 Task: Look for Airbnb properties in Zrenjanin, Serbia from 12th December, 2023 to 16th December, 2023 for 8 adults.8 bedrooms having 8 beds and 8 bathrooms. Property type can be hotel. Amenities needed are: wifi, TV, free parkinig on premises, gym, breakfast. Booking option can be shelf check-in. Look for 5 properties as per requirement.
Action: Mouse moved to (485, 124)
Screenshot: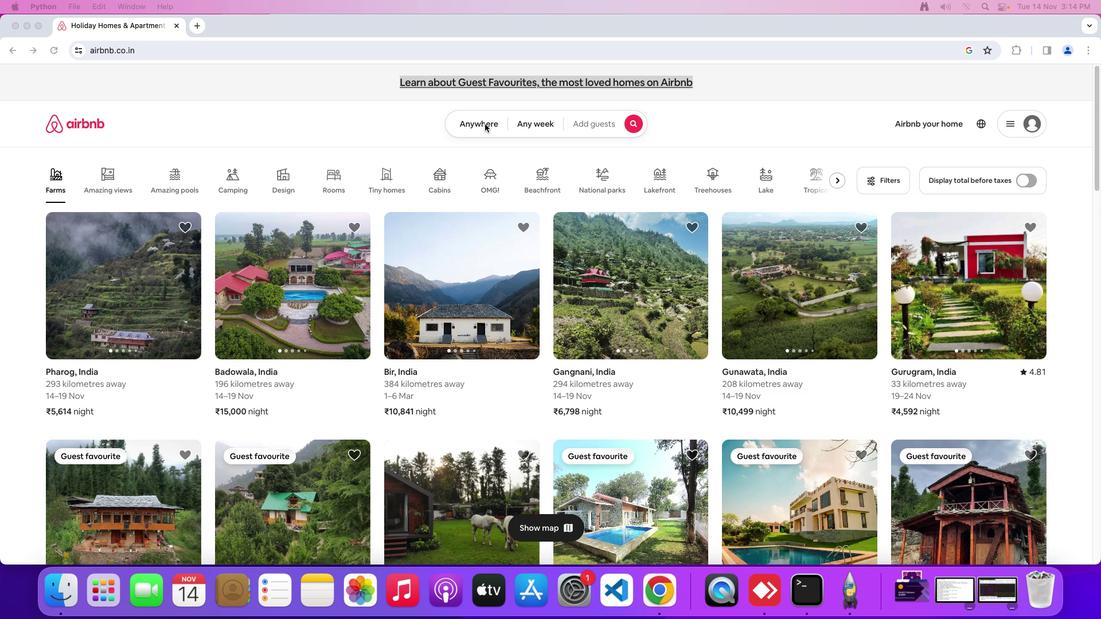 
Action: Mouse pressed left at (485, 124)
Screenshot: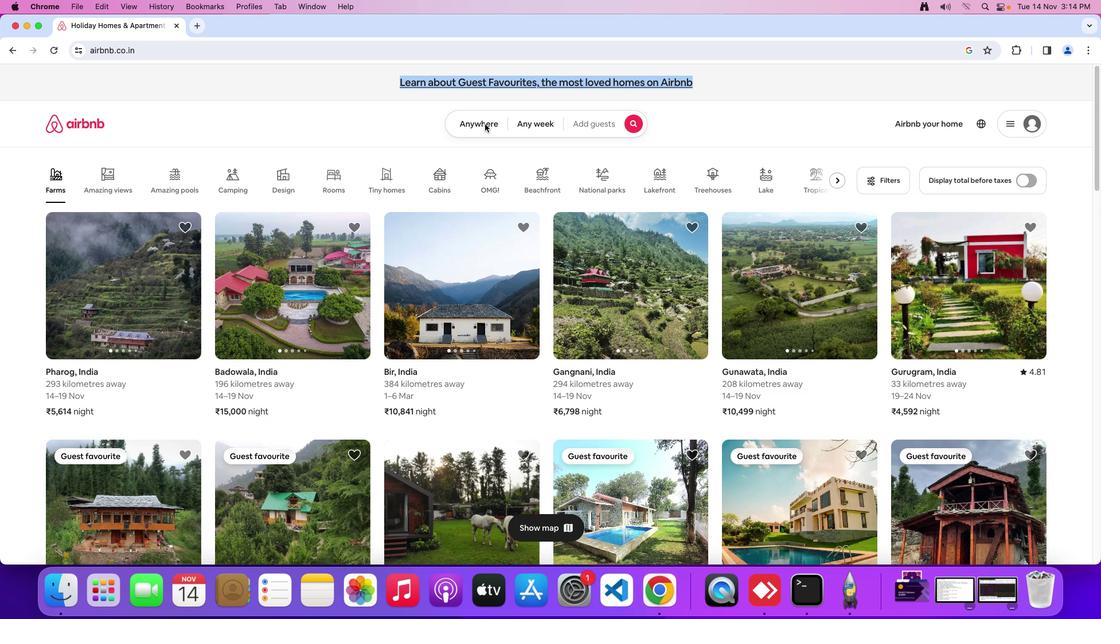 
Action: Mouse moved to (487, 125)
Screenshot: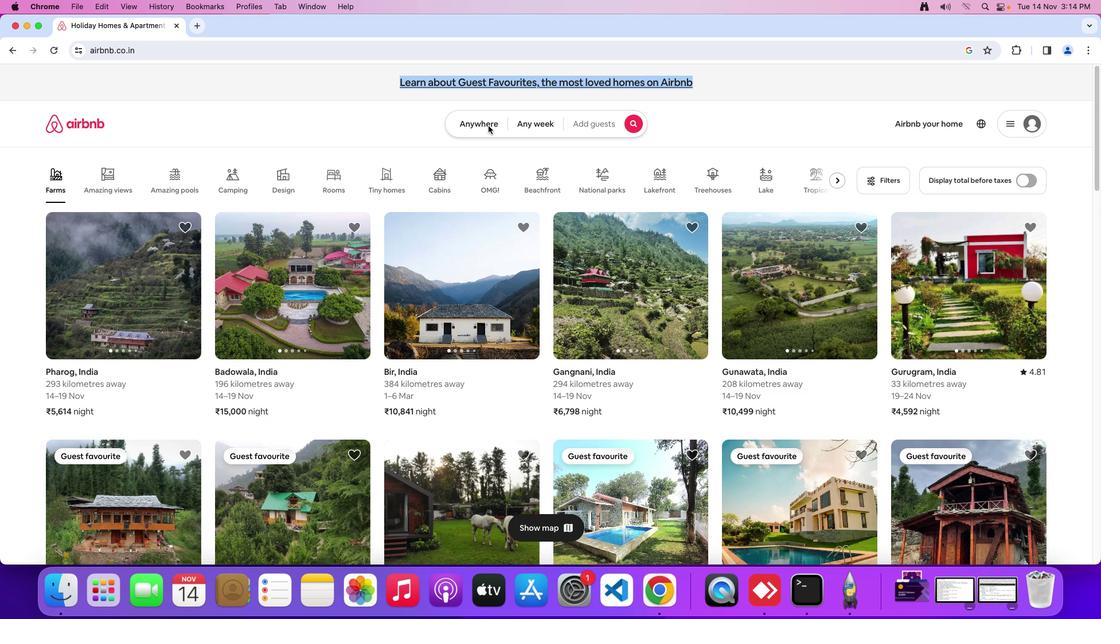 
Action: Mouse pressed left at (487, 125)
Screenshot: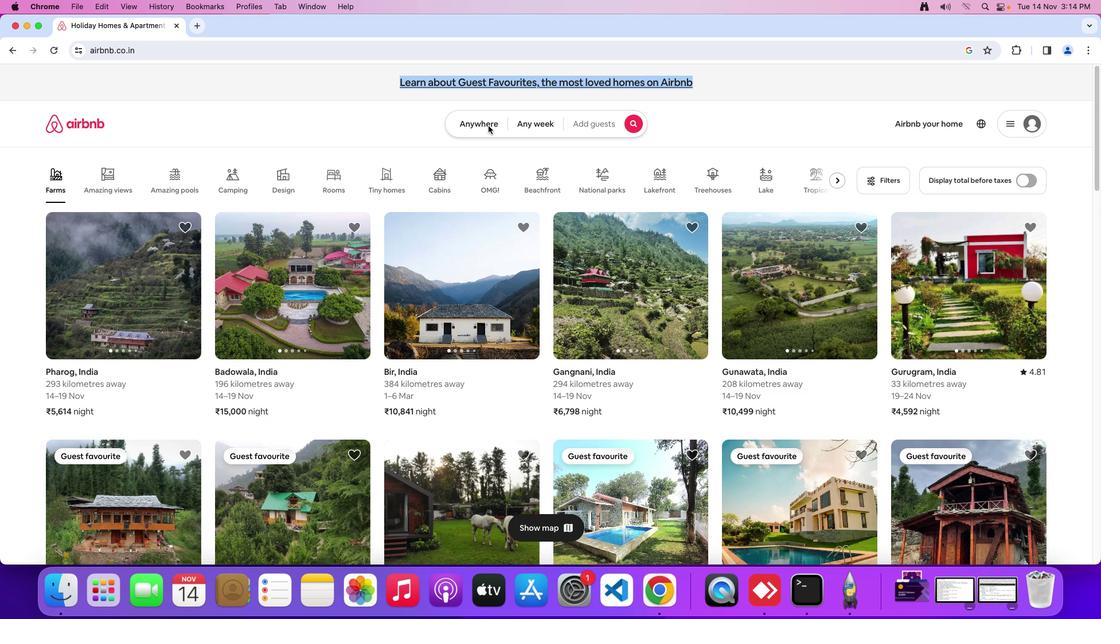 
Action: Mouse moved to (438, 172)
Screenshot: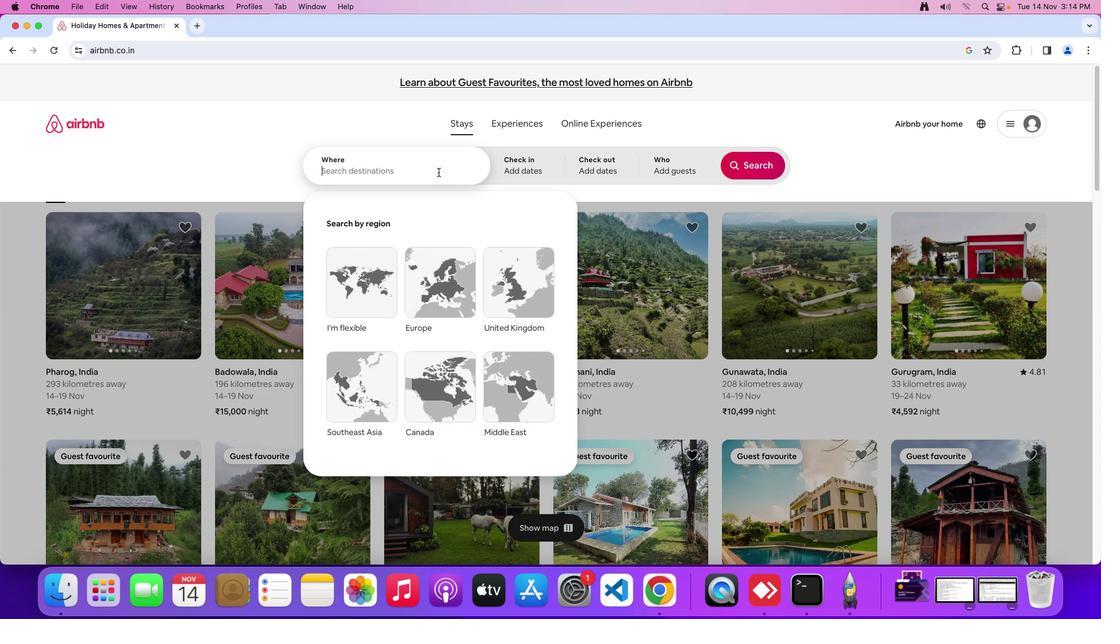 
Action: Mouse pressed left at (438, 172)
Screenshot: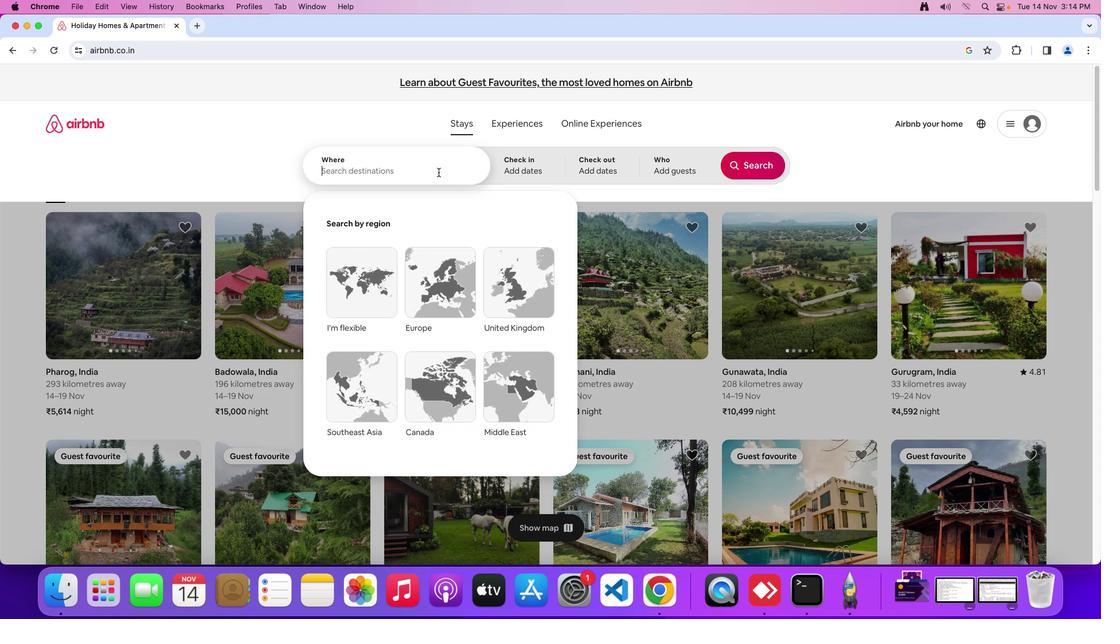 
Action: Mouse moved to (508, 278)
Screenshot: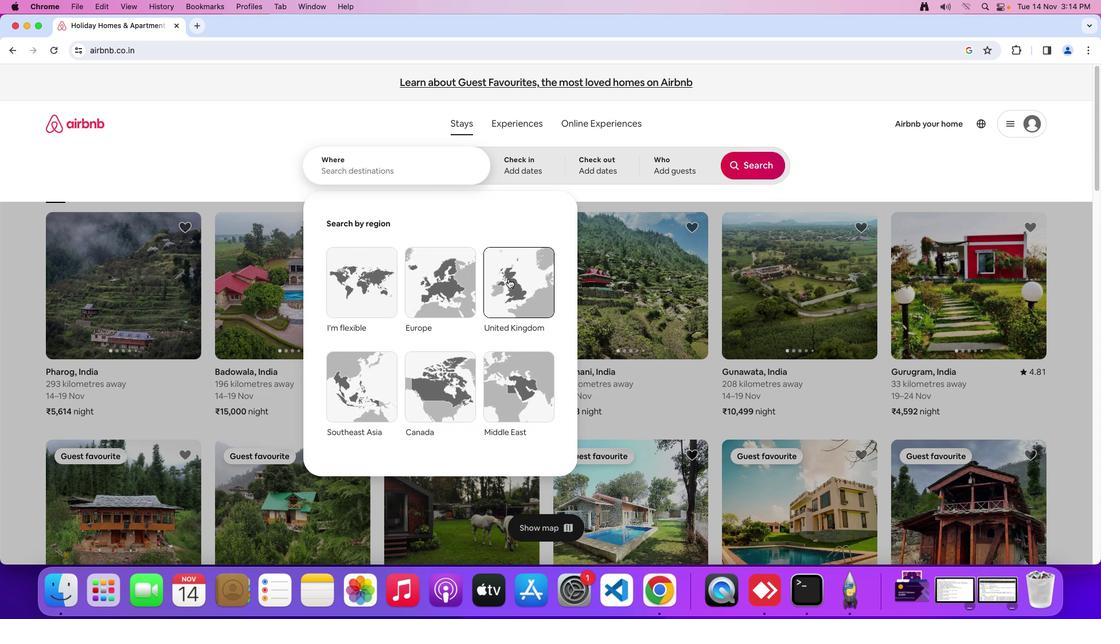 
Action: Key pressed Key.shift_r'Z'
Screenshot: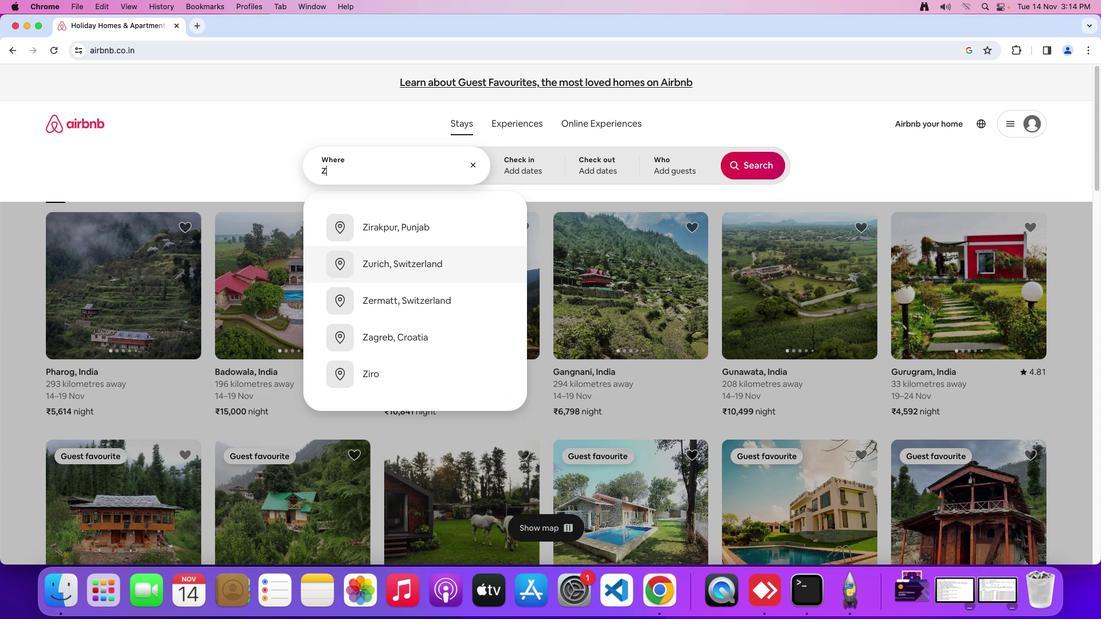 
Action: Mouse moved to (527, 269)
Screenshot: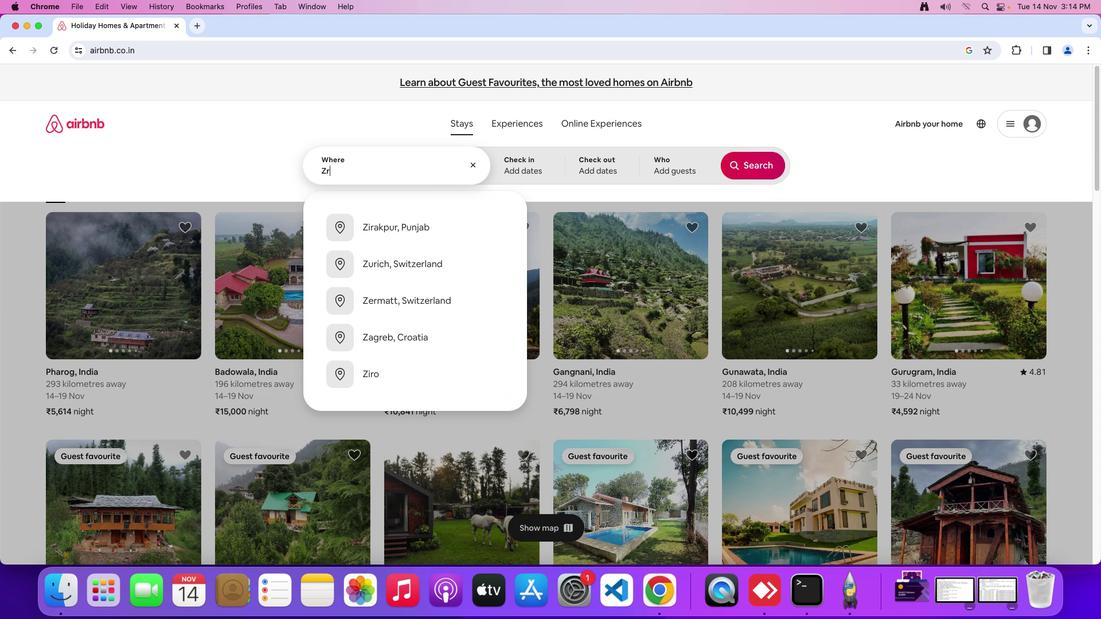 
Action: Key pressed 'r''e'
Screenshot: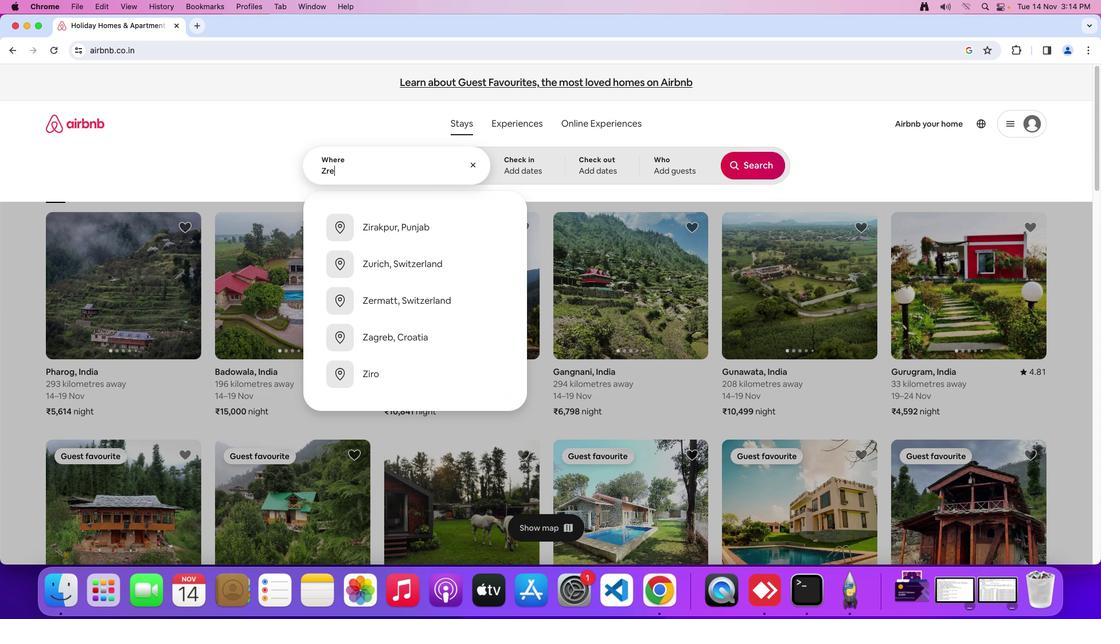 
Action: Mouse moved to (528, 269)
Screenshot: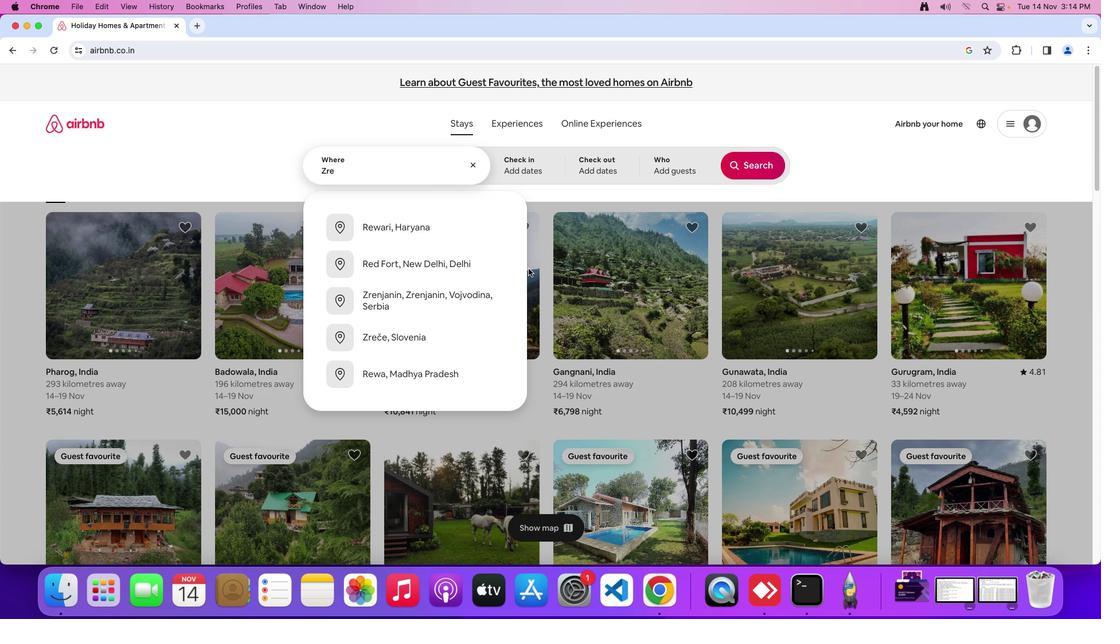 
Action: Key pressed 'n''j''a'
Screenshot: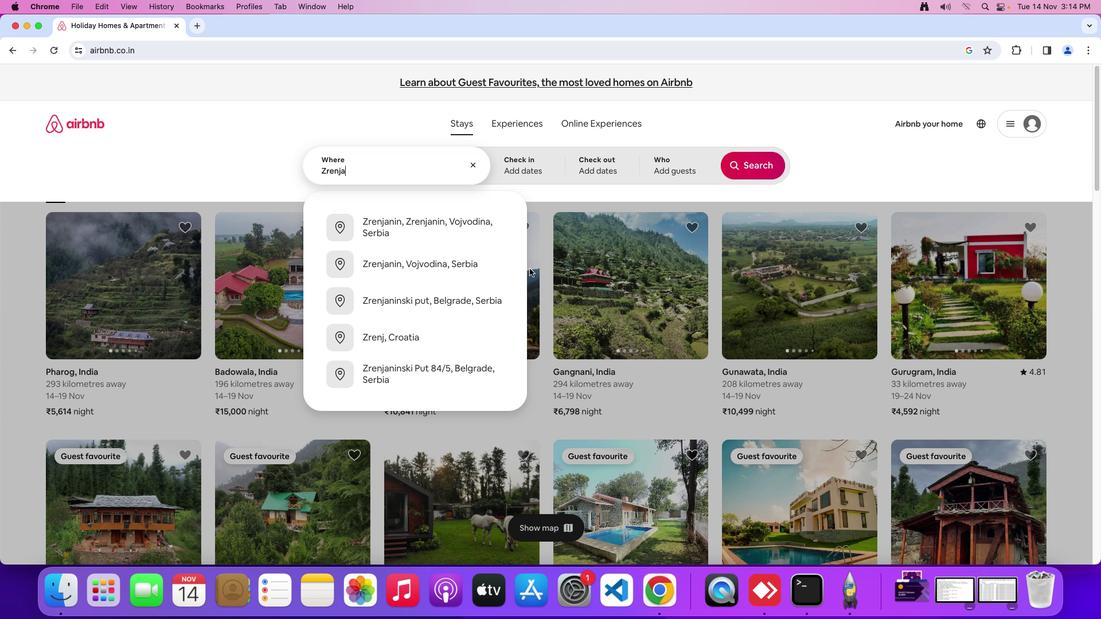 
Action: Mouse moved to (529, 268)
Screenshot: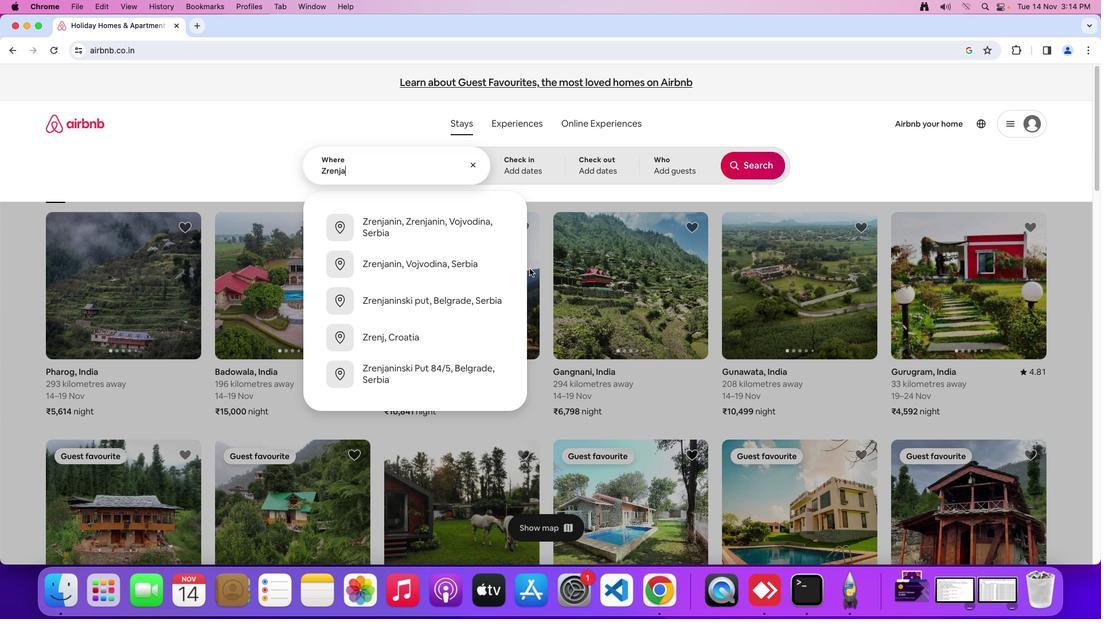 
Action: Key pressed 'n''i''n'','Key.spaceKey.shift_r'S''e''r''b''i''a'
Screenshot: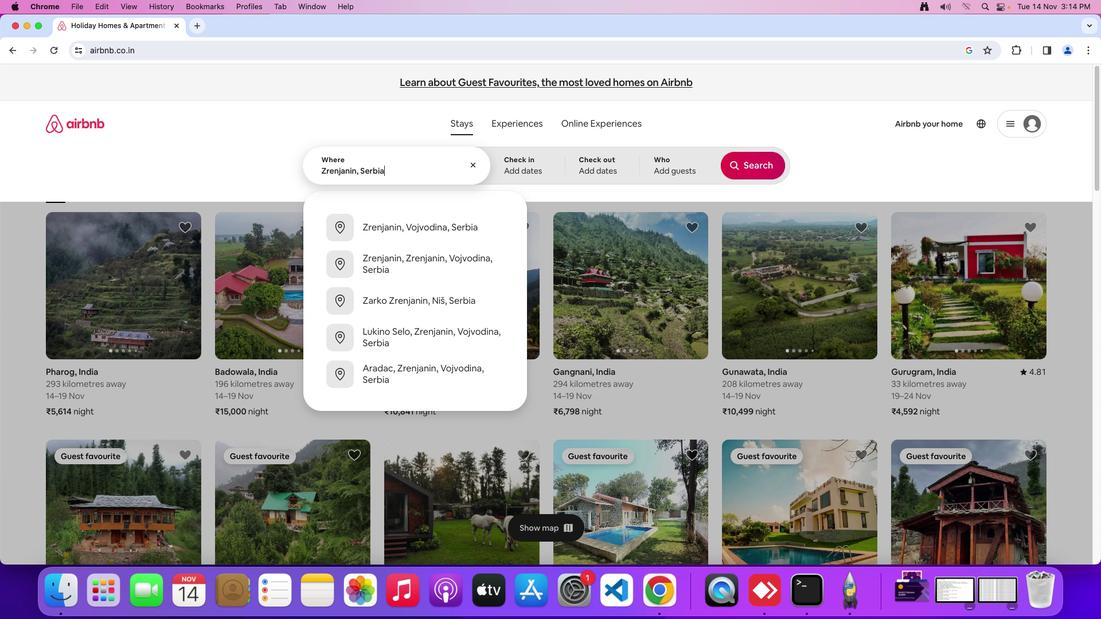 
Action: Mouse moved to (530, 175)
Screenshot: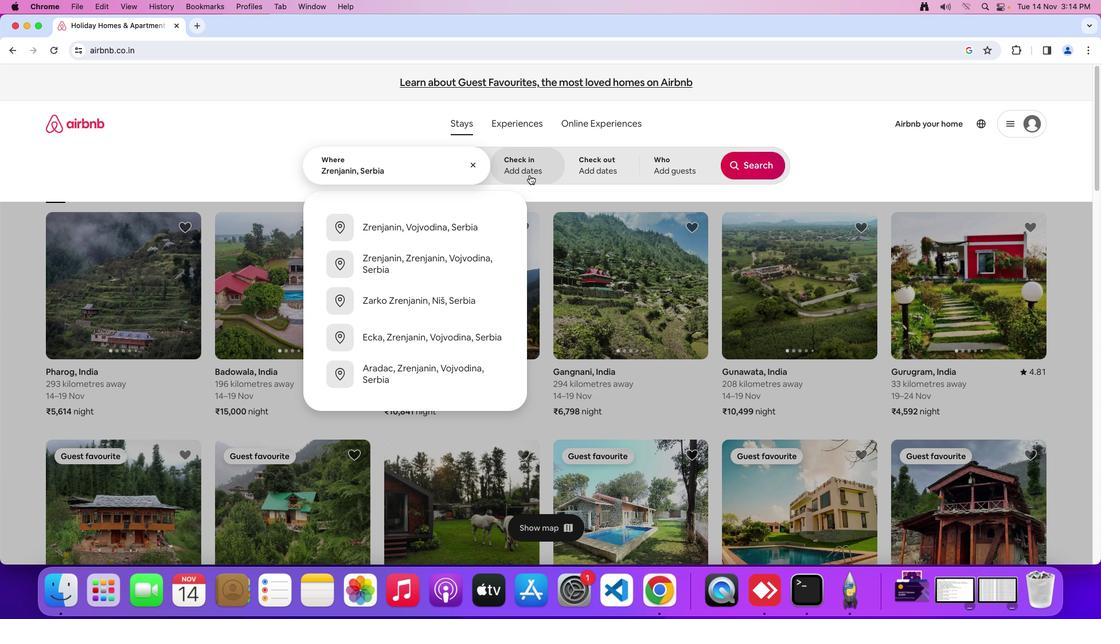 
Action: Mouse pressed left at (530, 175)
Screenshot: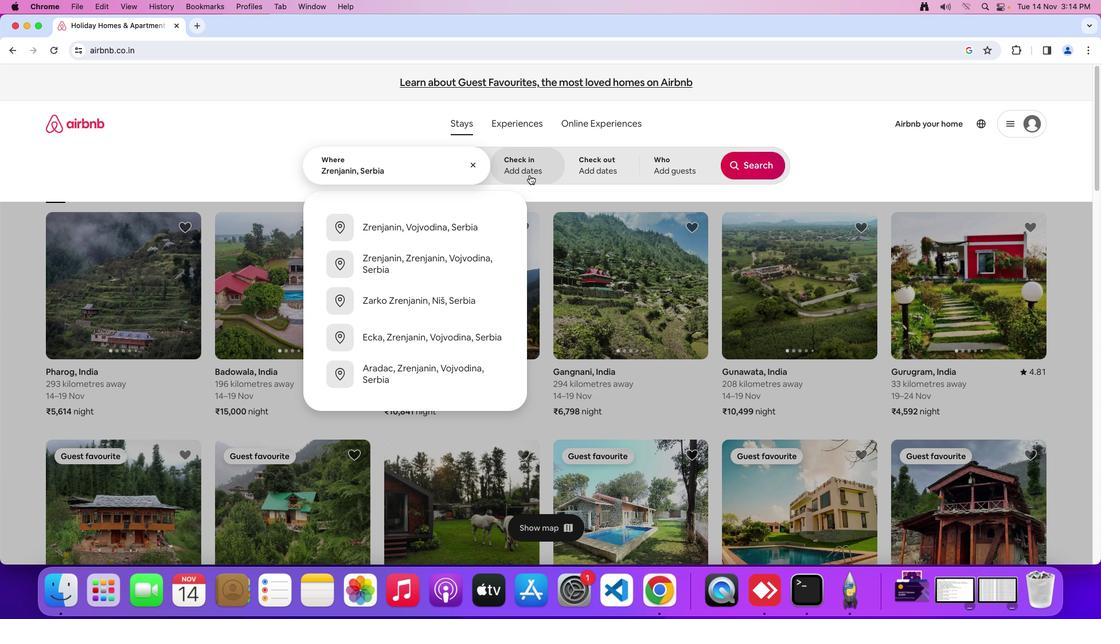 
Action: Mouse moved to (625, 363)
Screenshot: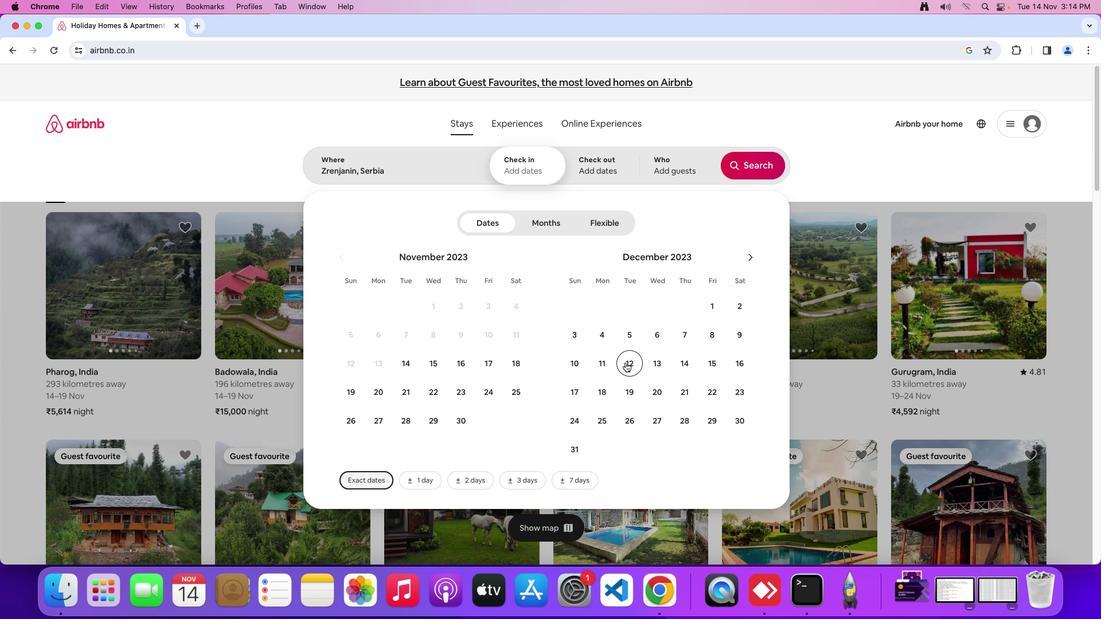 
Action: Mouse pressed left at (625, 363)
Screenshot: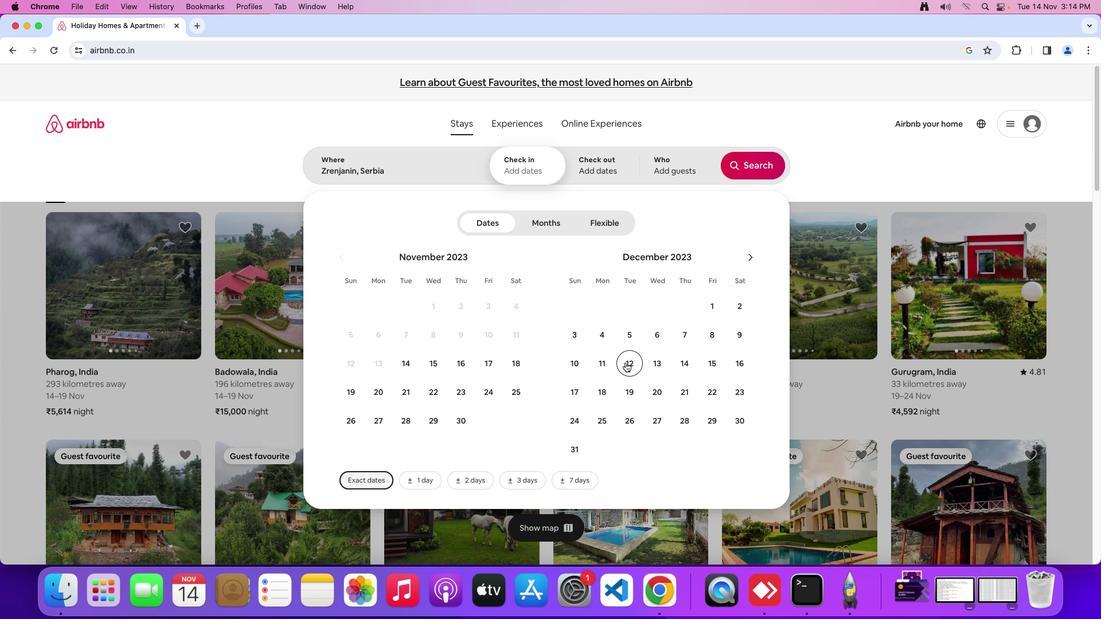 
Action: Mouse moved to (730, 364)
Screenshot: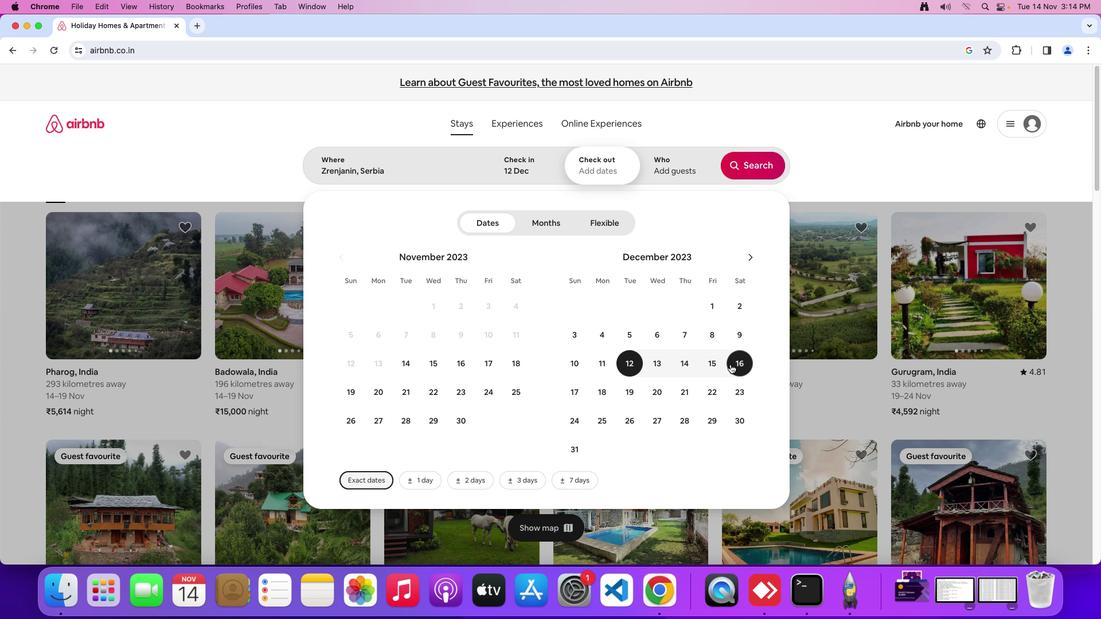 
Action: Mouse pressed left at (730, 364)
Screenshot: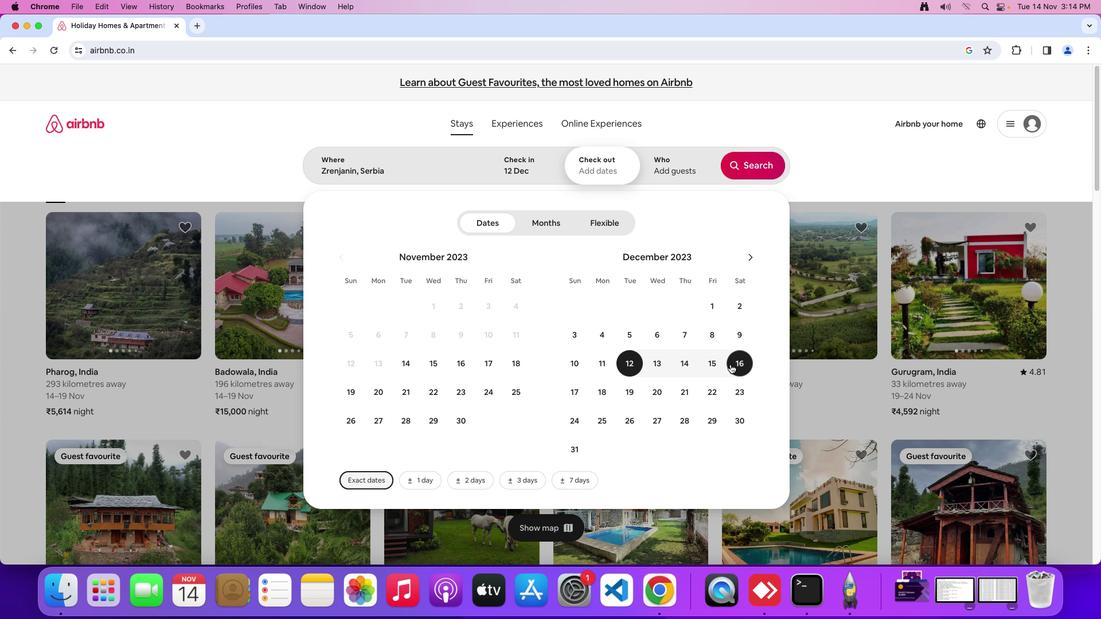 
Action: Mouse moved to (668, 174)
Screenshot: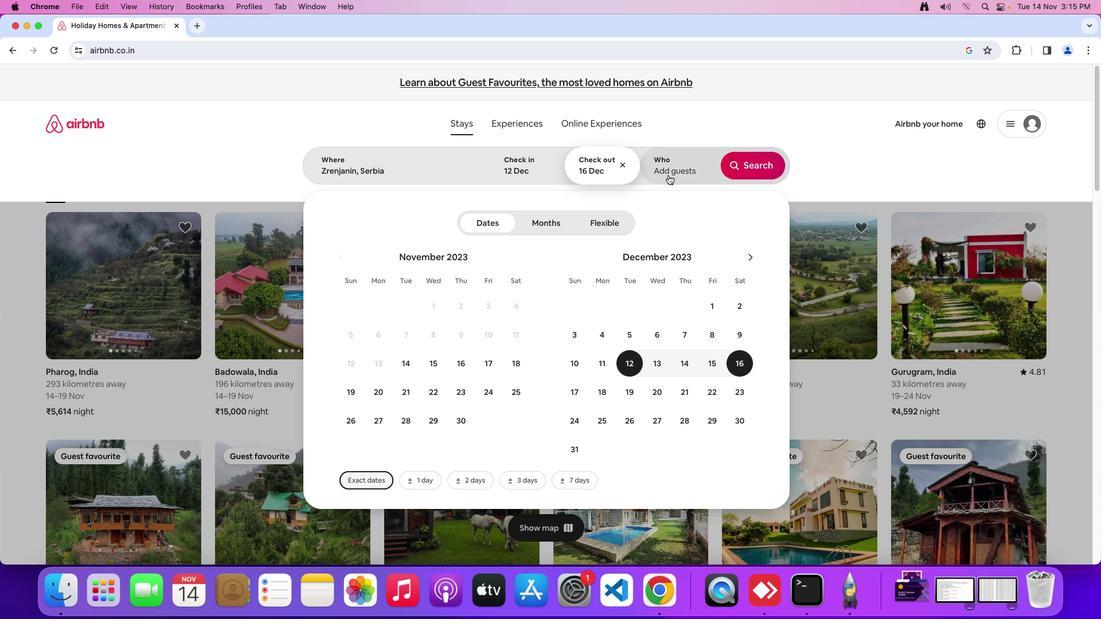 
Action: Mouse pressed left at (668, 174)
Screenshot: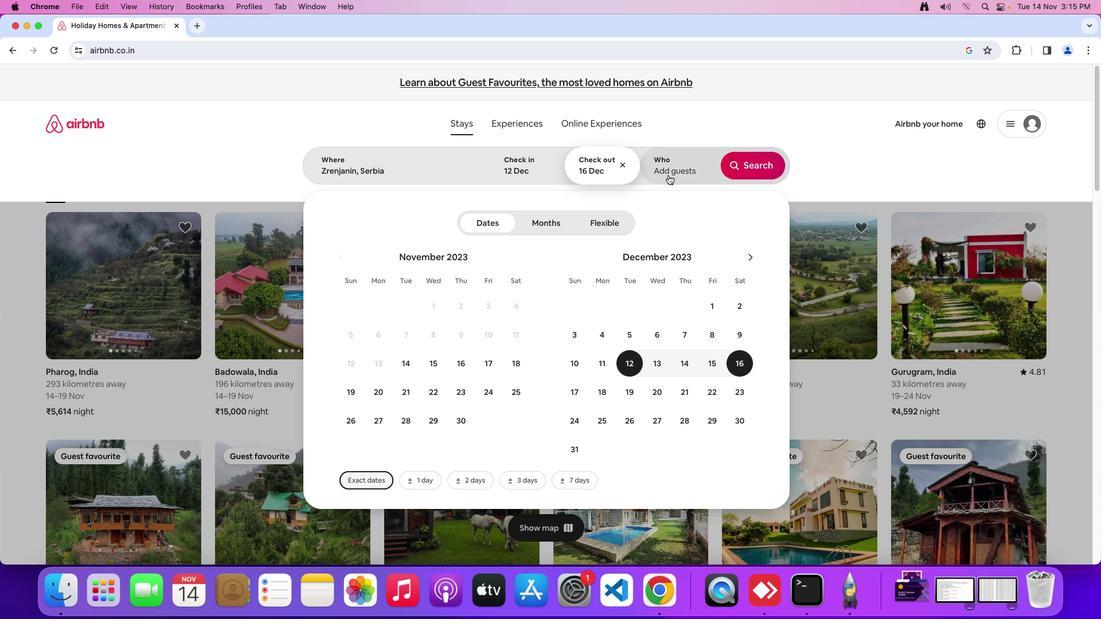 
Action: Mouse moved to (755, 225)
Screenshot: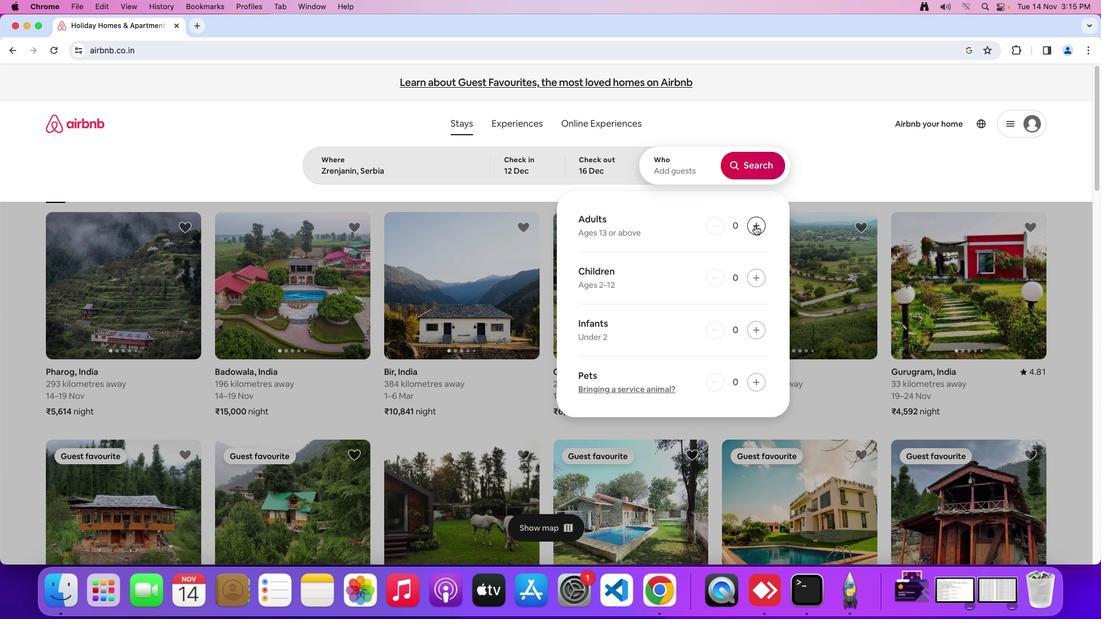 
Action: Mouse pressed left at (755, 225)
Screenshot: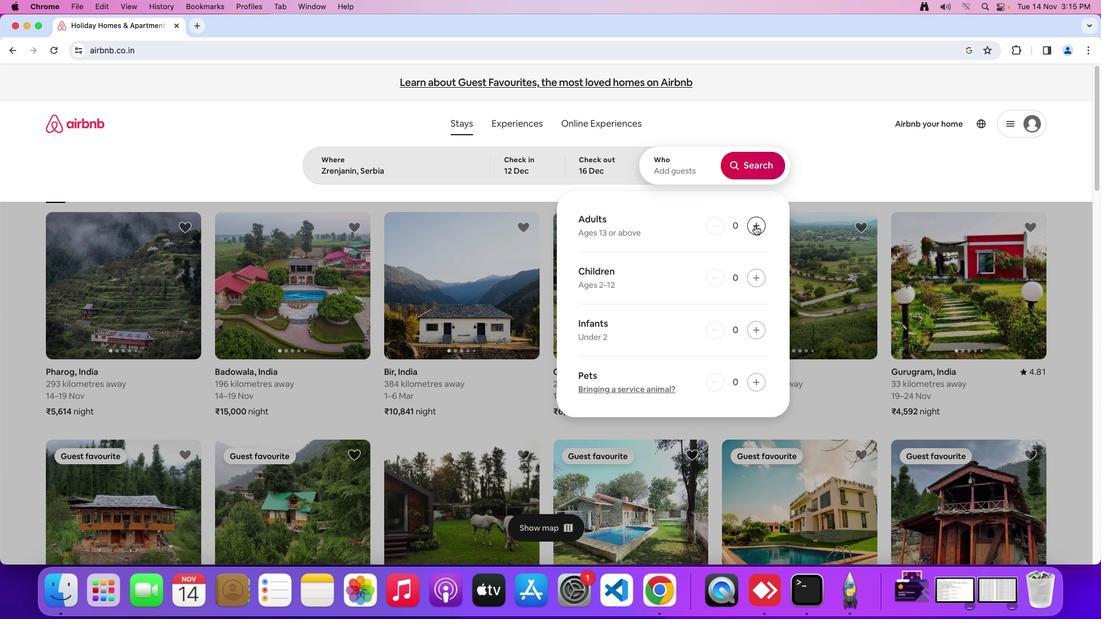 
Action: Mouse moved to (755, 226)
Screenshot: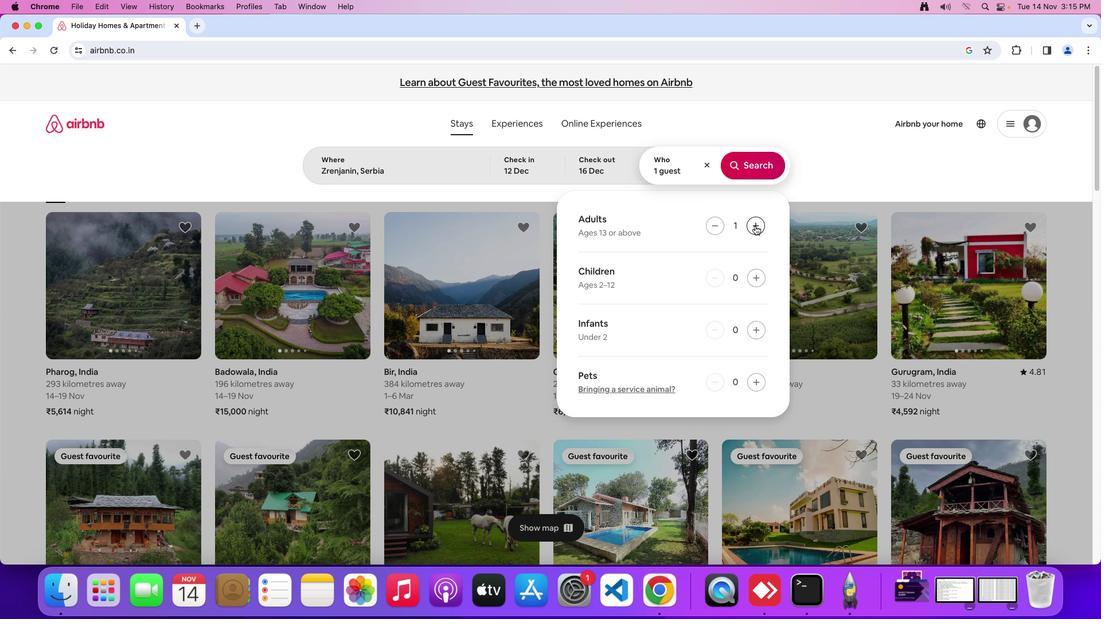 
Action: Mouse pressed left at (755, 226)
Screenshot: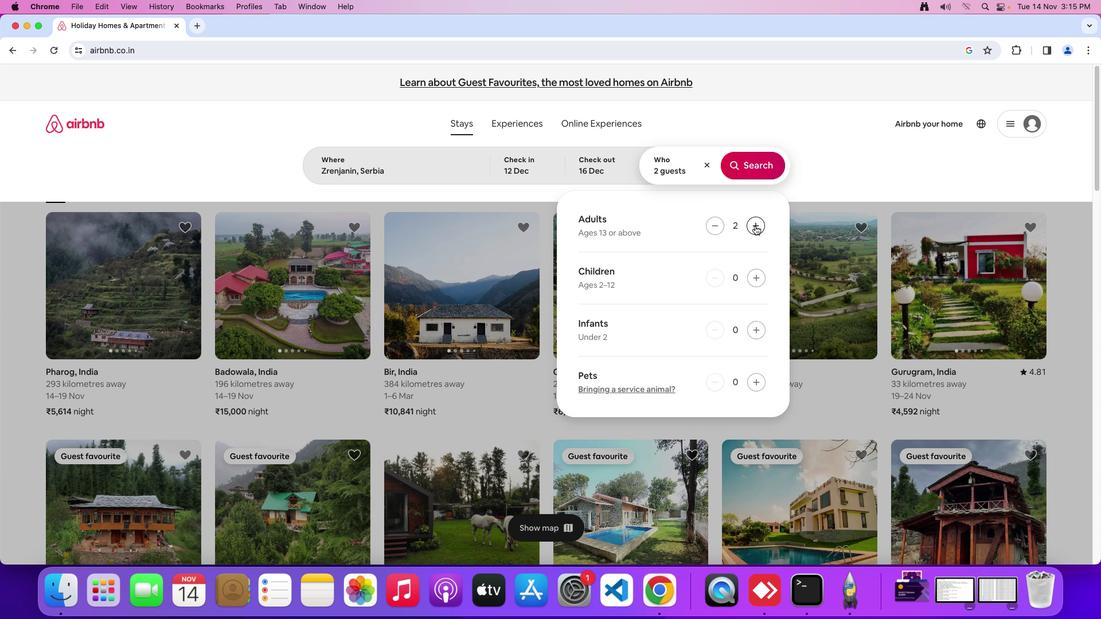 
Action: Mouse pressed left at (755, 226)
Screenshot: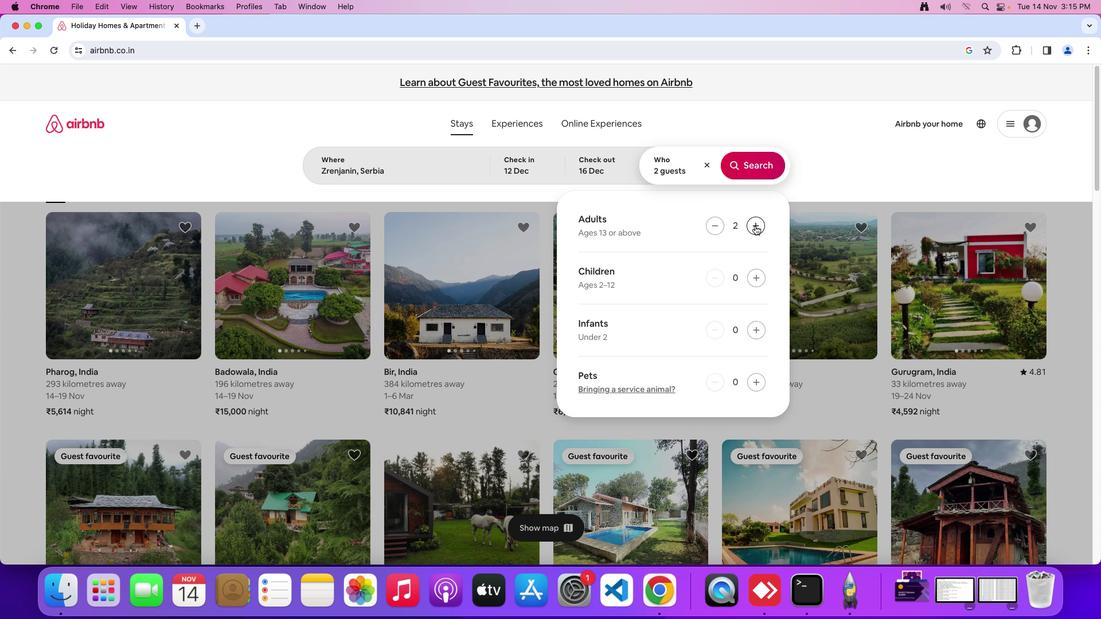 
Action: Mouse pressed left at (755, 226)
Screenshot: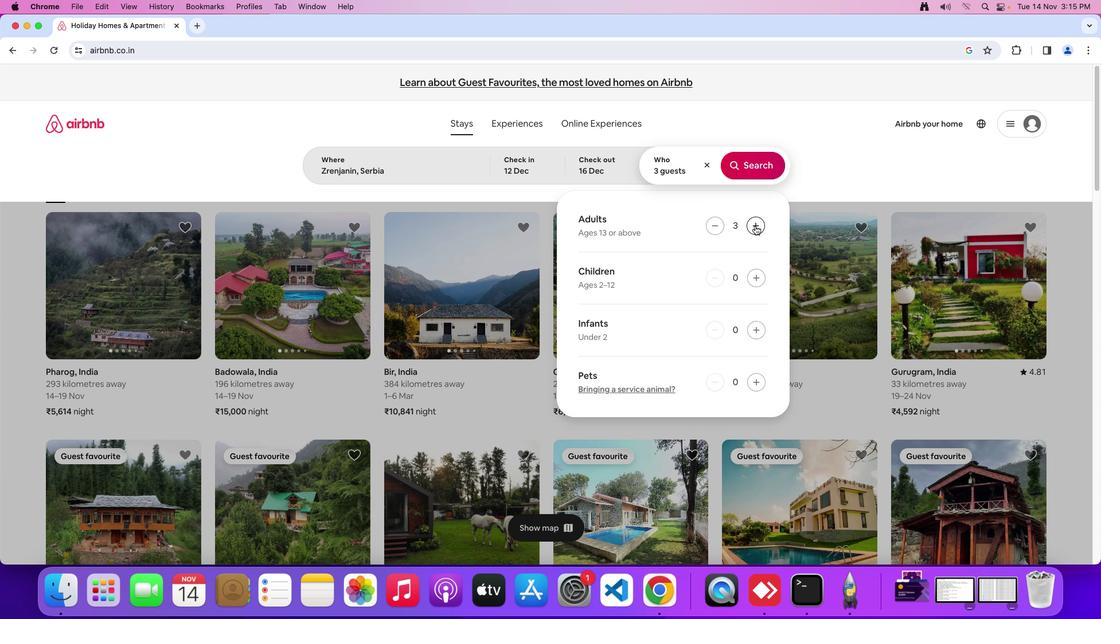 
Action: Mouse pressed left at (755, 226)
Screenshot: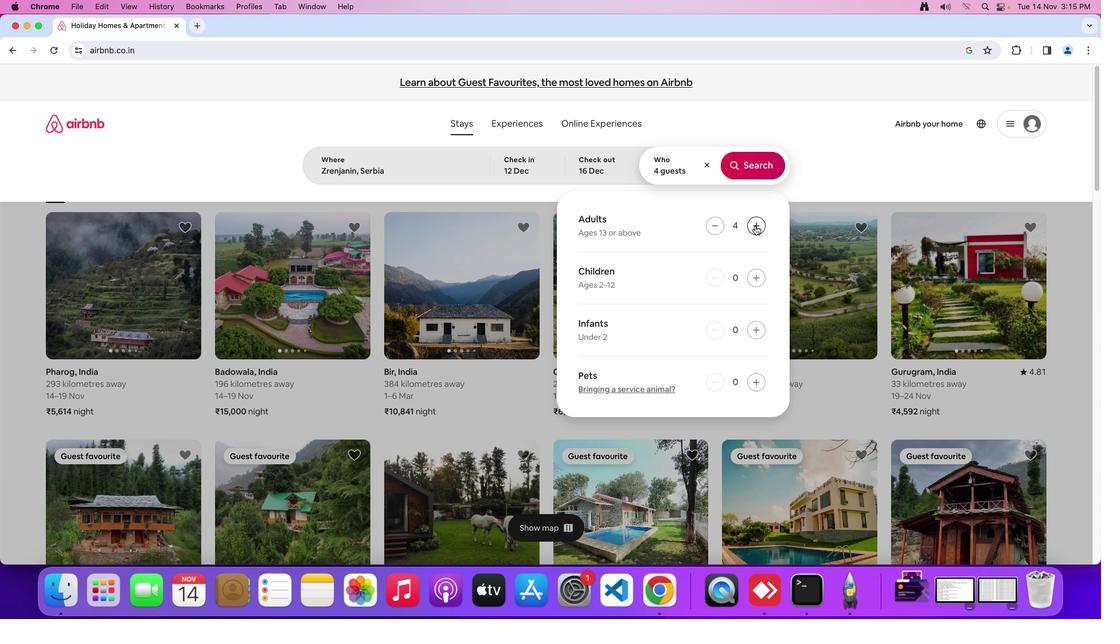 
Action: Mouse pressed left at (755, 226)
Screenshot: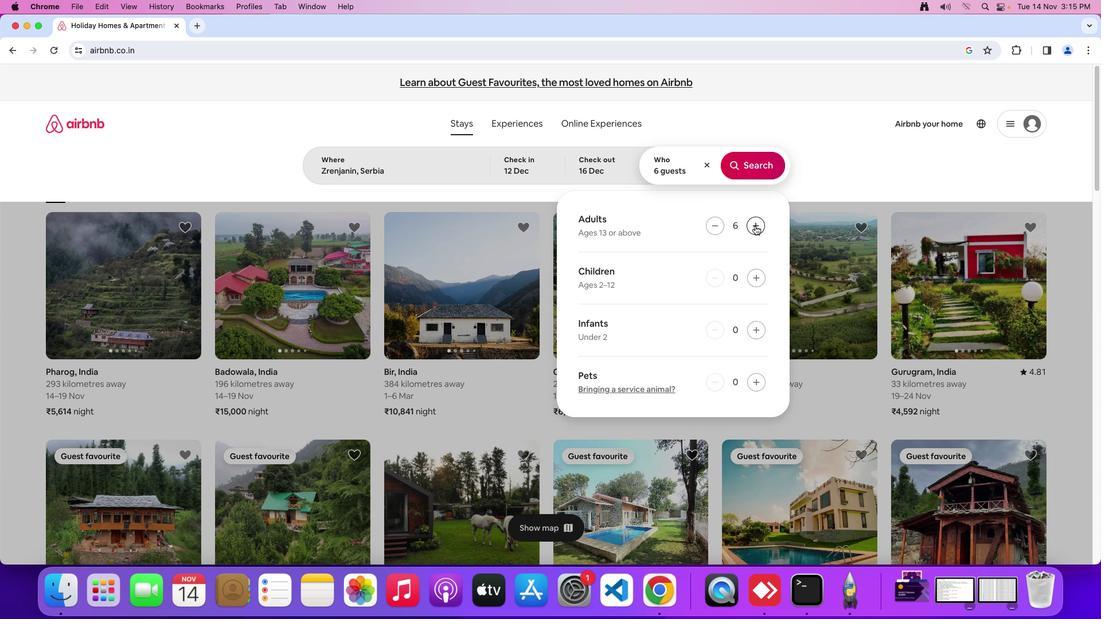 
Action: Mouse pressed left at (755, 226)
Screenshot: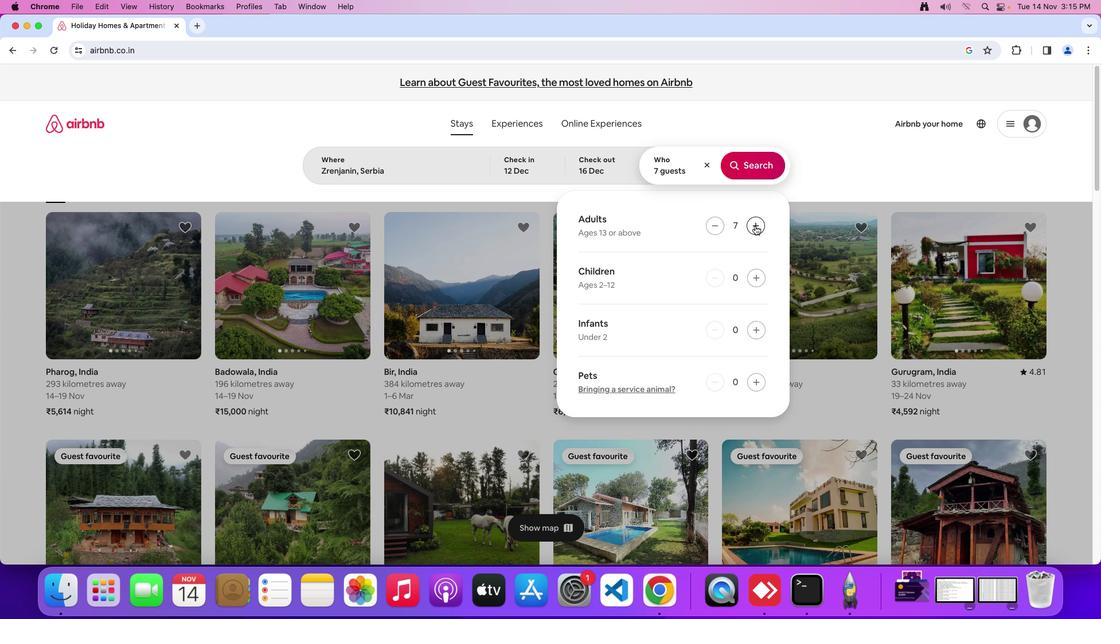 
Action: Mouse pressed left at (755, 226)
Screenshot: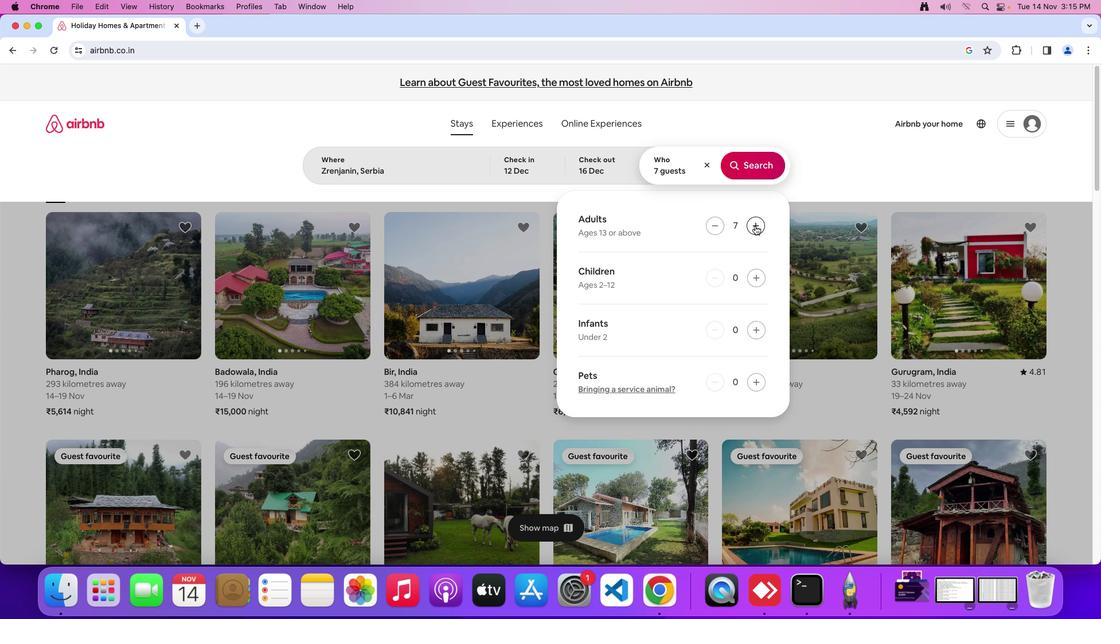 
Action: Mouse moved to (755, 226)
Screenshot: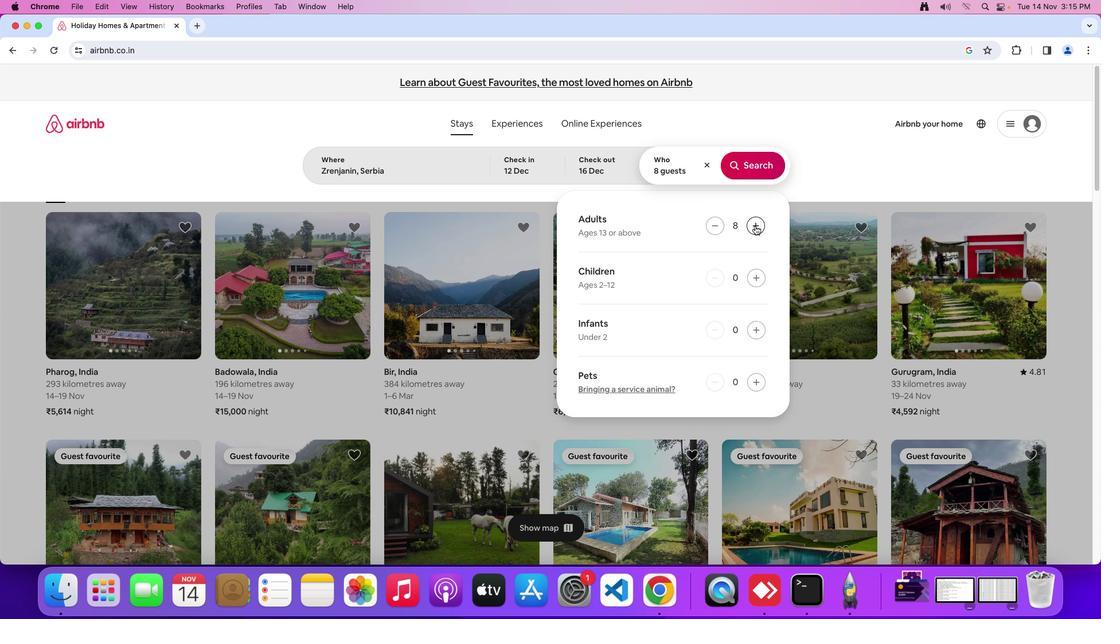 
Action: Mouse pressed left at (755, 226)
Screenshot: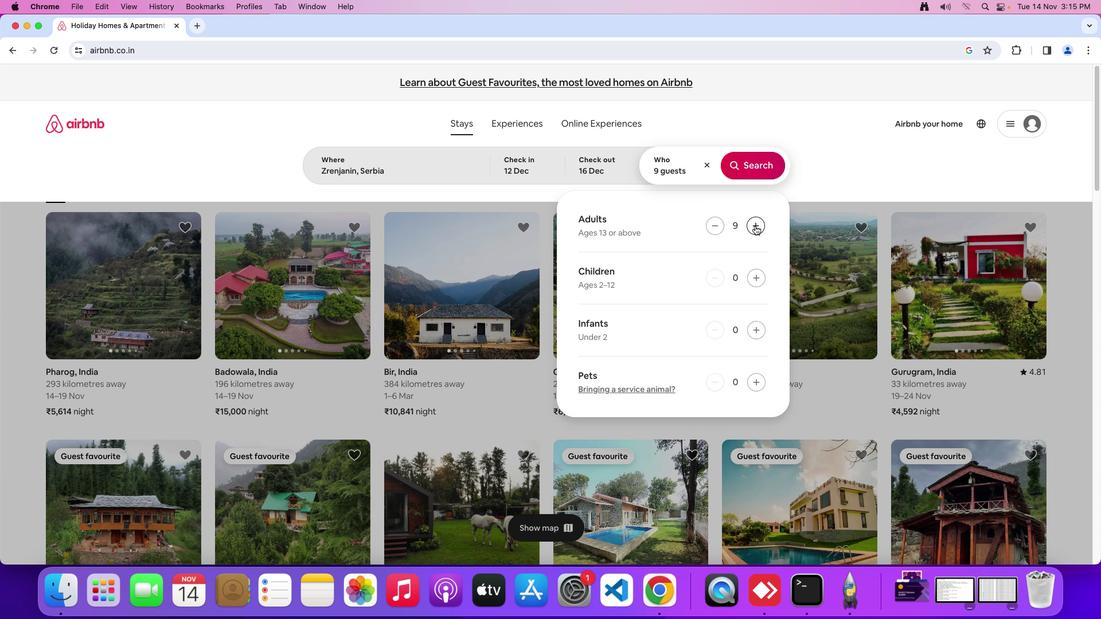 
Action: Mouse moved to (714, 226)
Screenshot: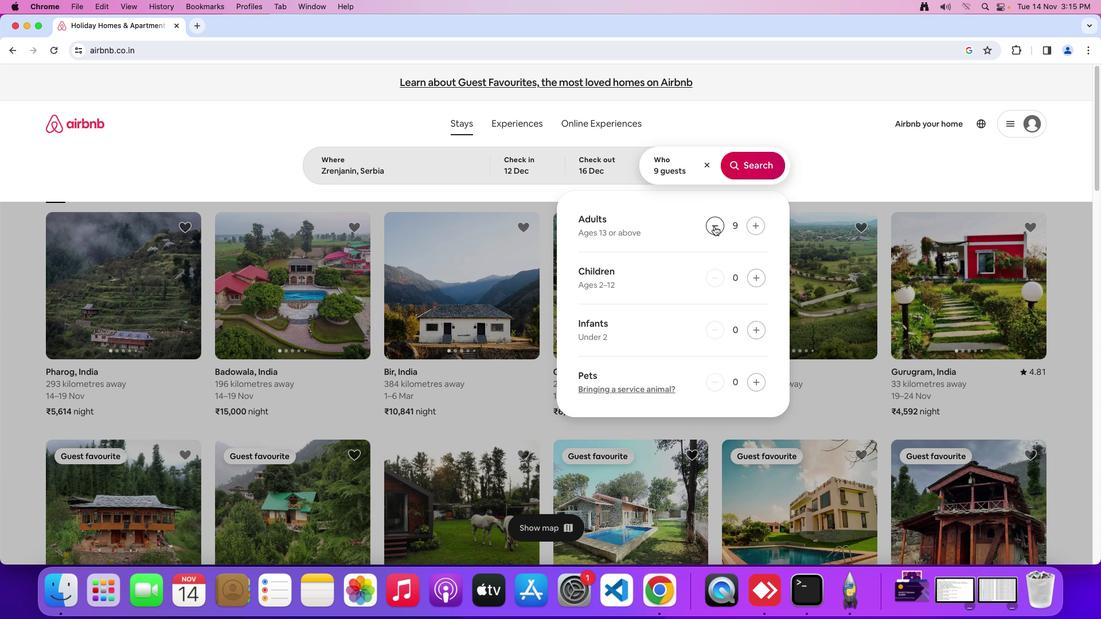 
Action: Mouse pressed left at (714, 226)
Screenshot: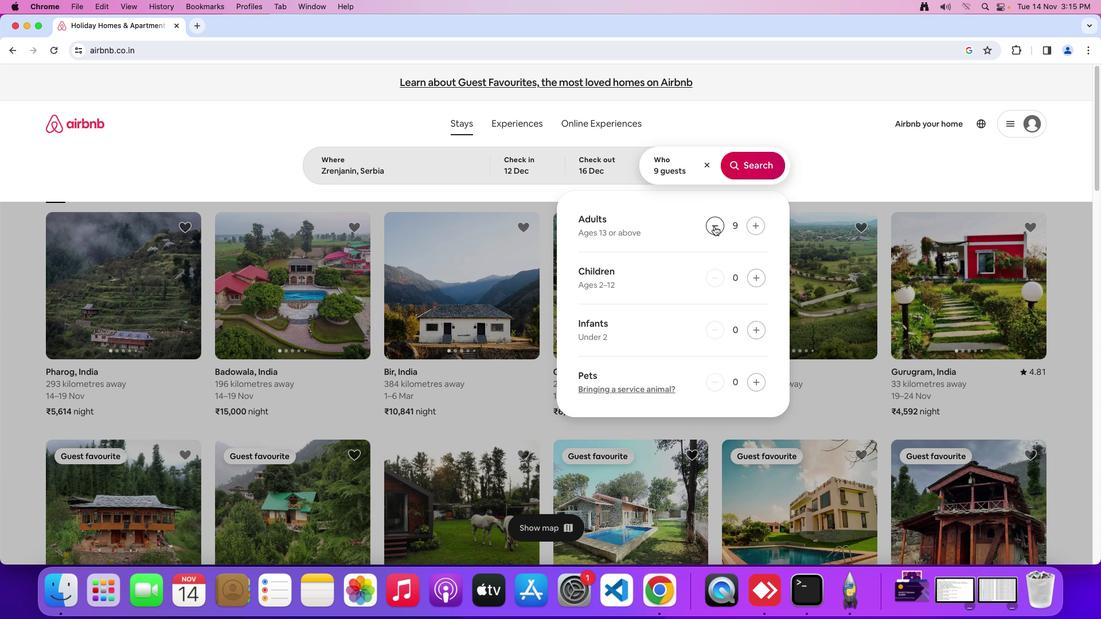 
Action: Mouse moved to (756, 169)
Screenshot: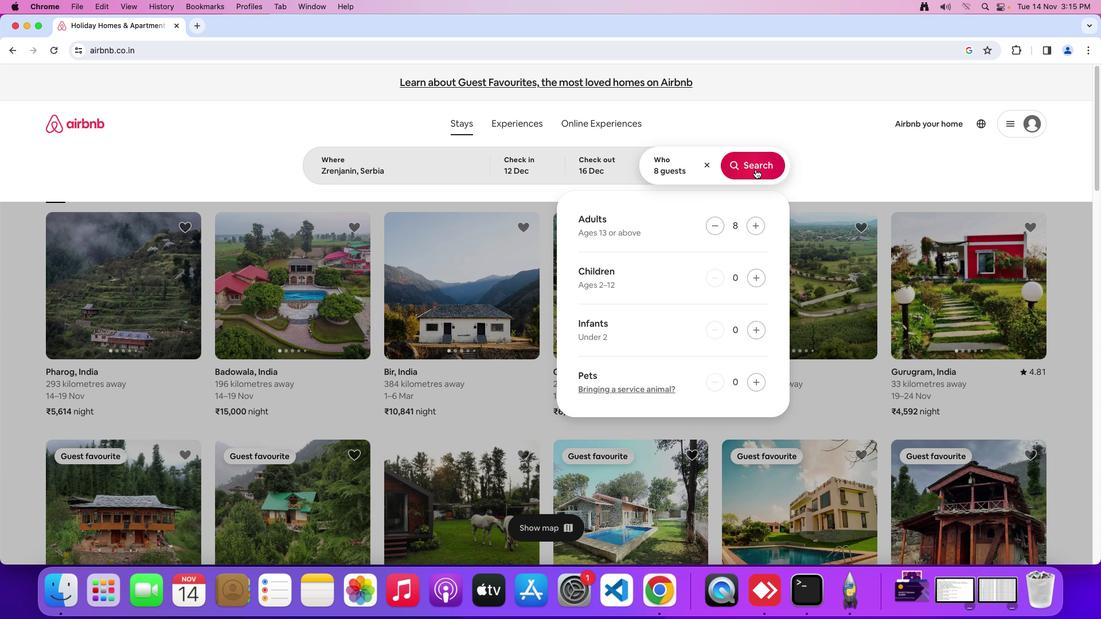 
Action: Mouse pressed left at (756, 169)
Screenshot: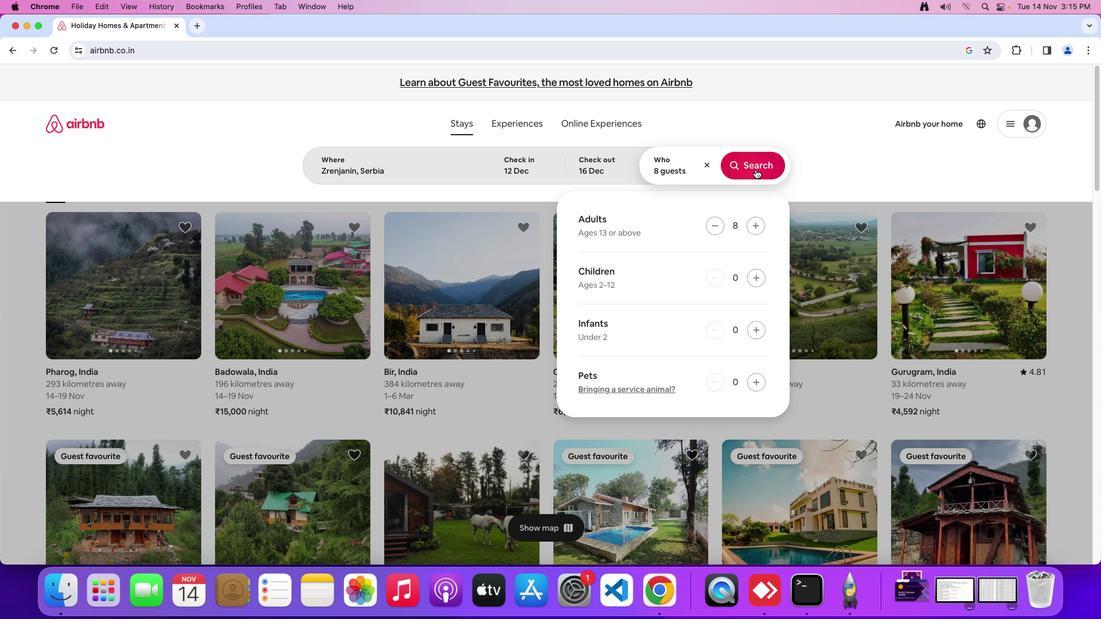 
Action: Mouse moved to (910, 130)
Screenshot: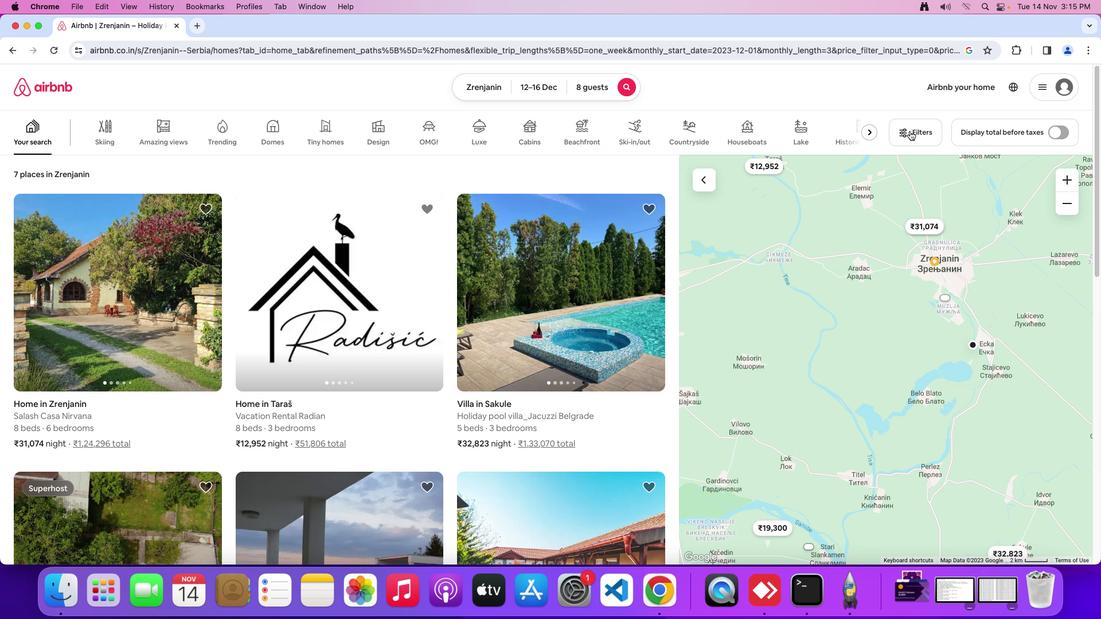 
Action: Mouse pressed left at (910, 130)
Screenshot: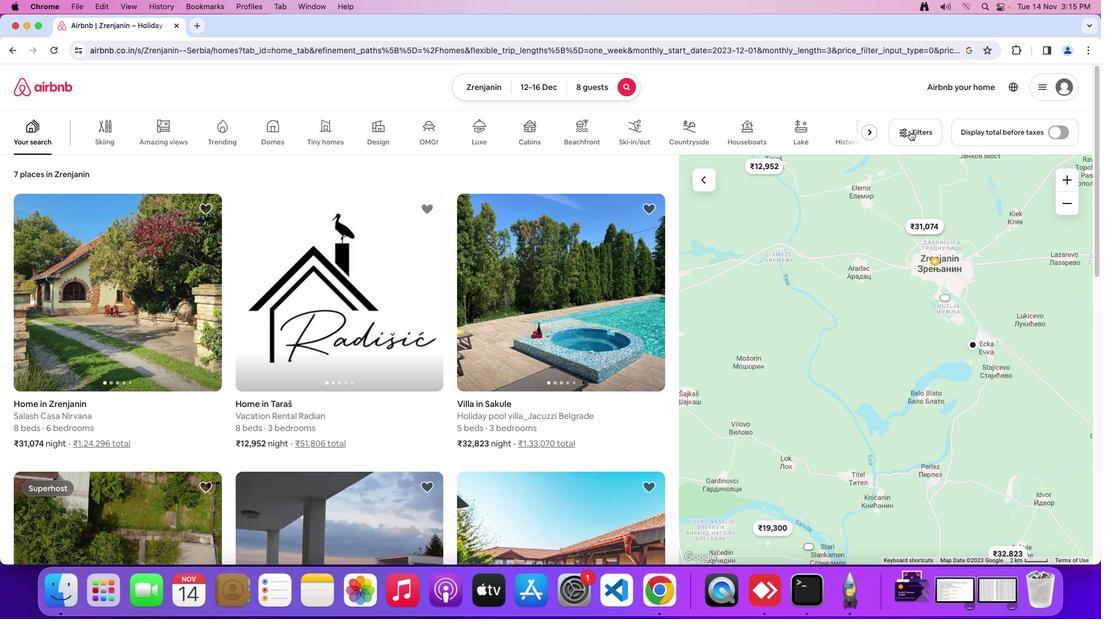 
Action: Mouse moved to (499, 374)
Screenshot: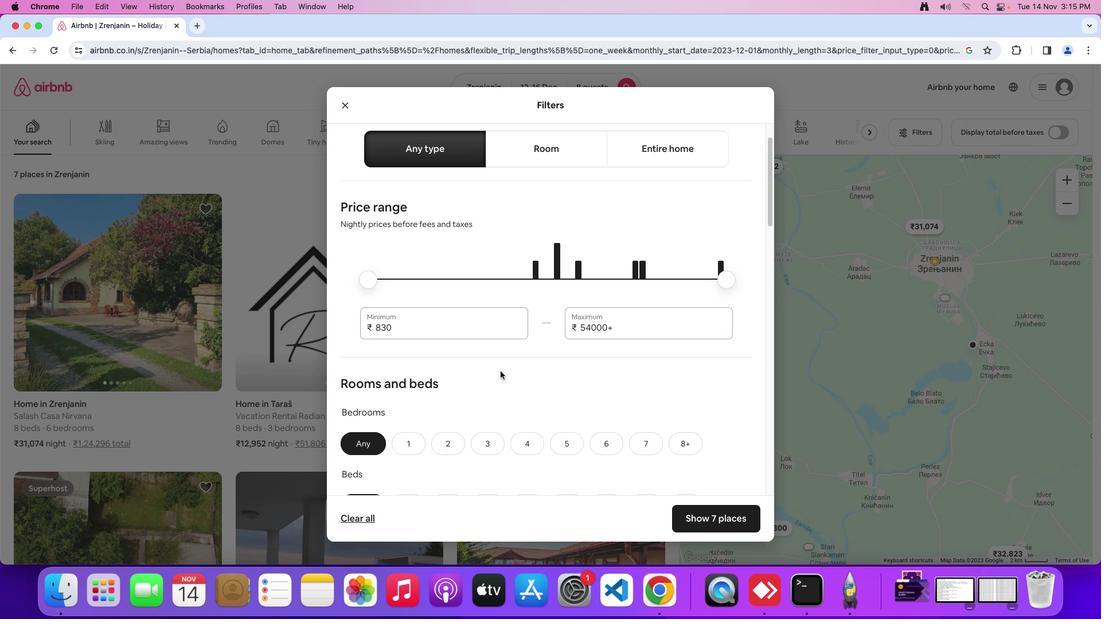 
Action: Mouse scrolled (499, 374) with delta (0, 0)
Screenshot: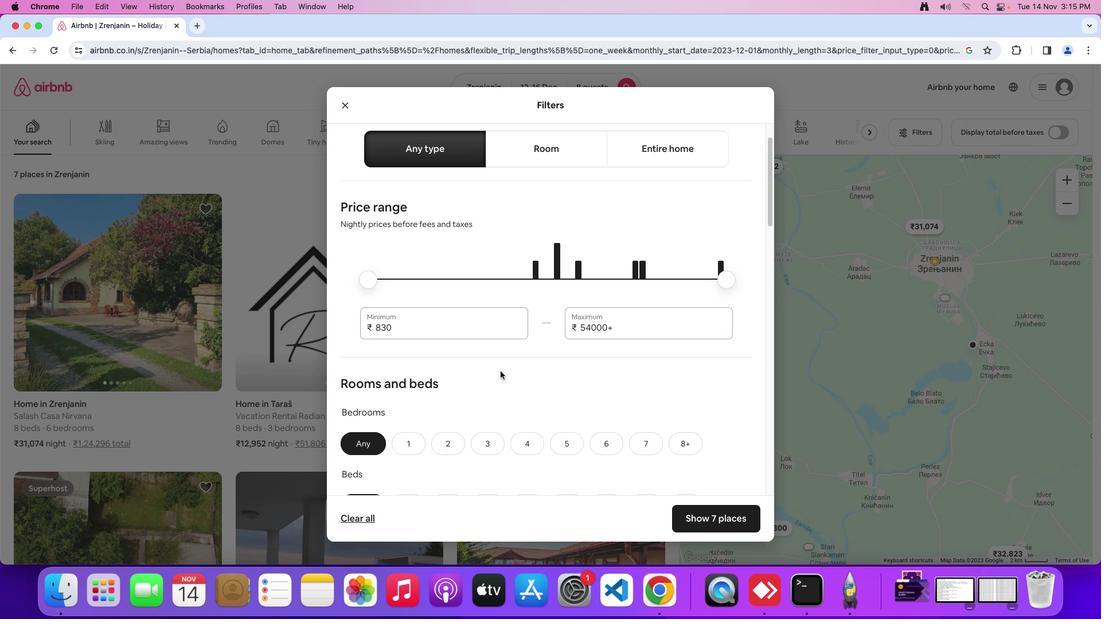 
Action: Mouse moved to (499, 373)
Screenshot: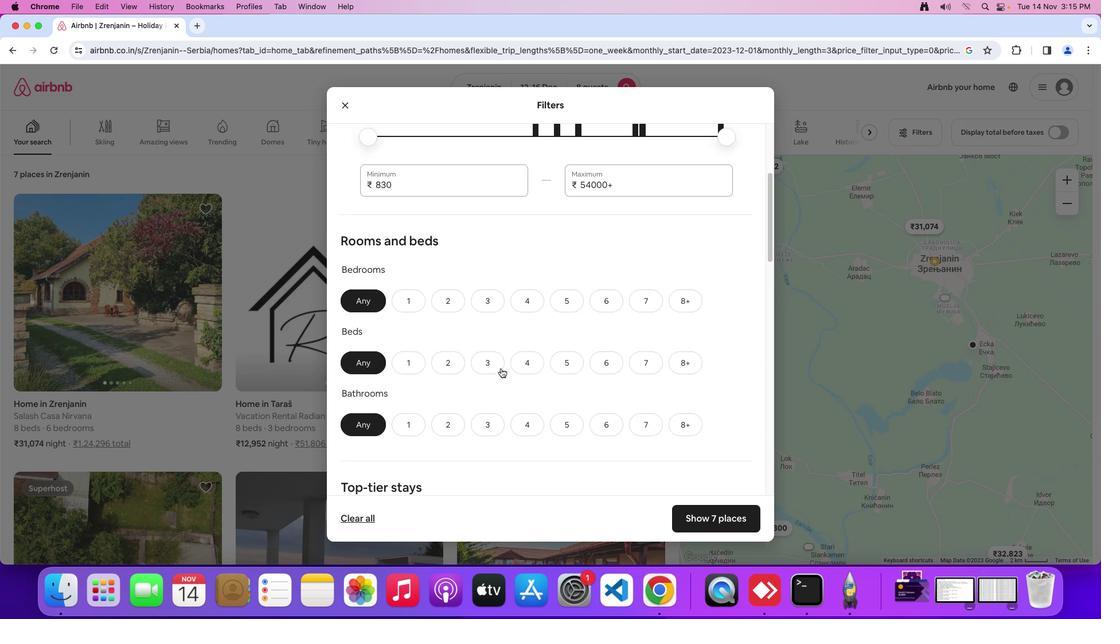 
Action: Mouse scrolled (499, 373) with delta (0, 0)
Screenshot: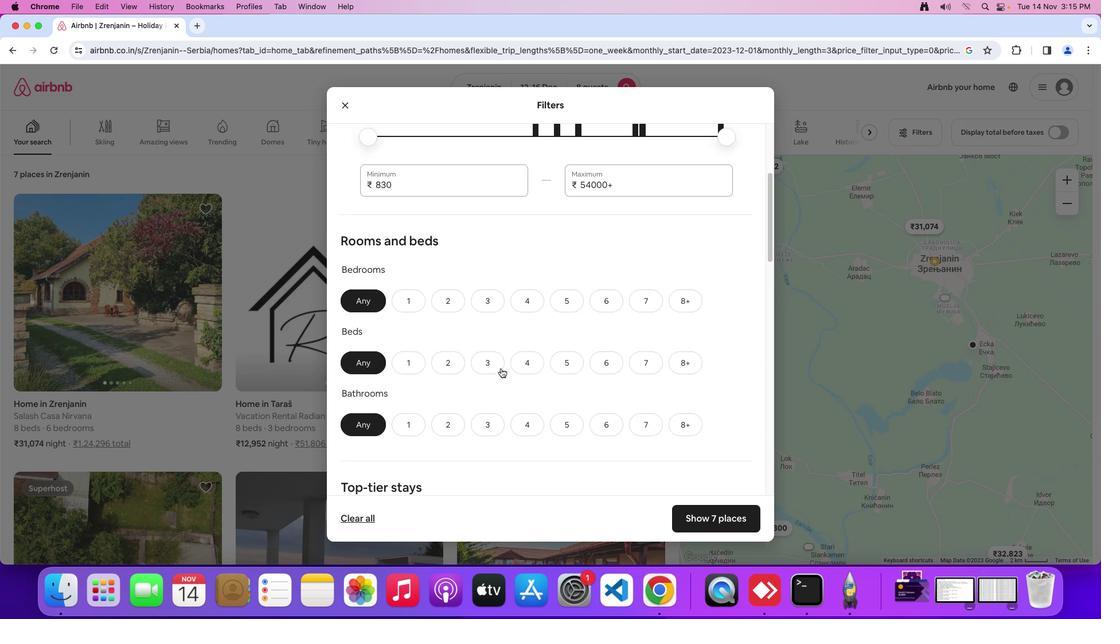 
Action: Mouse moved to (499, 373)
Screenshot: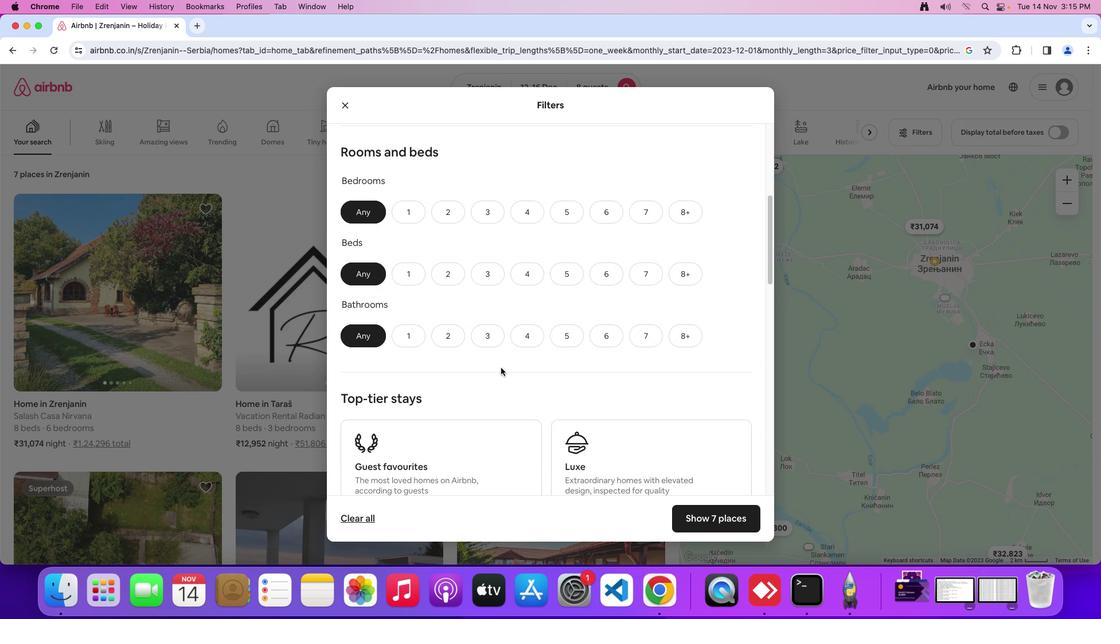 
Action: Mouse scrolled (499, 373) with delta (0, -2)
Screenshot: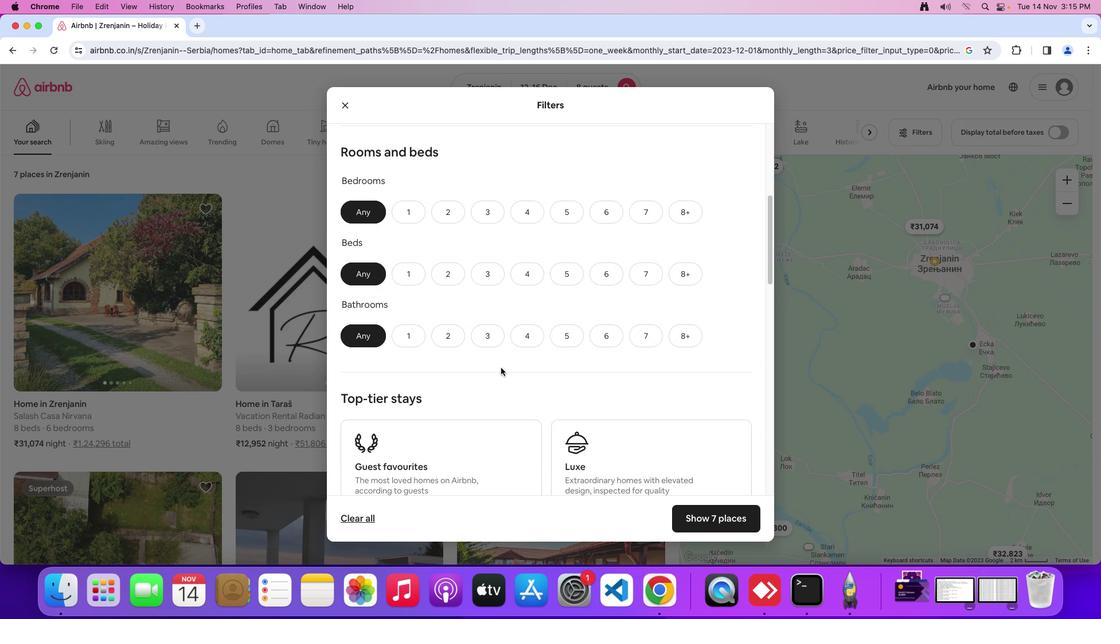 
Action: Mouse moved to (500, 372)
Screenshot: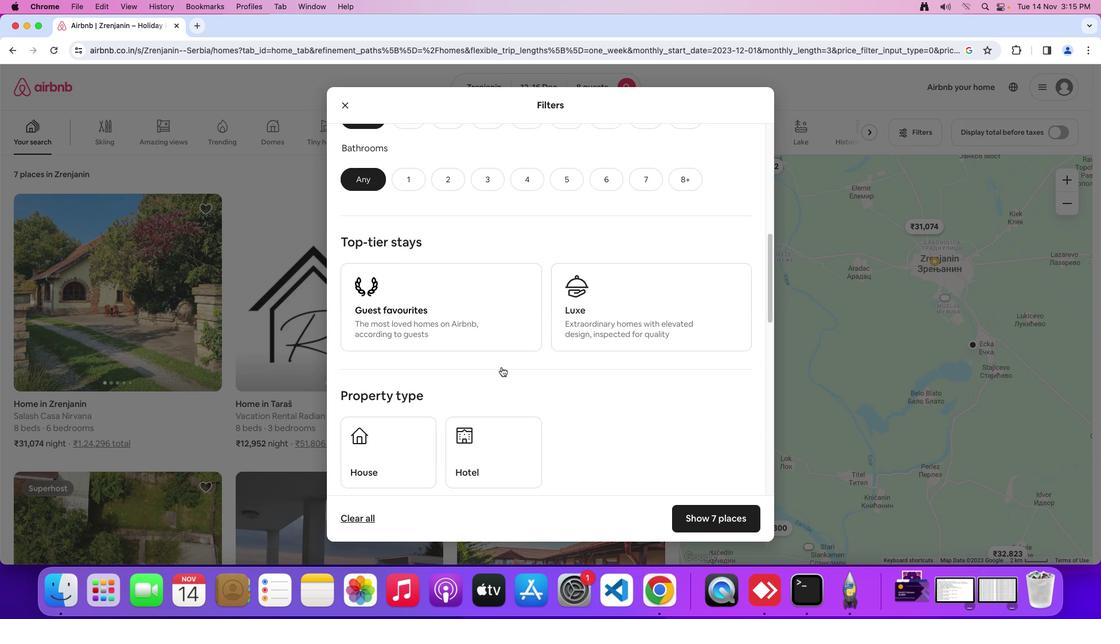 
Action: Mouse scrolled (500, 372) with delta (0, -4)
Screenshot: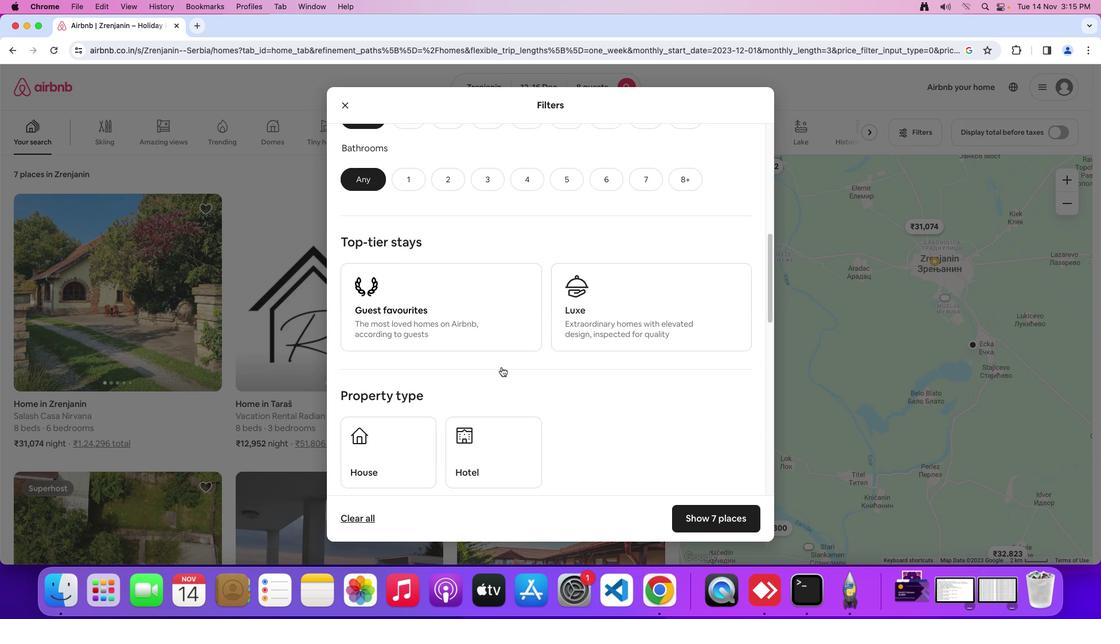 
Action: Mouse moved to (500, 371)
Screenshot: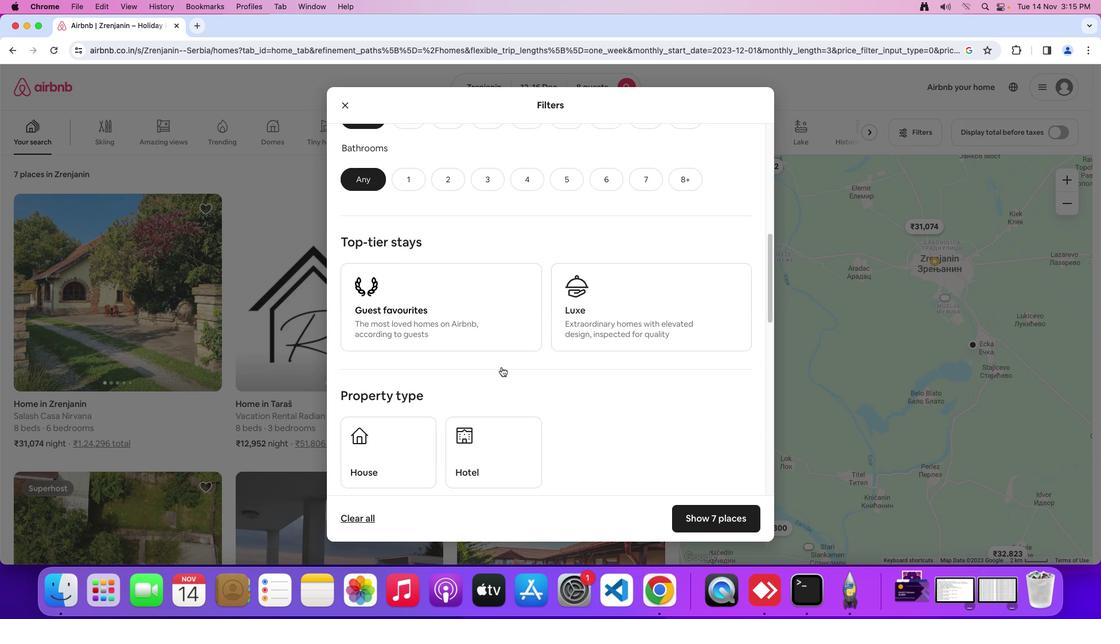 
Action: Mouse scrolled (500, 371) with delta (0, -4)
Screenshot: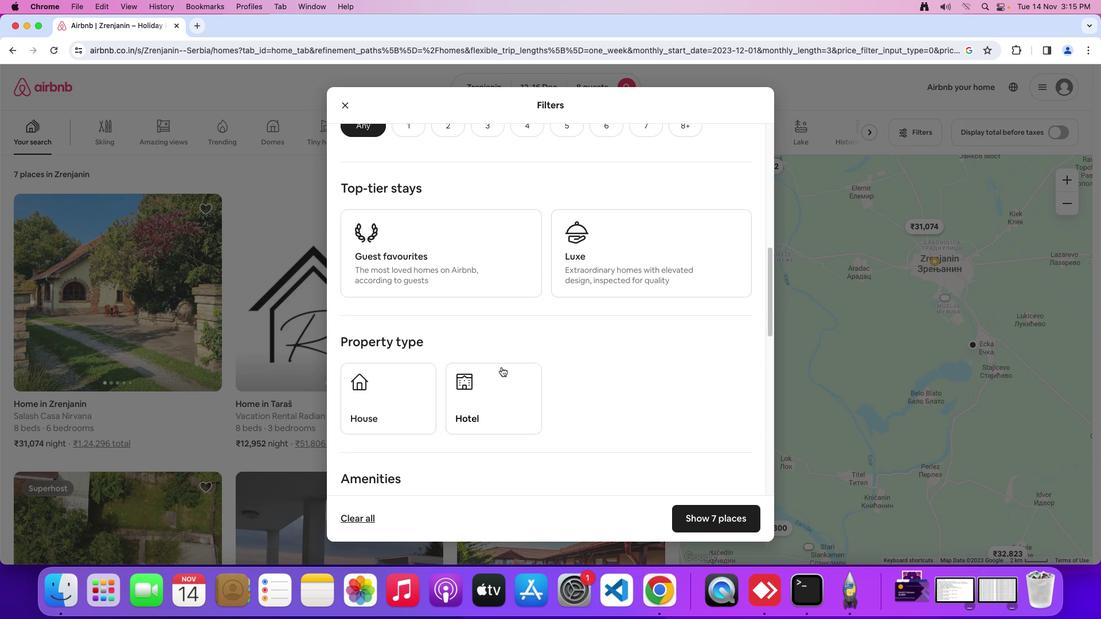 
Action: Mouse moved to (629, 295)
Screenshot: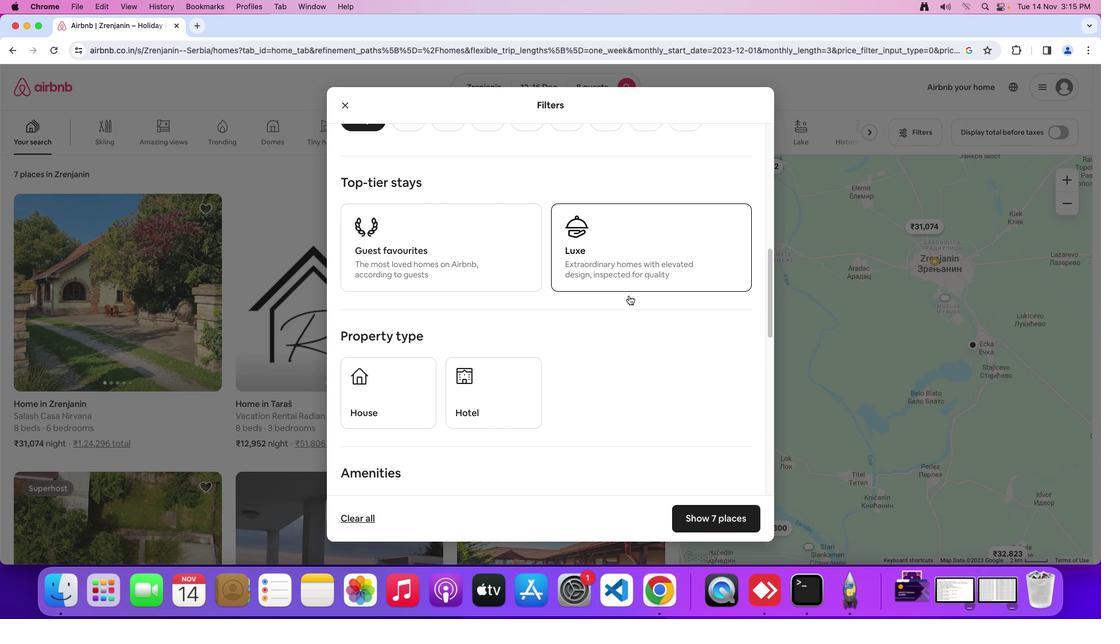 
Action: Mouse scrolled (629, 295) with delta (0, 0)
Screenshot: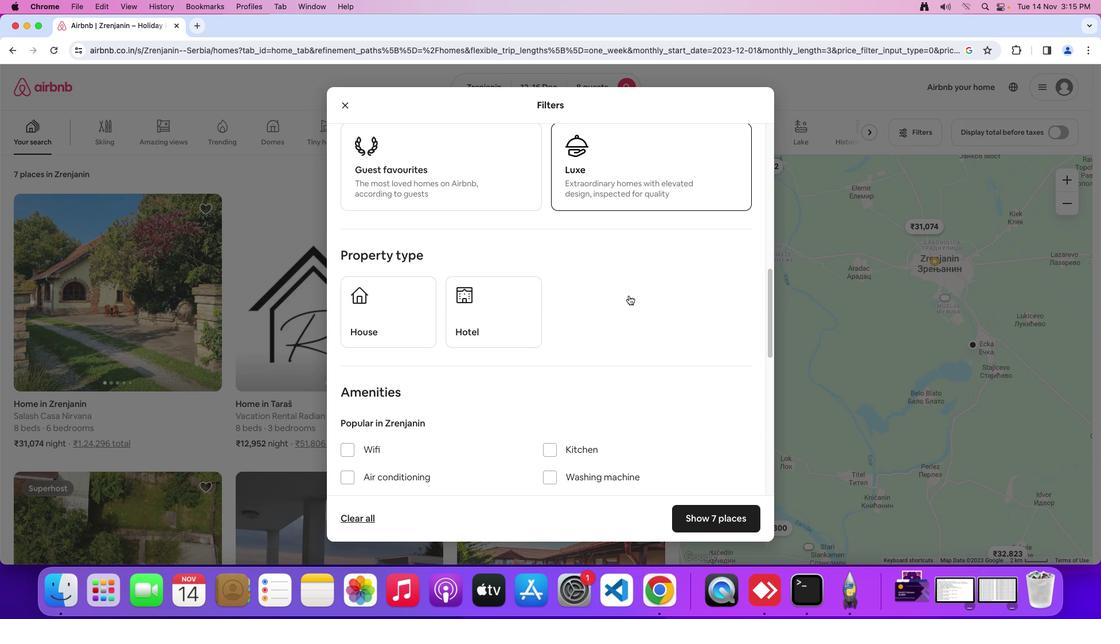 
Action: Mouse scrolled (629, 295) with delta (0, 0)
Screenshot: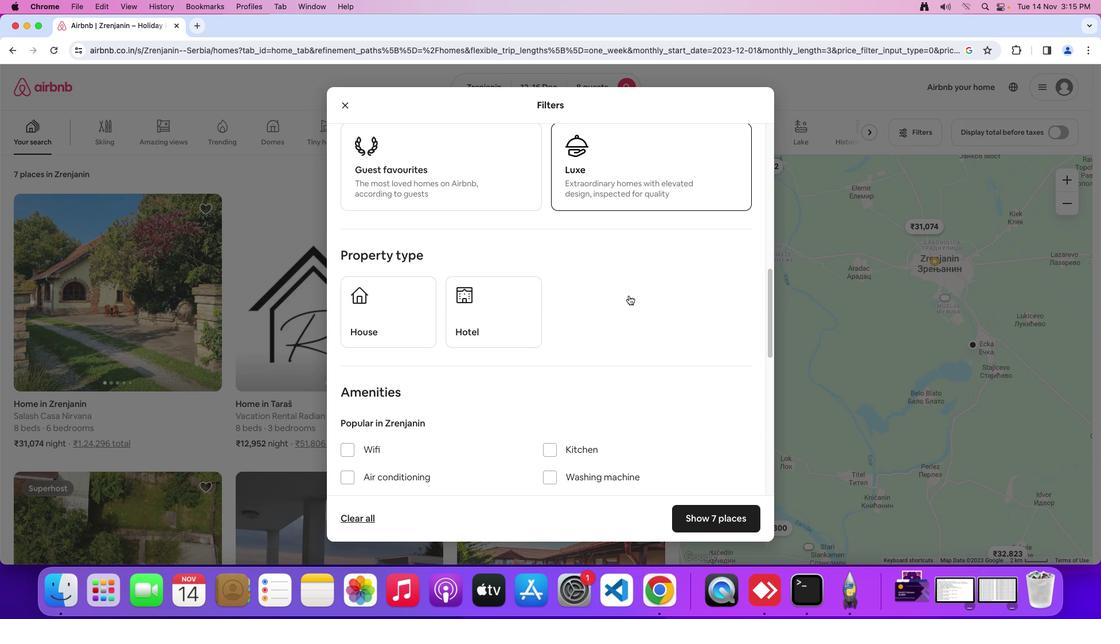 
Action: Mouse scrolled (629, 295) with delta (0, -2)
Screenshot: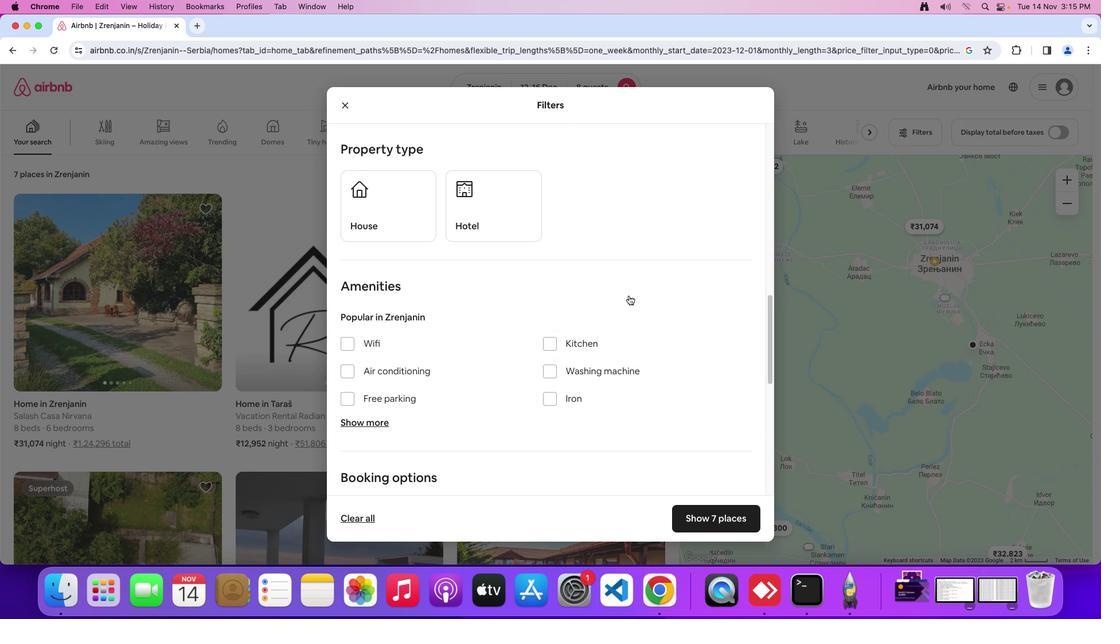 
Action: Mouse scrolled (629, 295) with delta (0, -3)
Screenshot: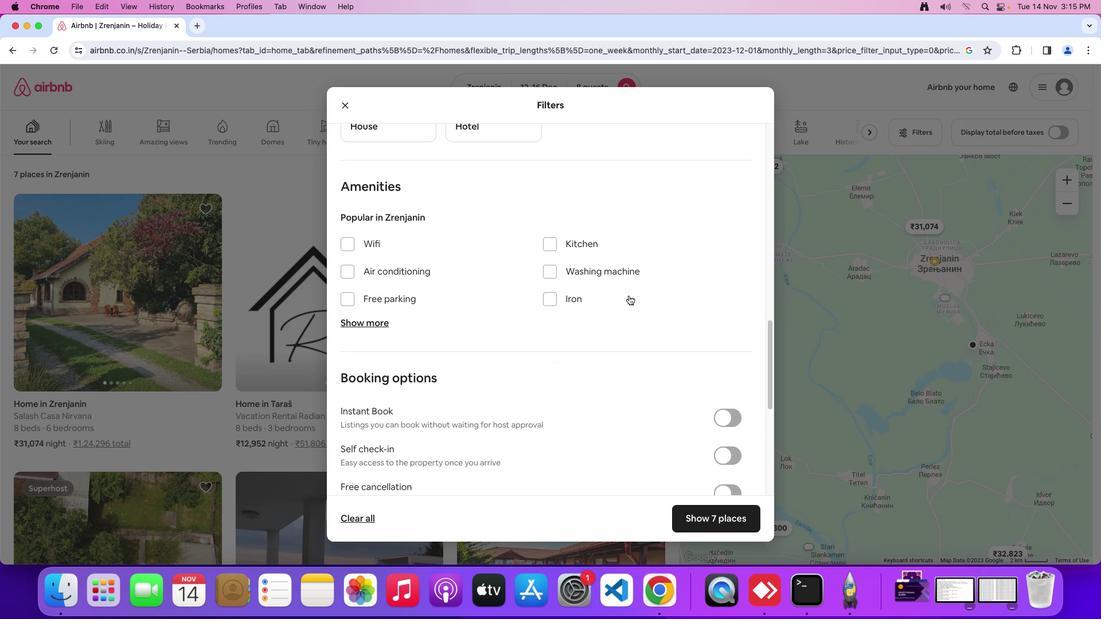 
Action: Mouse moved to (662, 294)
Screenshot: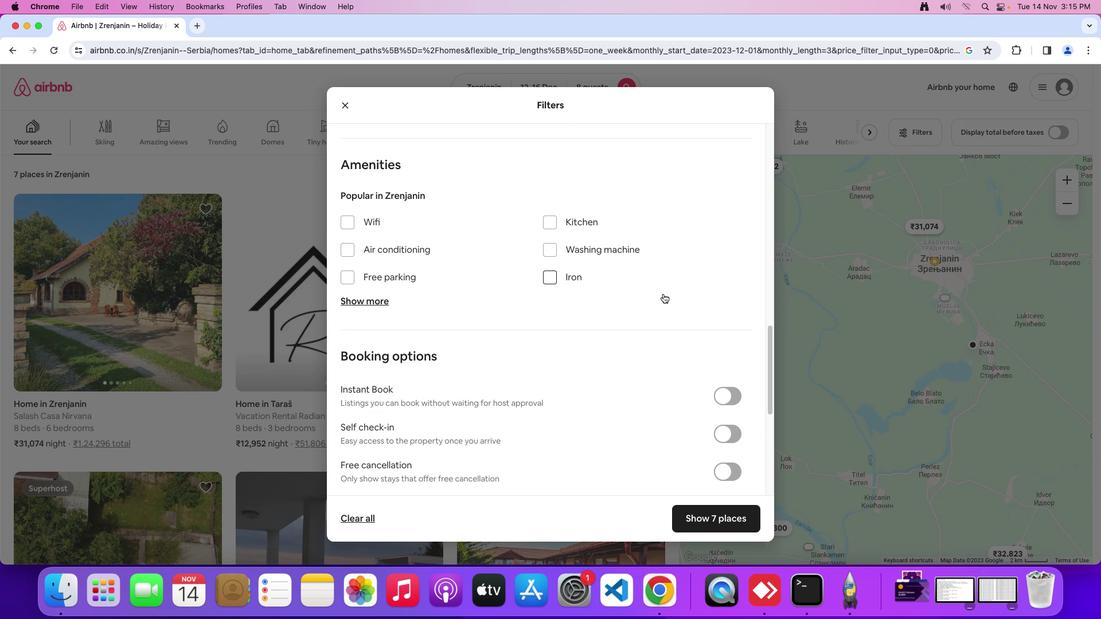 
Action: Mouse scrolled (662, 294) with delta (0, 0)
Screenshot: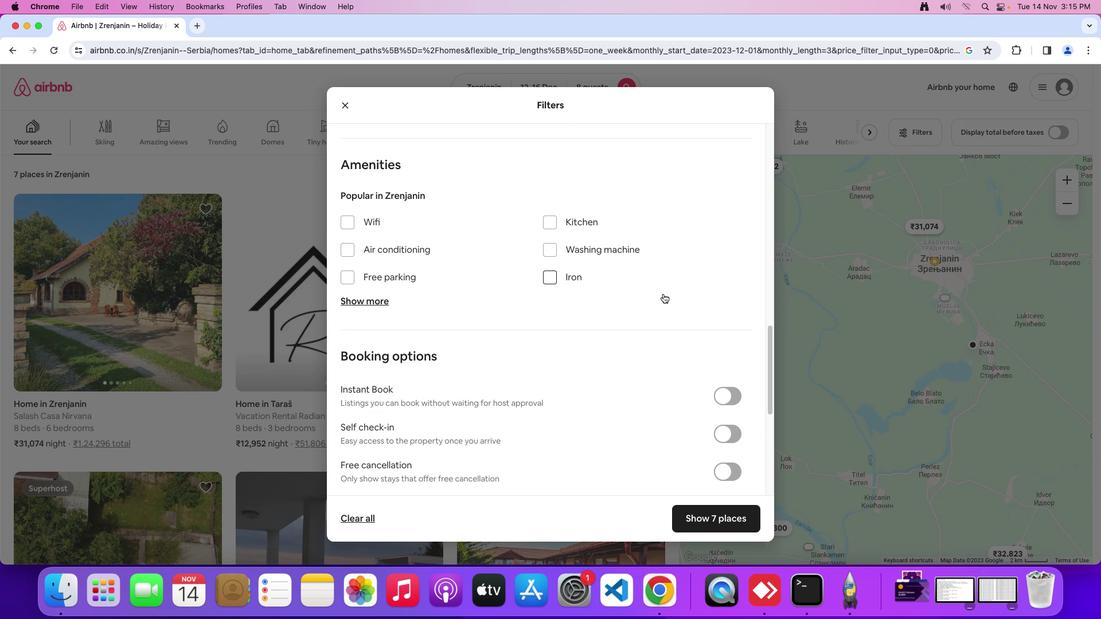 
Action: Mouse moved to (663, 294)
Screenshot: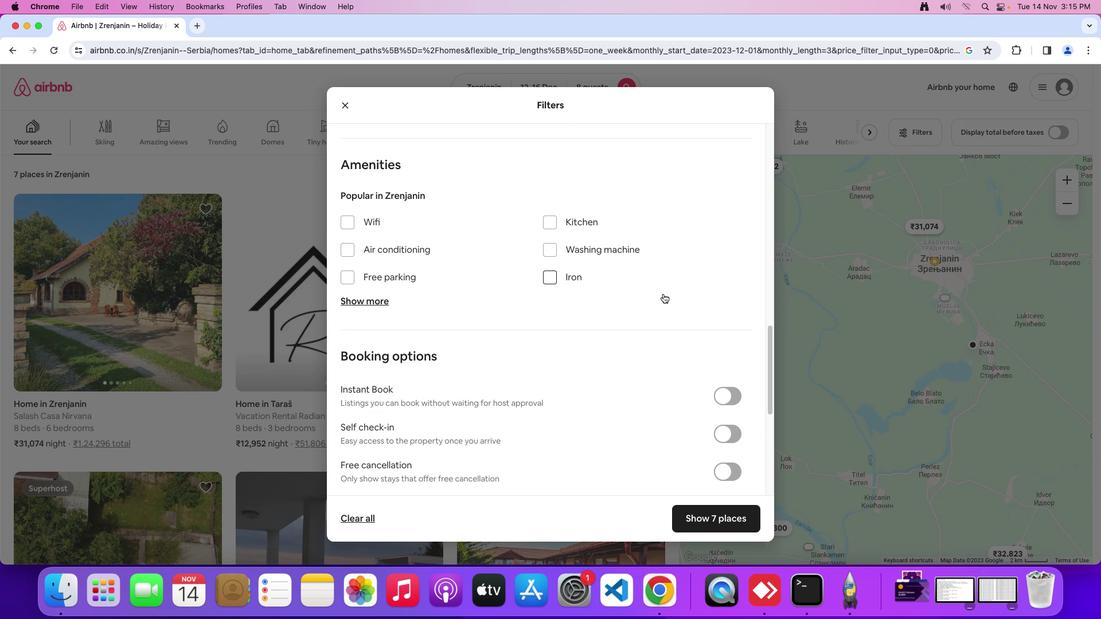 
Action: Mouse scrolled (663, 294) with delta (0, 0)
Screenshot: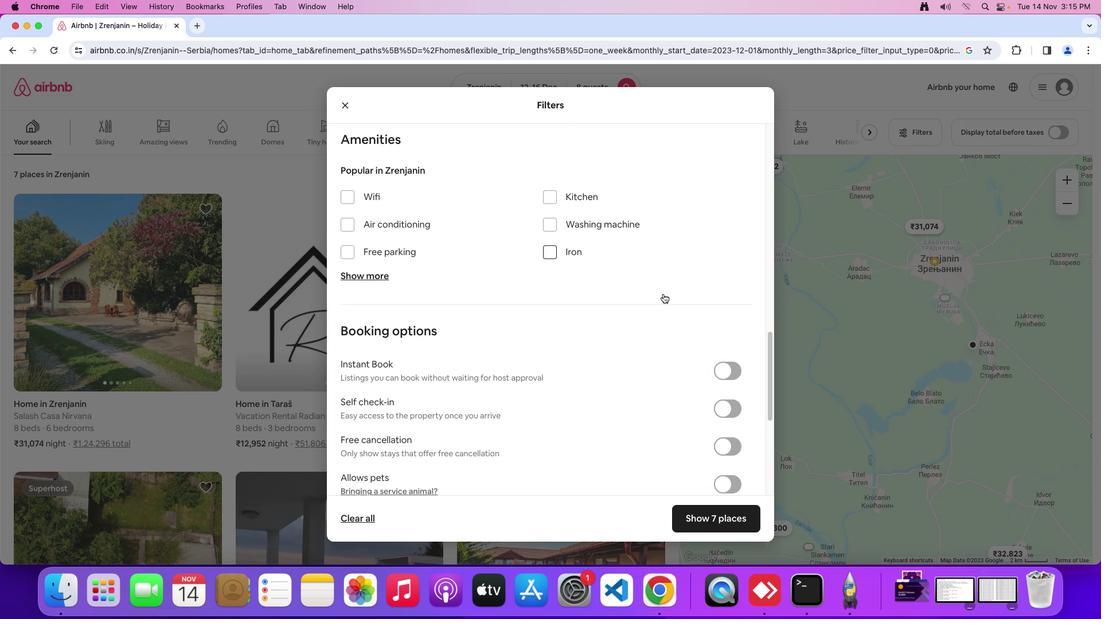 
Action: Mouse moved to (663, 294)
Screenshot: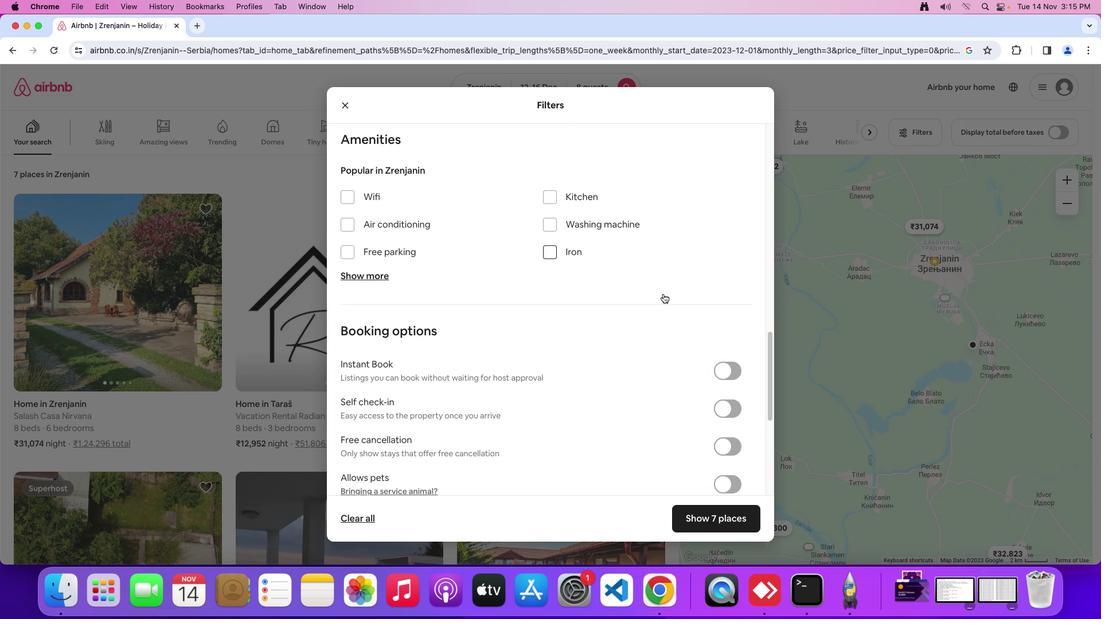 
Action: Mouse scrolled (663, 294) with delta (0, -1)
Screenshot: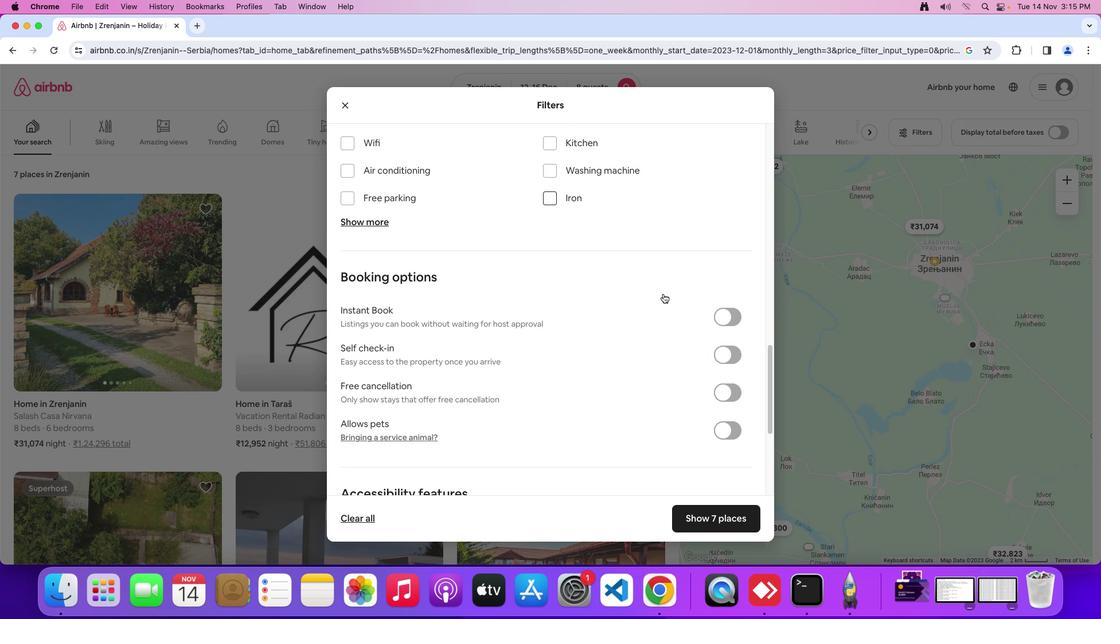 
Action: Mouse scrolled (663, 294) with delta (0, 0)
Screenshot: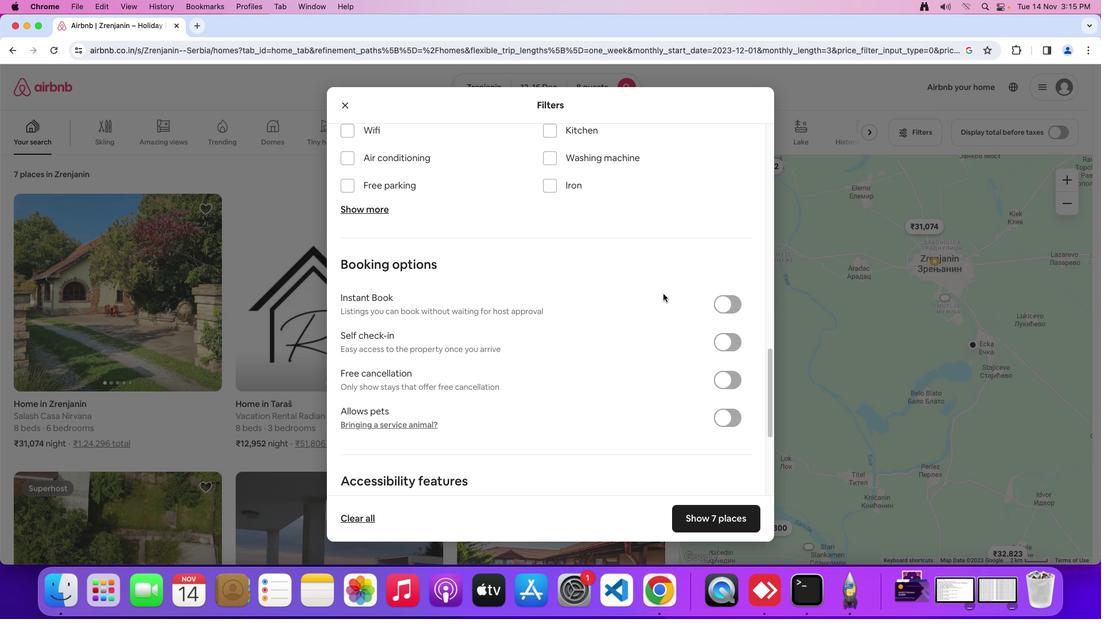 
Action: Mouse scrolled (663, 294) with delta (0, 0)
Screenshot: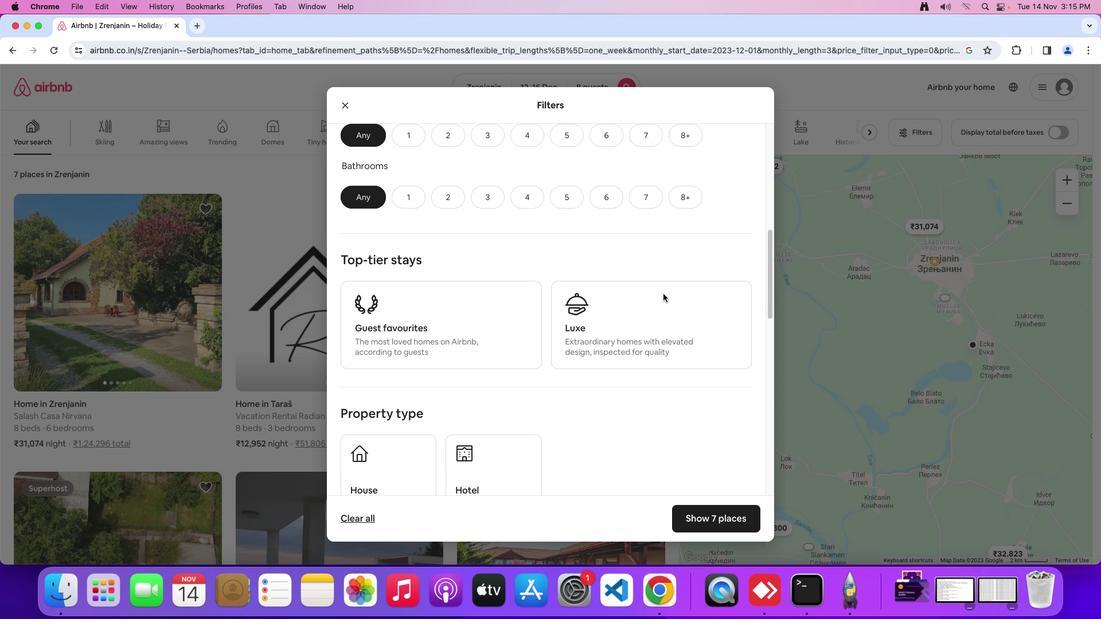 
Action: Mouse scrolled (663, 294) with delta (0, 0)
Screenshot: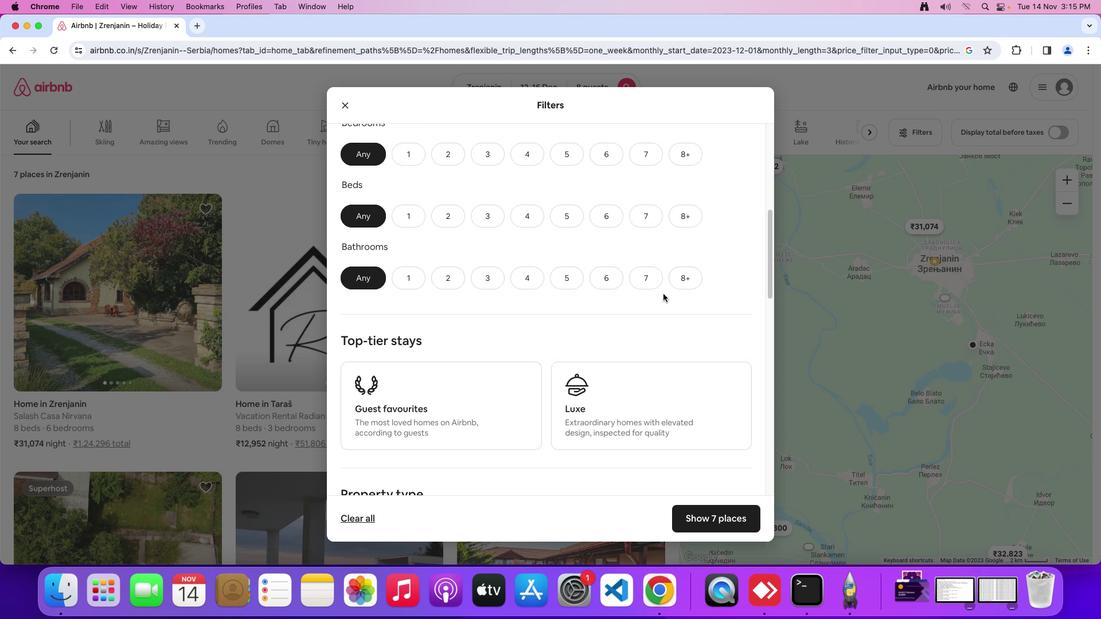 
Action: Mouse scrolled (663, 294) with delta (0, 2)
Screenshot: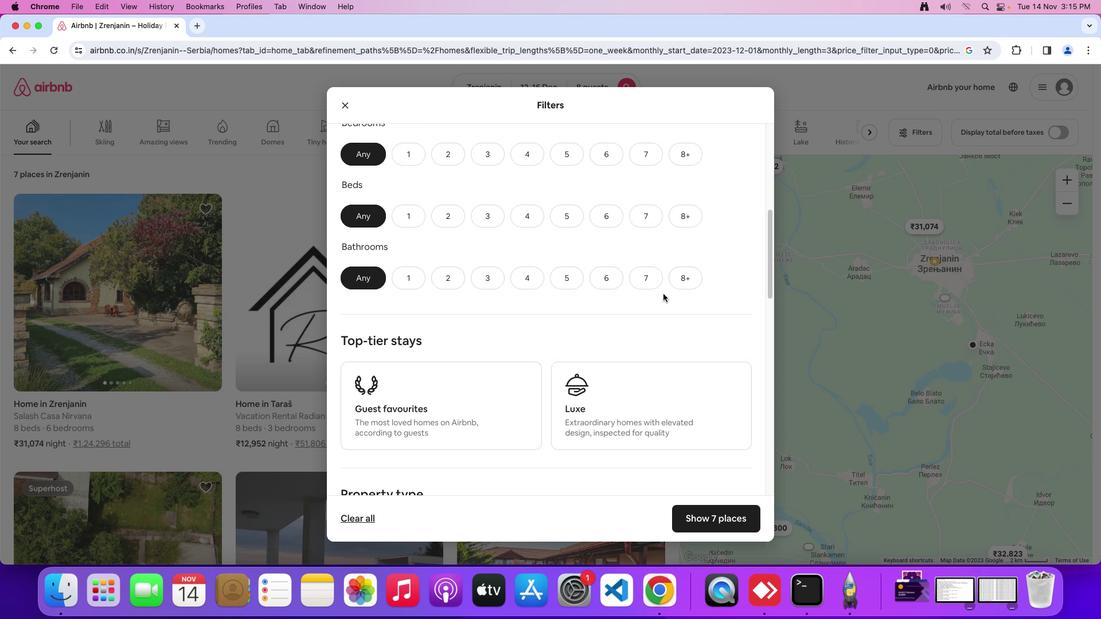 
Action: Mouse scrolled (663, 294) with delta (0, 4)
Screenshot: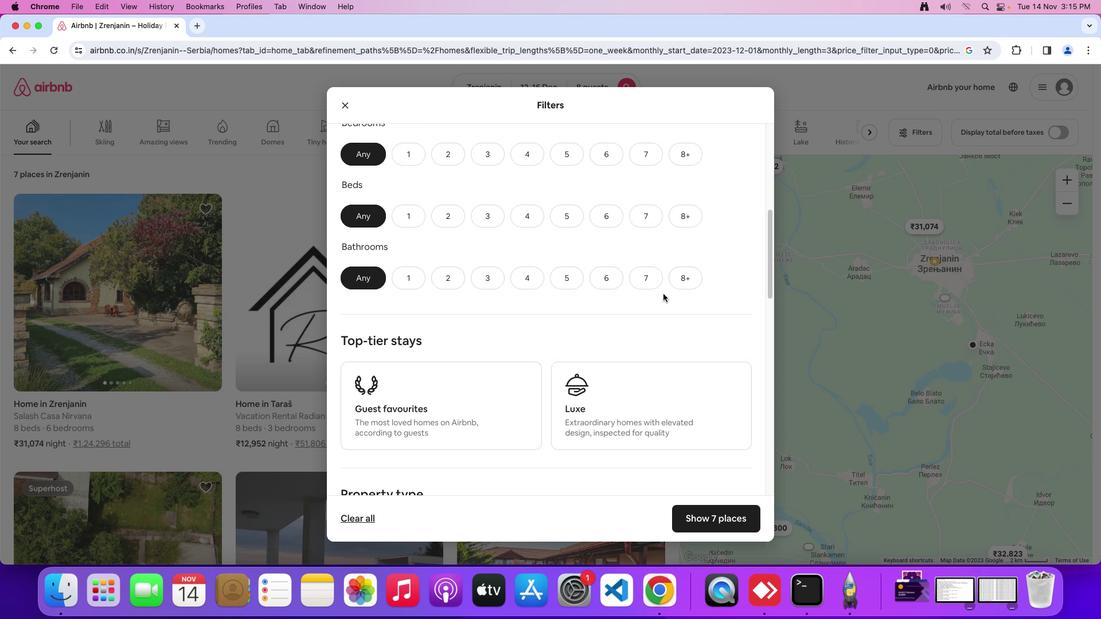 
Action: Mouse scrolled (663, 294) with delta (0, 5)
Screenshot: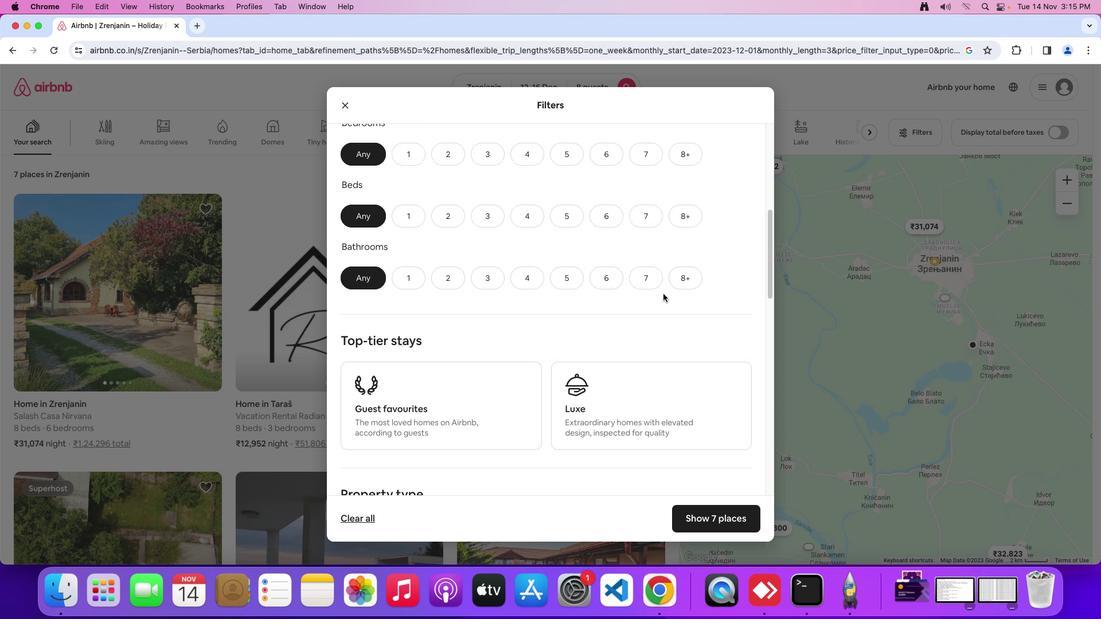 
Action: Mouse scrolled (663, 294) with delta (0, 0)
Screenshot: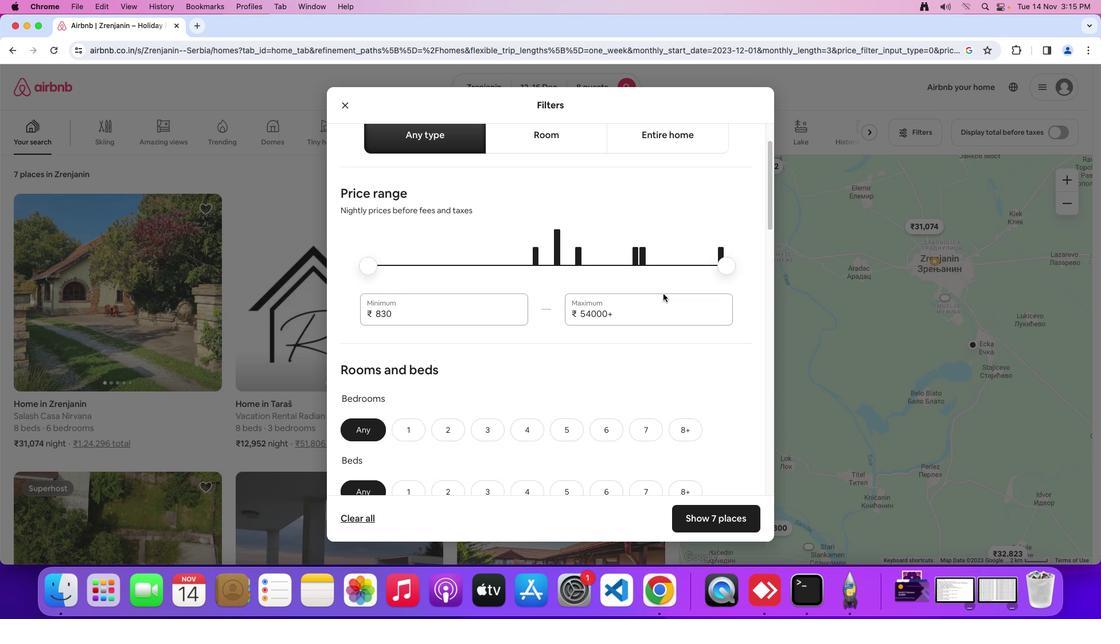 
Action: Mouse scrolled (663, 294) with delta (0, 0)
Screenshot: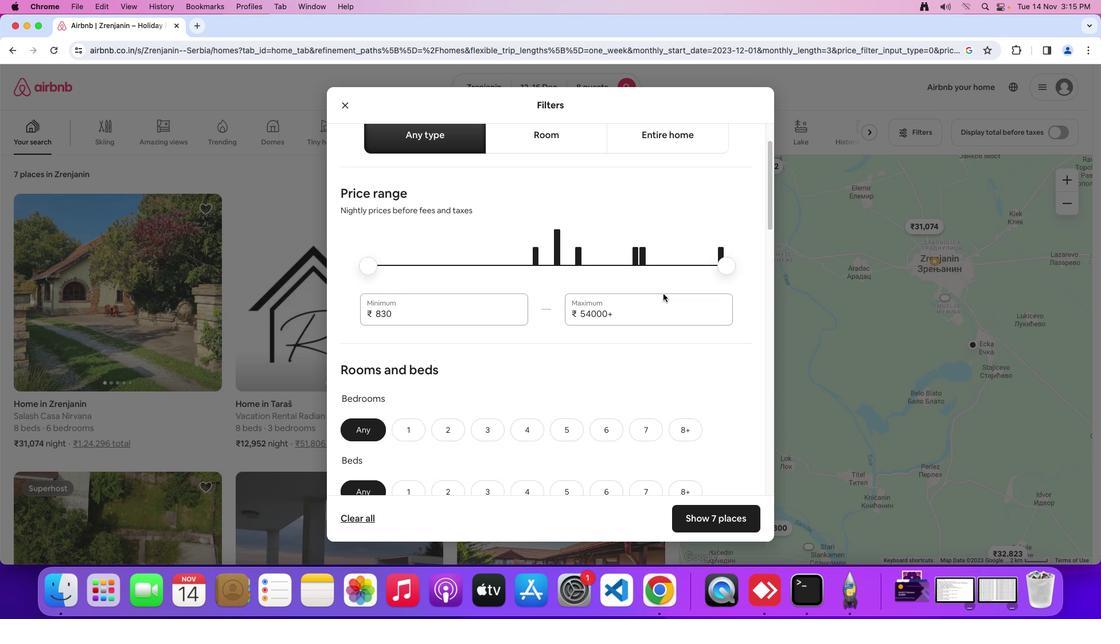 
Action: Mouse scrolled (663, 294) with delta (0, 2)
Screenshot: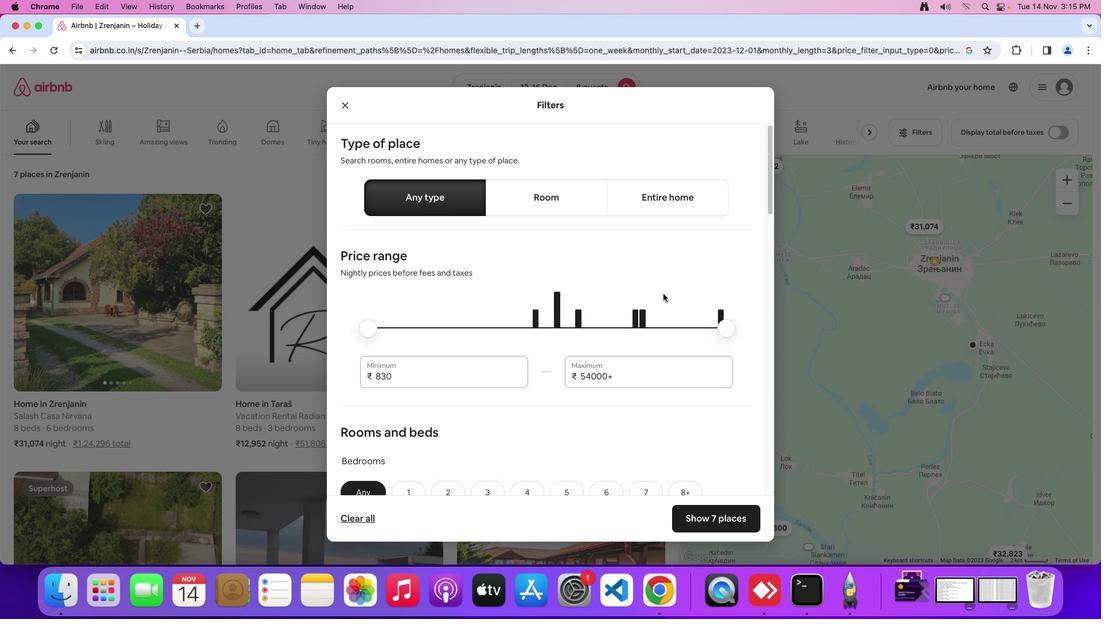 
Action: Mouse scrolled (663, 294) with delta (0, 4)
Screenshot: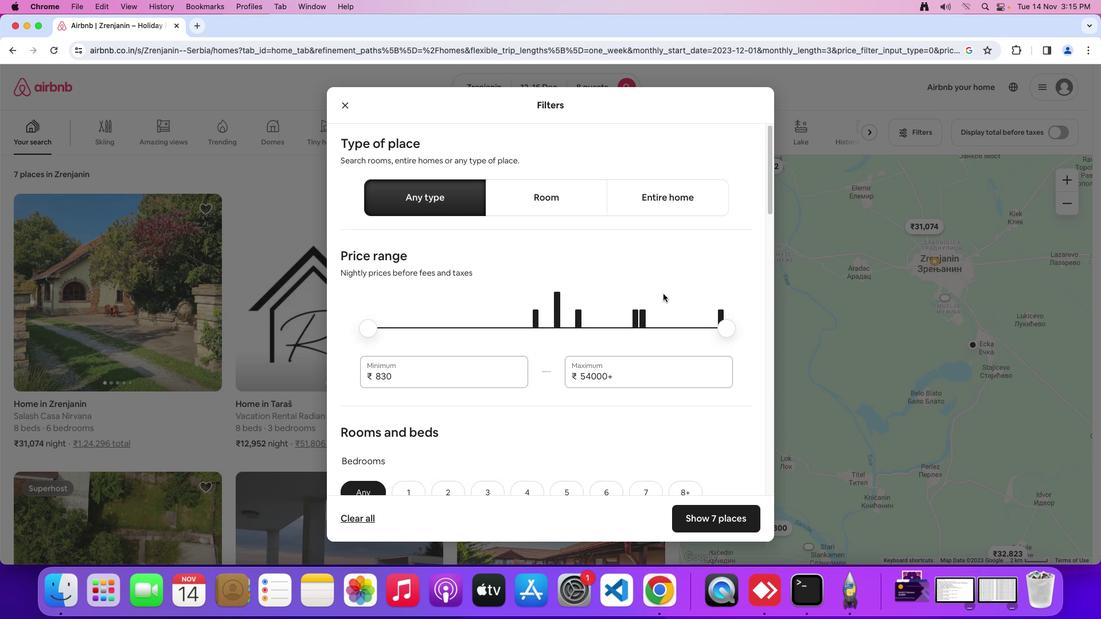 
Action: Mouse moved to (704, 341)
Screenshot: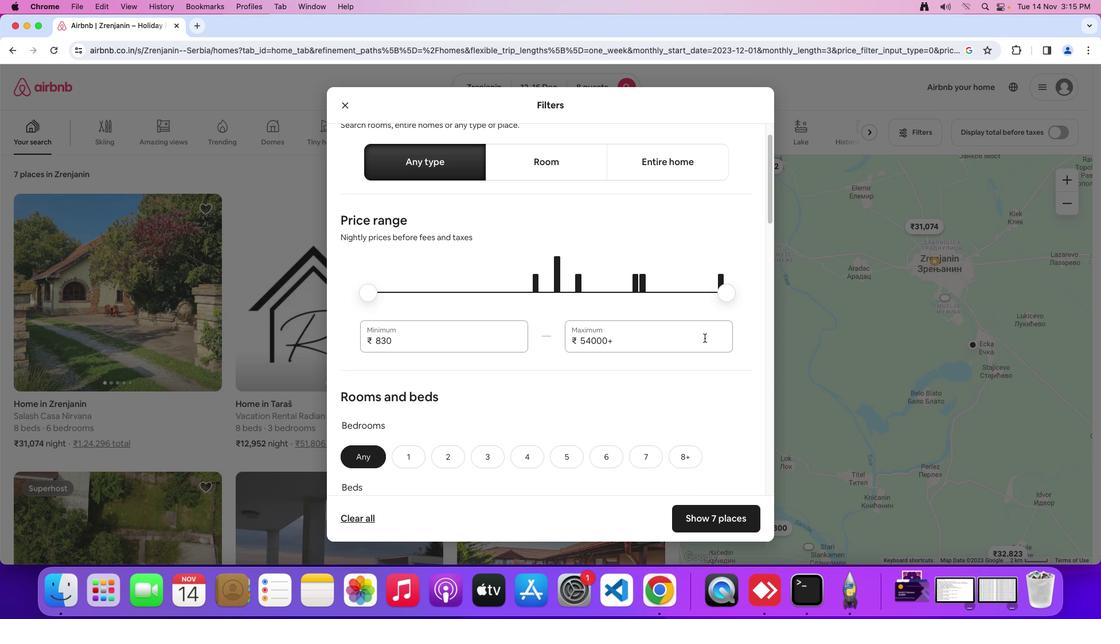 
Action: Mouse scrolled (704, 341) with delta (0, 0)
Screenshot: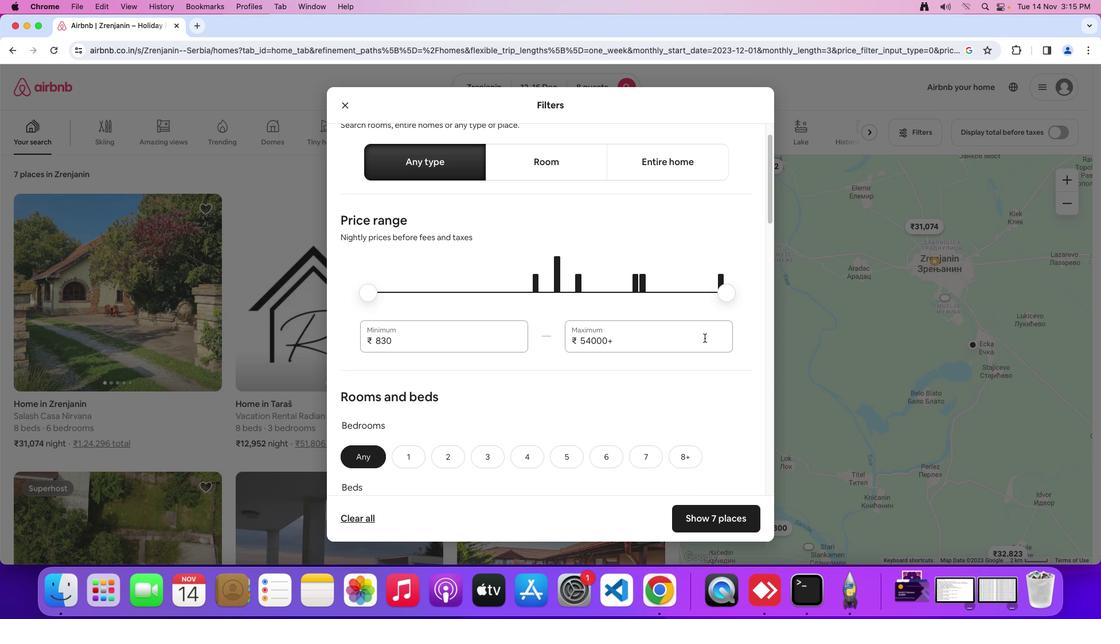 
Action: Mouse moved to (704, 340)
Screenshot: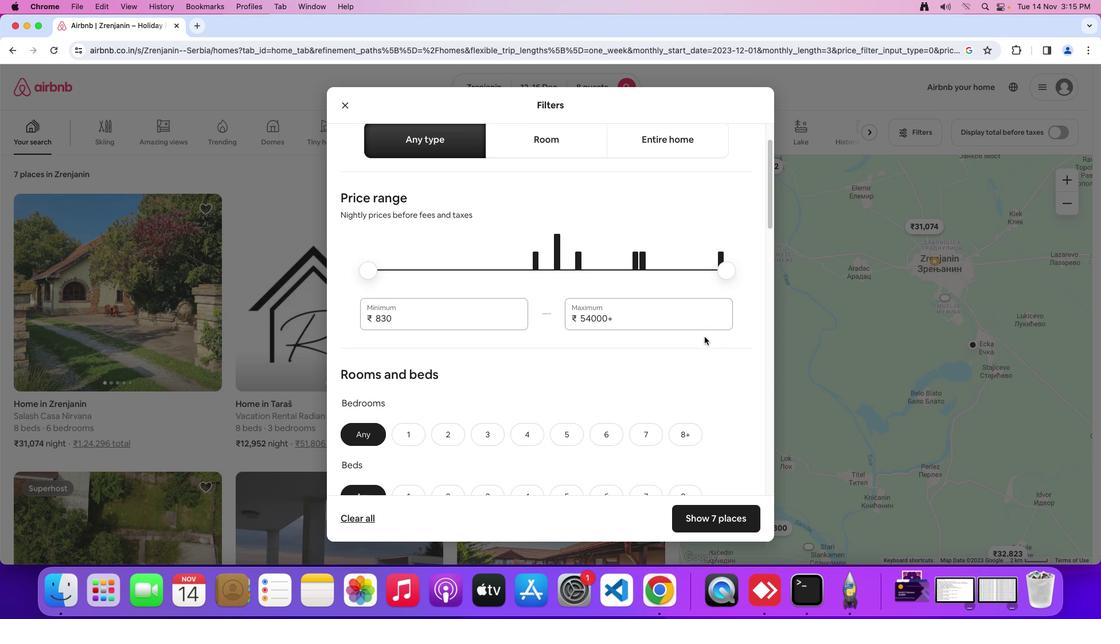 
Action: Mouse scrolled (704, 340) with delta (0, 0)
Screenshot: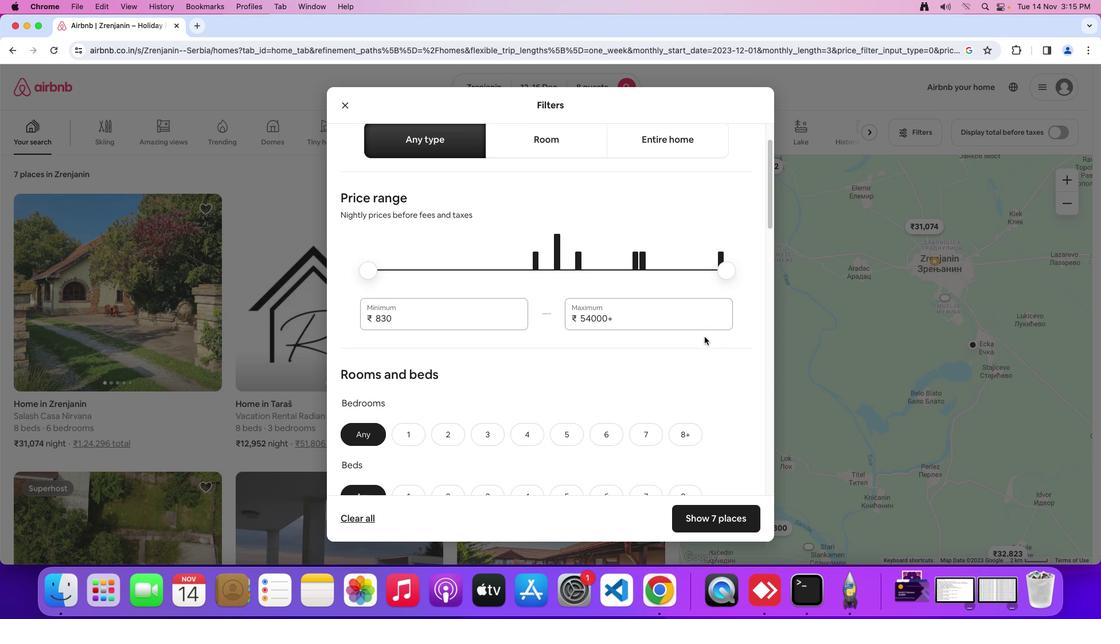 
Action: Mouse moved to (704, 340)
Screenshot: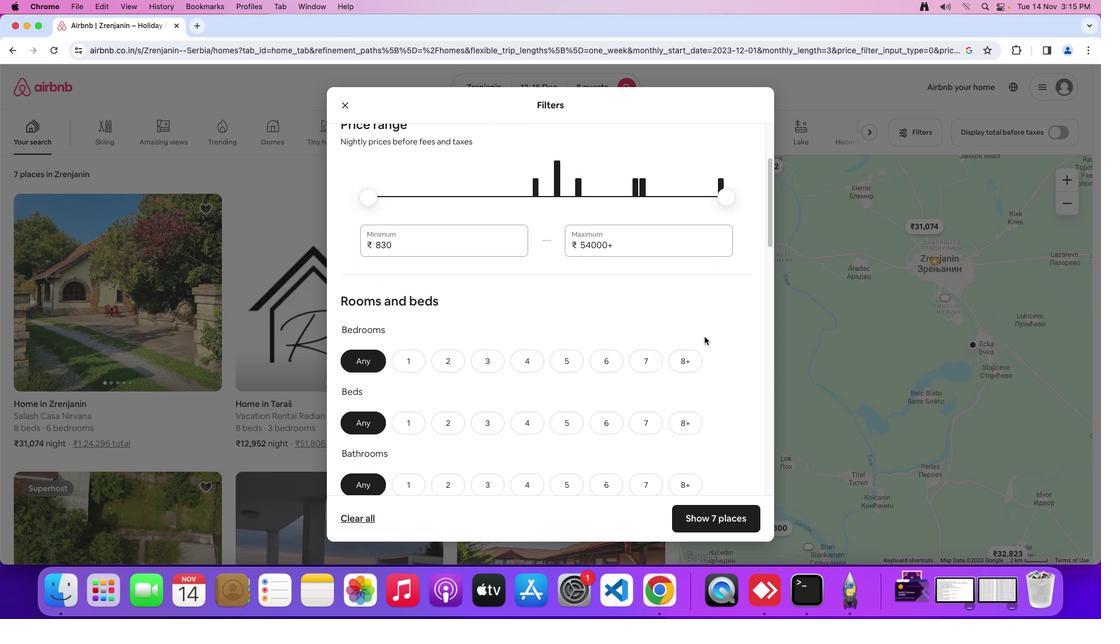 
Action: Mouse scrolled (704, 340) with delta (0, -2)
Screenshot: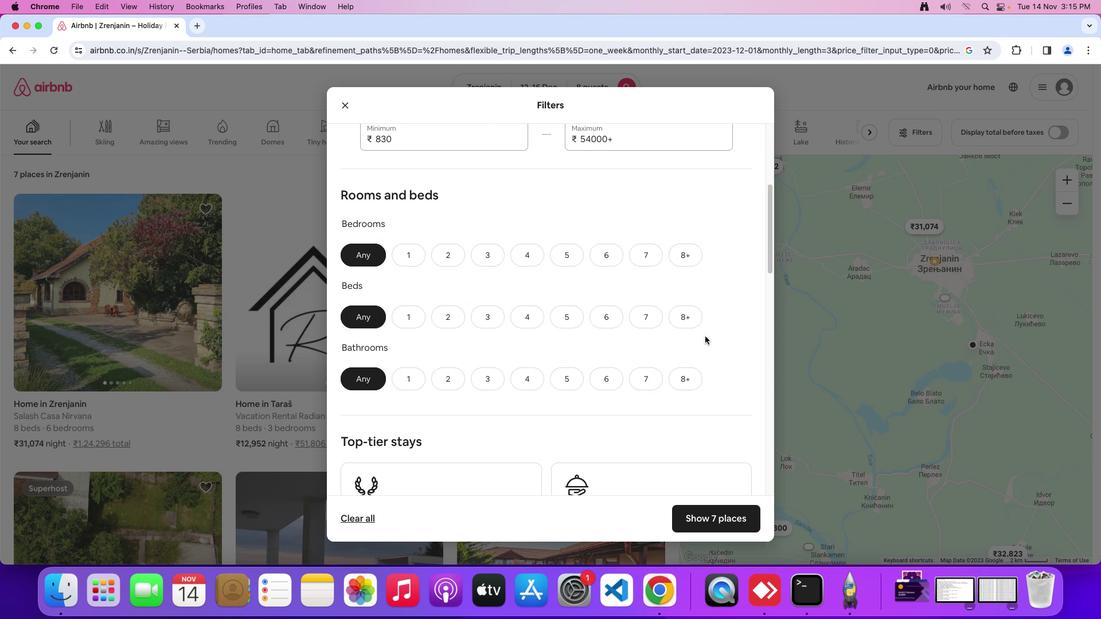 
Action: Mouse moved to (705, 337)
Screenshot: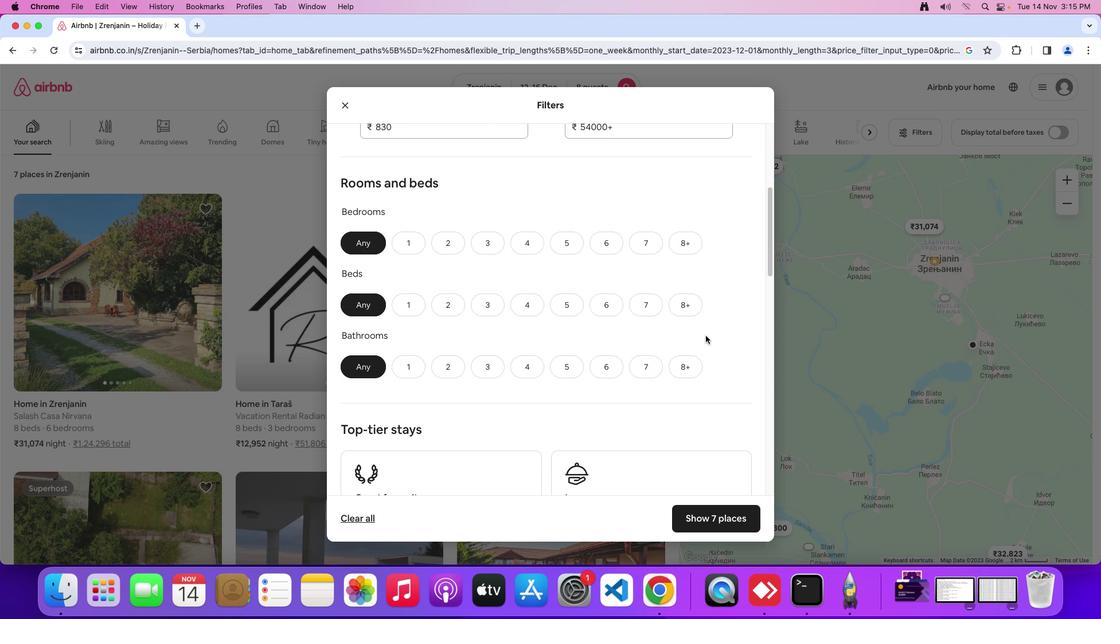 
Action: Mouse scrolled (705, 337) with delta (0, -2)
Screenshot: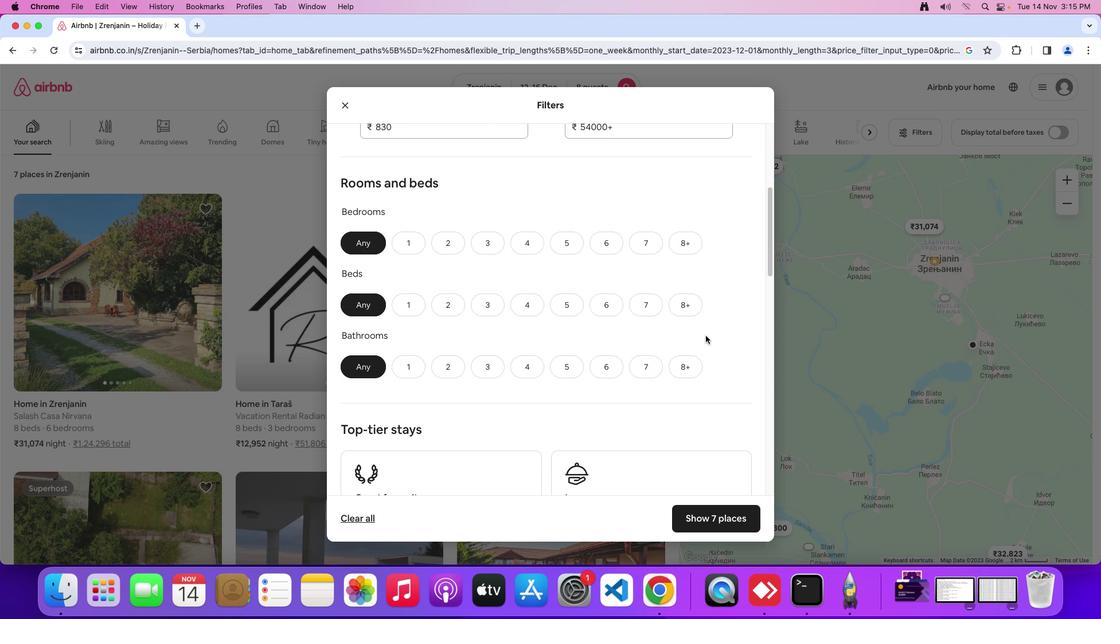 
Action: Mouse moved to (687, 238)
Screenshot: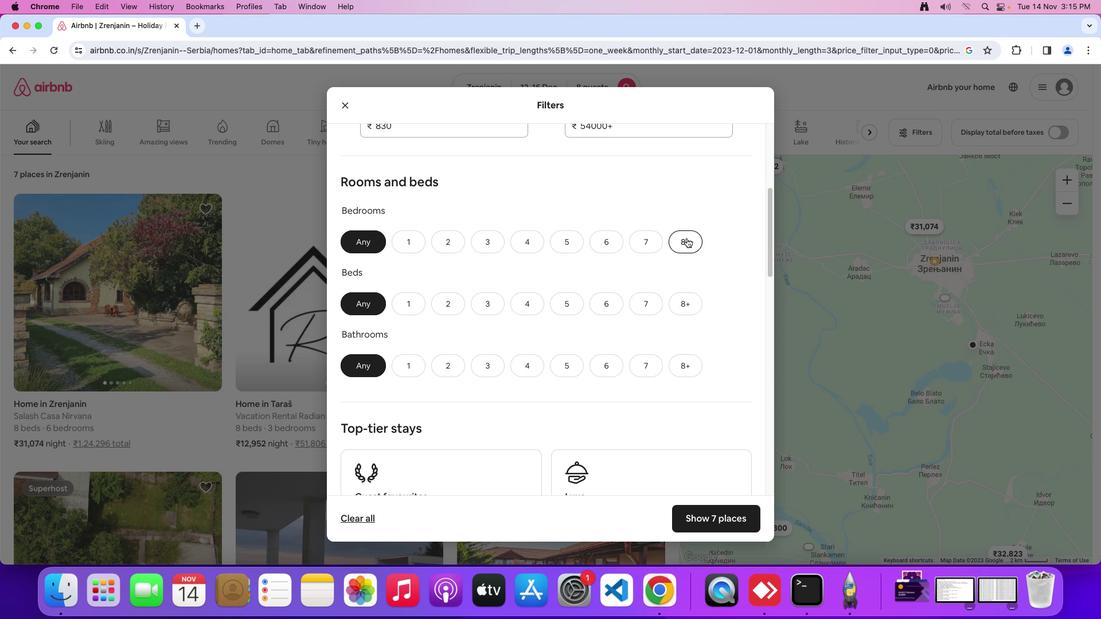 
Action: Mouse pressed left at (687, 238)
Screenshot: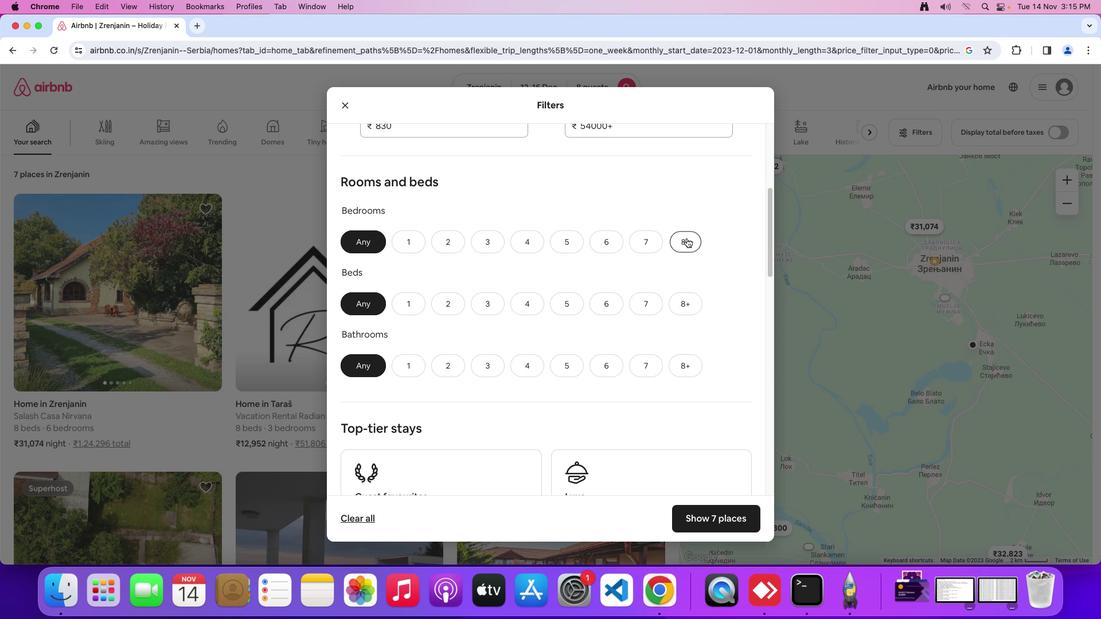 
Action: Mouse moved to (681, 308)
Screenshot: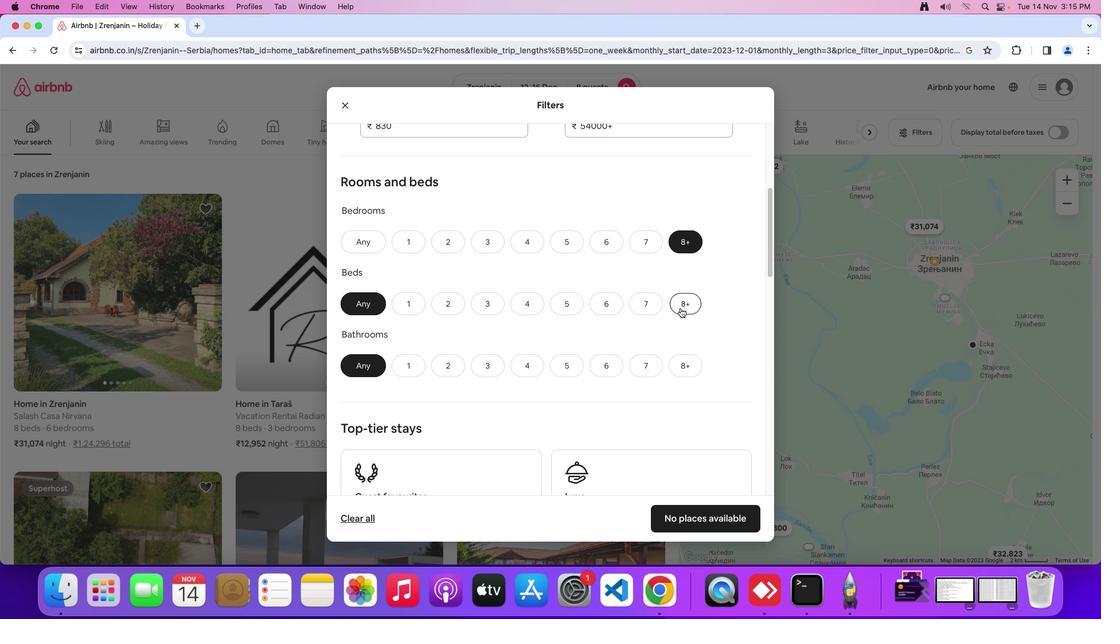 
Action: Mouse pressed left at (681, 308)
Screenshot: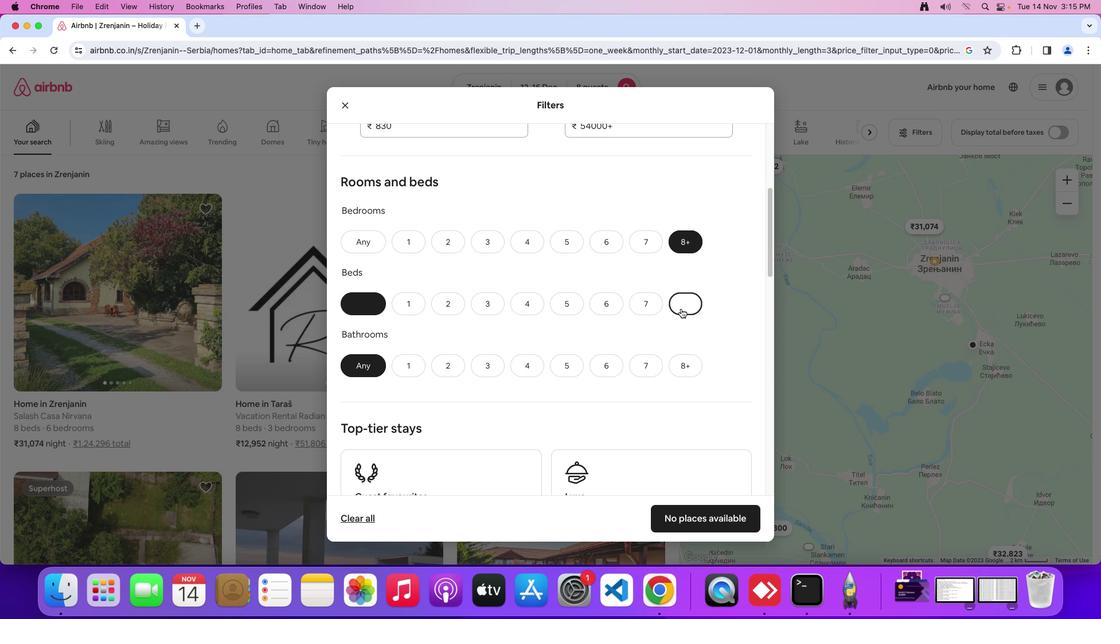 
Action: Mouse moved to (683, 365)
Screenshot: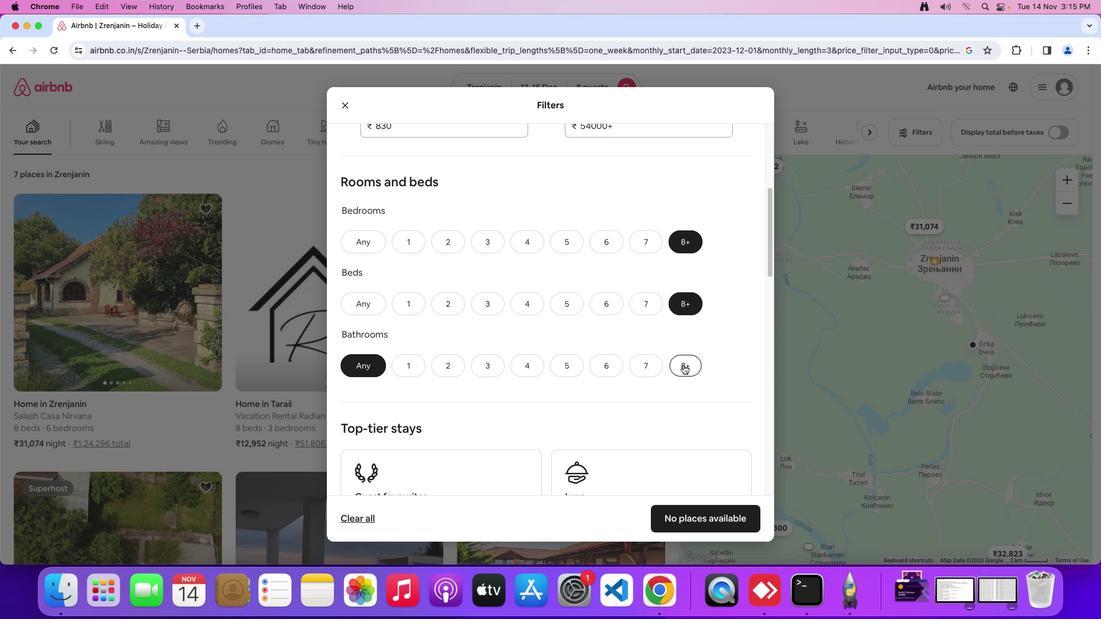 
Action: Mouse pressed left at (683, 365)
Screenshot: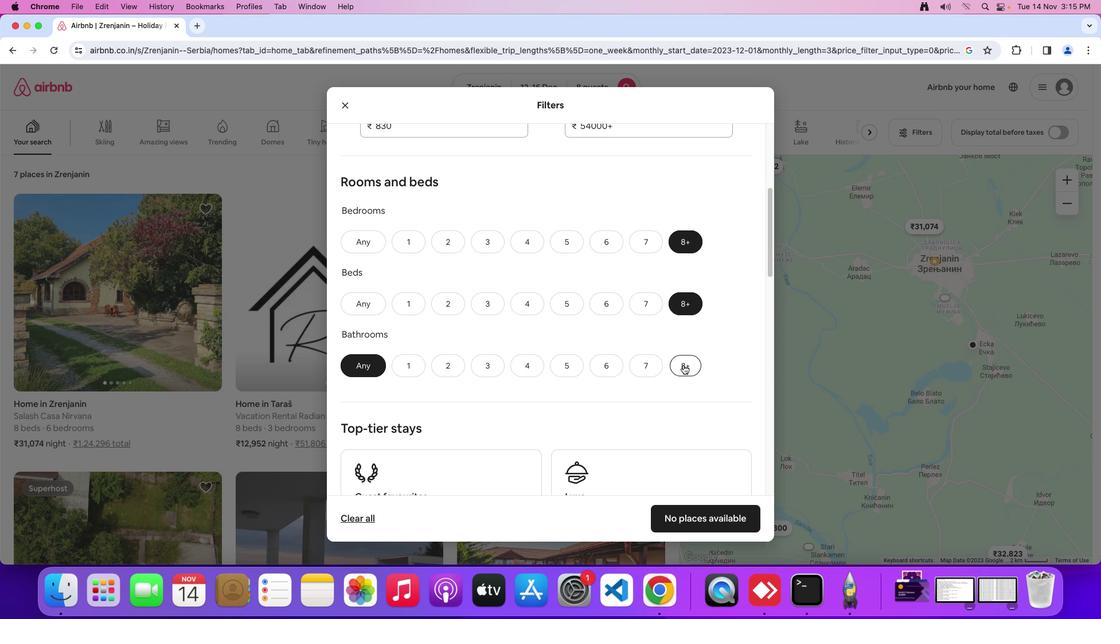 
Action: Mouse moved to (624, 359)
Screenshot: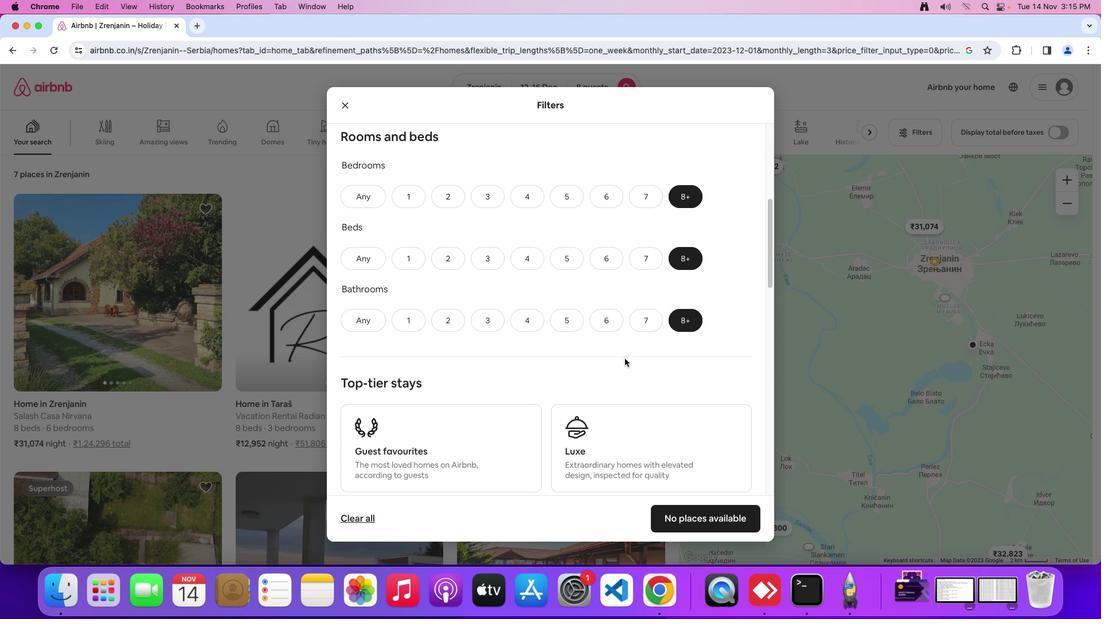 
Action: Mouse scrolled (624, 359) with delta (0, 0)
Screenshot: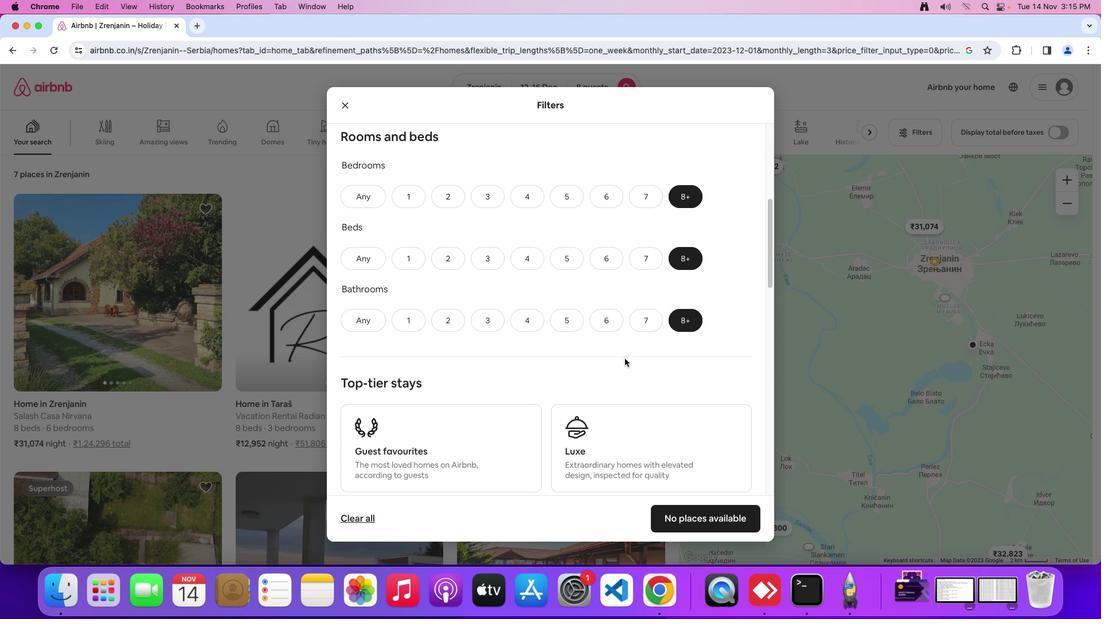 
Action: Mouse scrolled (624, 359) with delta (0, 0)
Screenshot: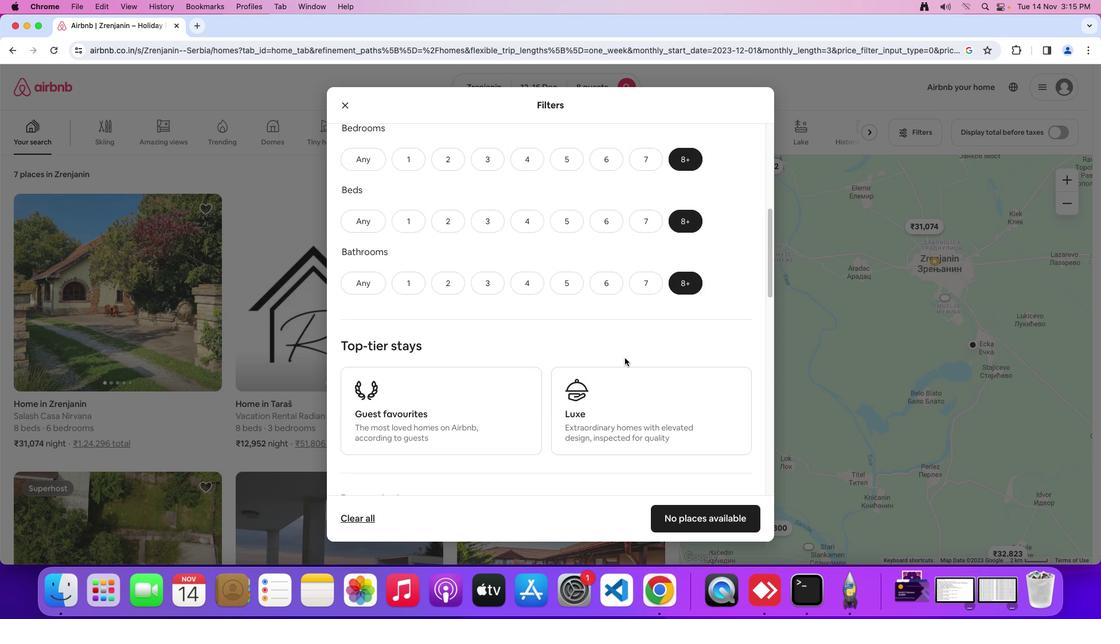 
Action: Mouse moved to (624, 359)
Screenshot: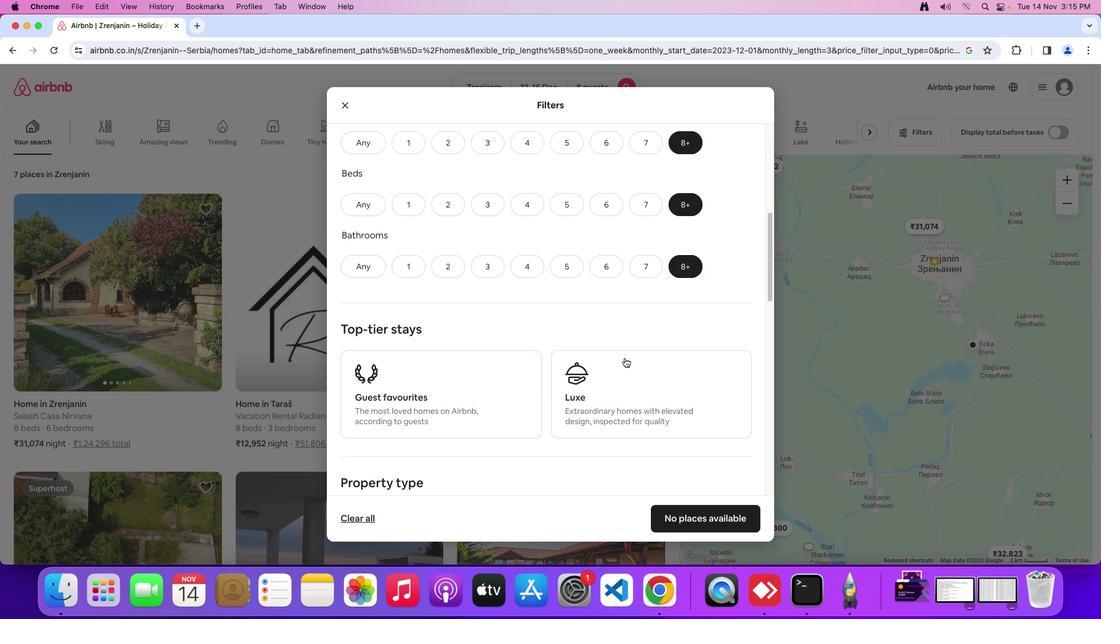 
Action: Mouse scrolled (624, 359) with delta (0, -2)
Screenshot: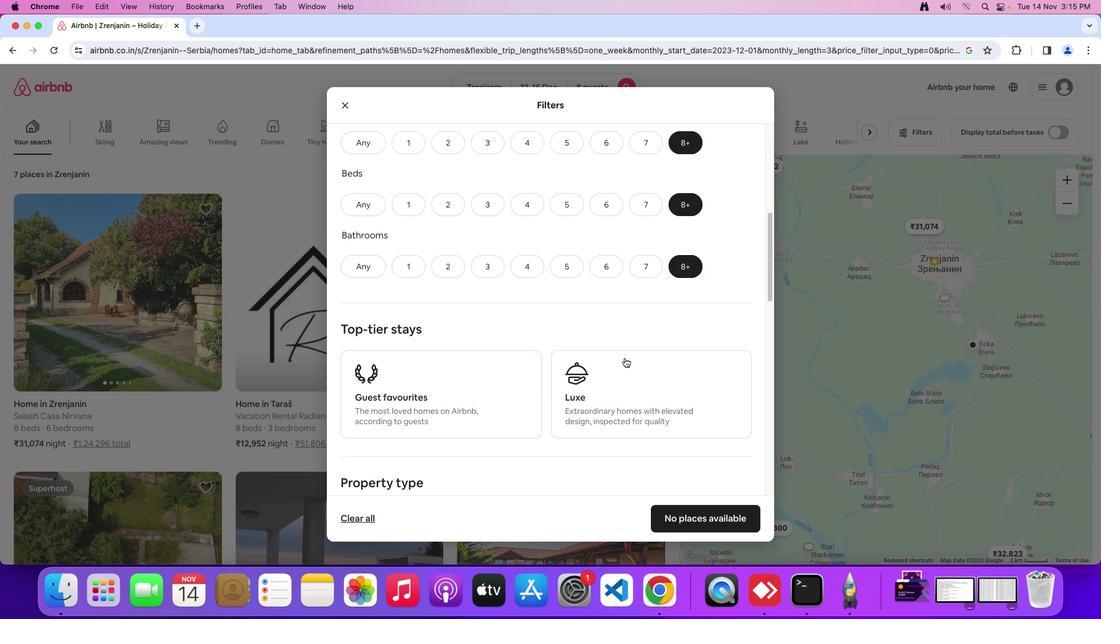 
Action: Mouse moved to (619, 349)
Screenshot: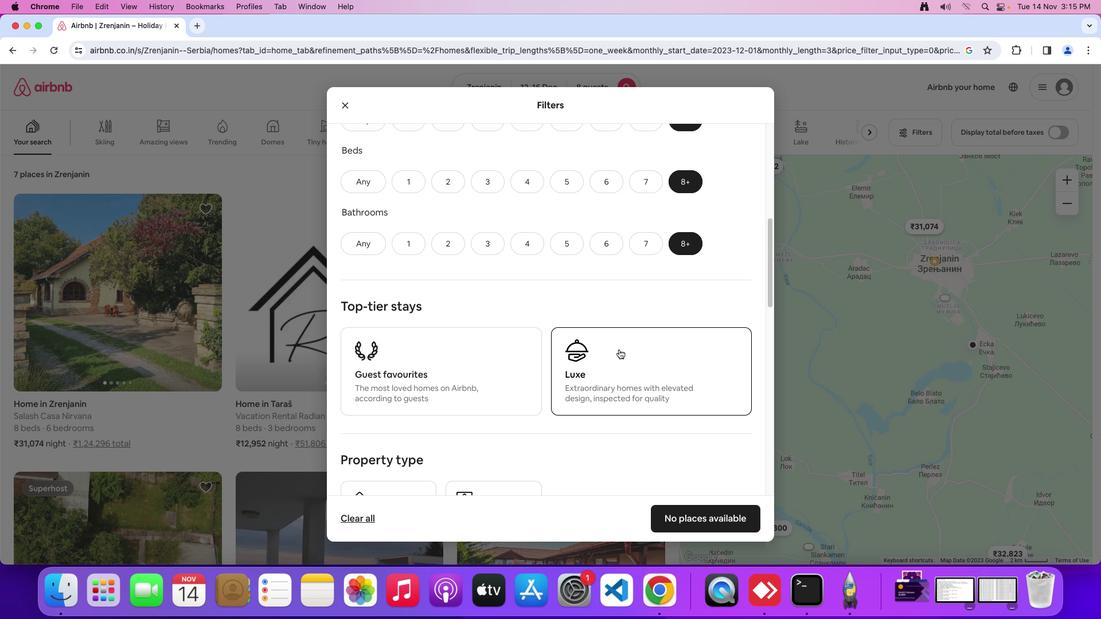 
Action: Mouse scrolled (619, 349) with delta (0, 0)
Screenshot: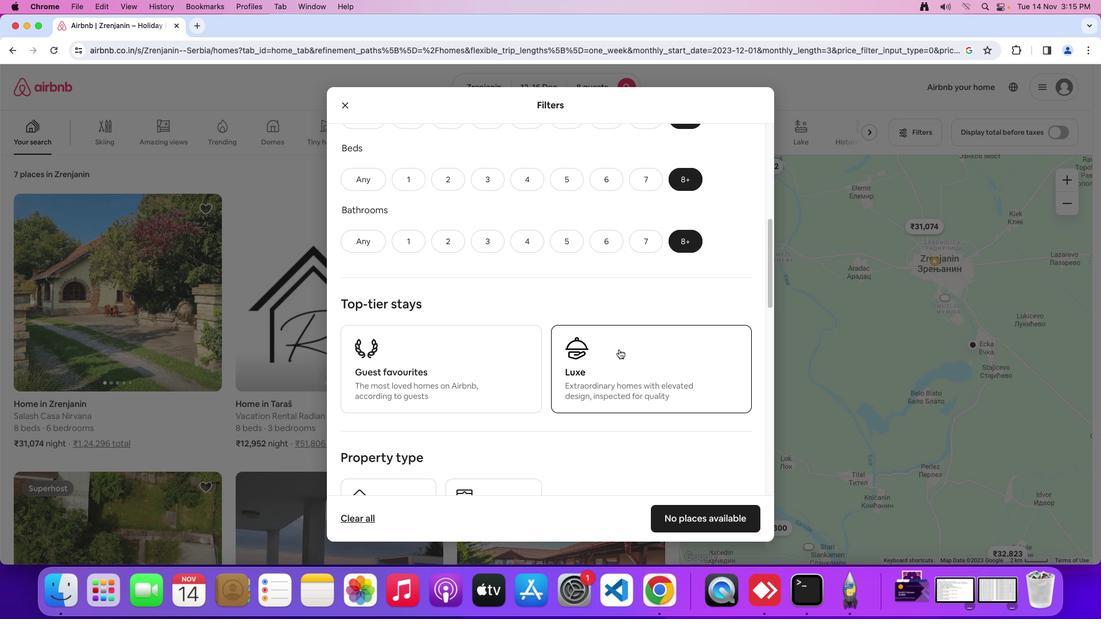 
Action: Mouse scrolled (619, 349) with delta (0, 0)
Screenshot: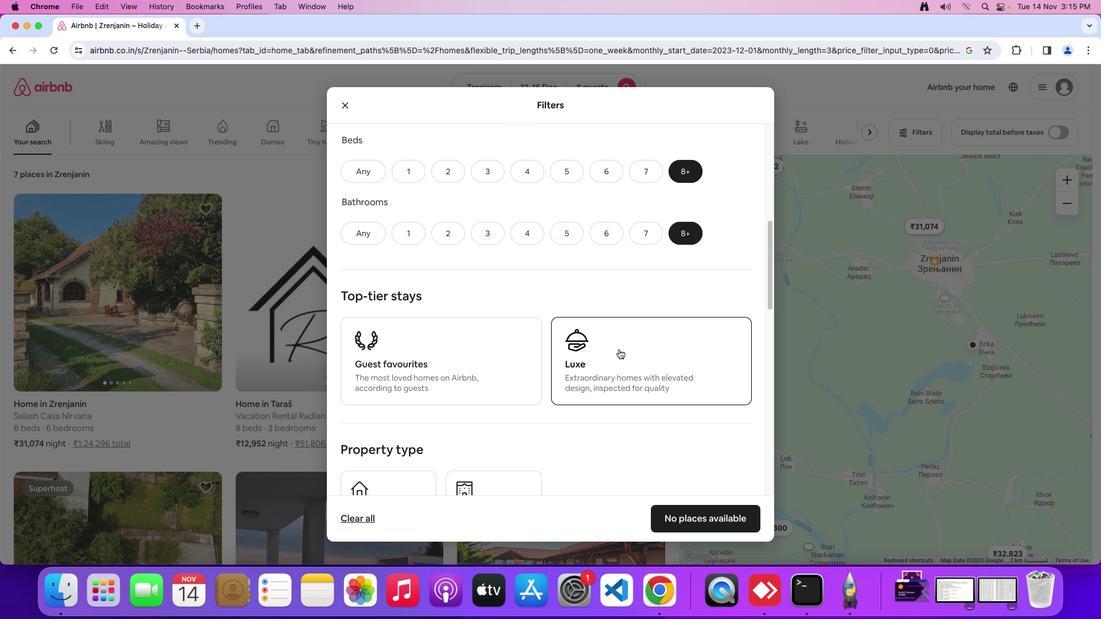 
Action: Mouse scrolled (619, 349) with delta (0, 0)
Screenshot: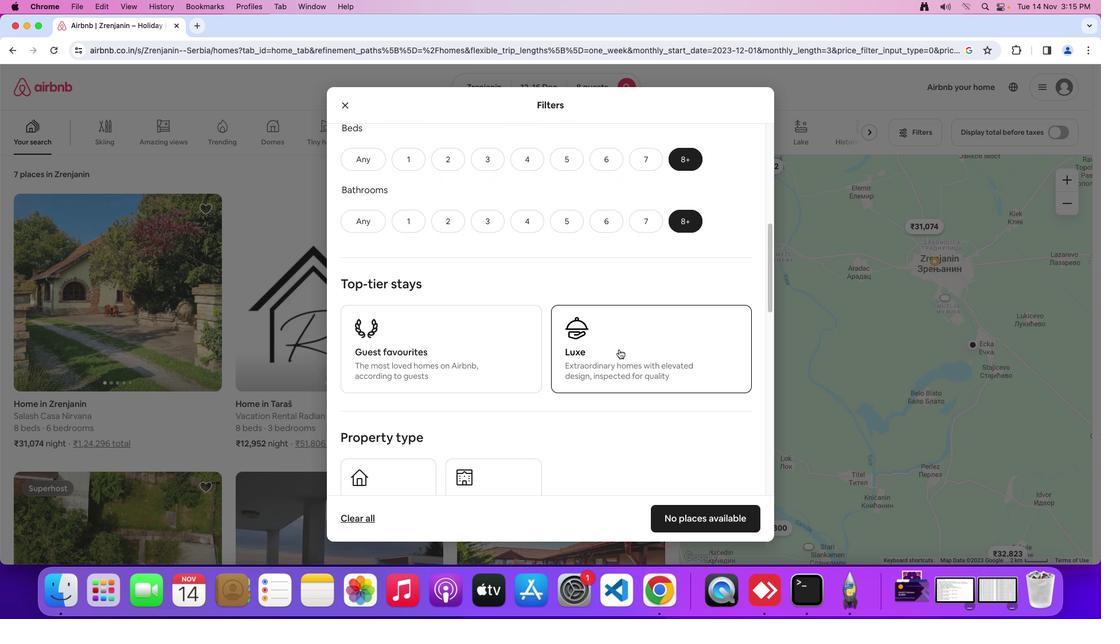 
Action: Mouse moved to (618, 350)
Screenshot: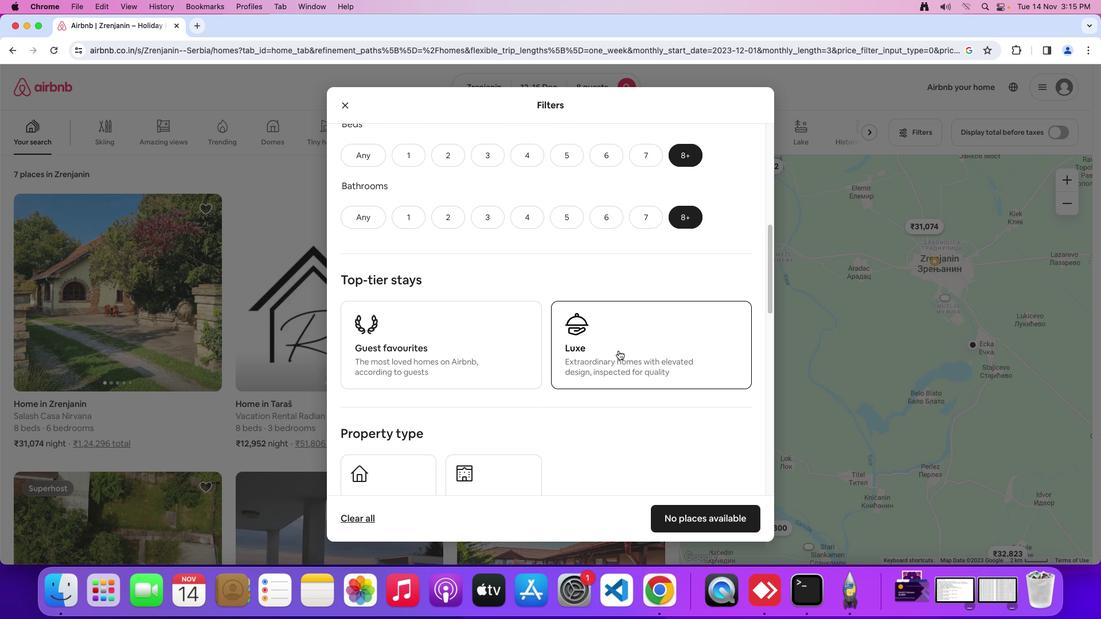 
Action: Mouse scrolled (618, 350) with delta (0, 0)
Screenshot: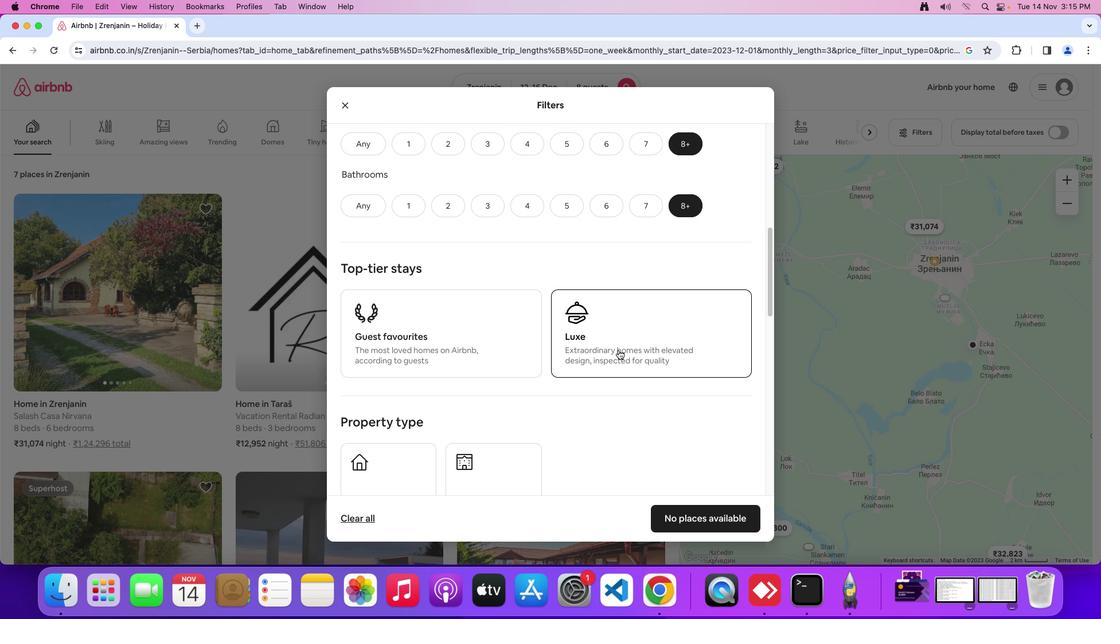 
Action: Mouse scrolled (618, 350) with delta (0, 0)
Screenshot: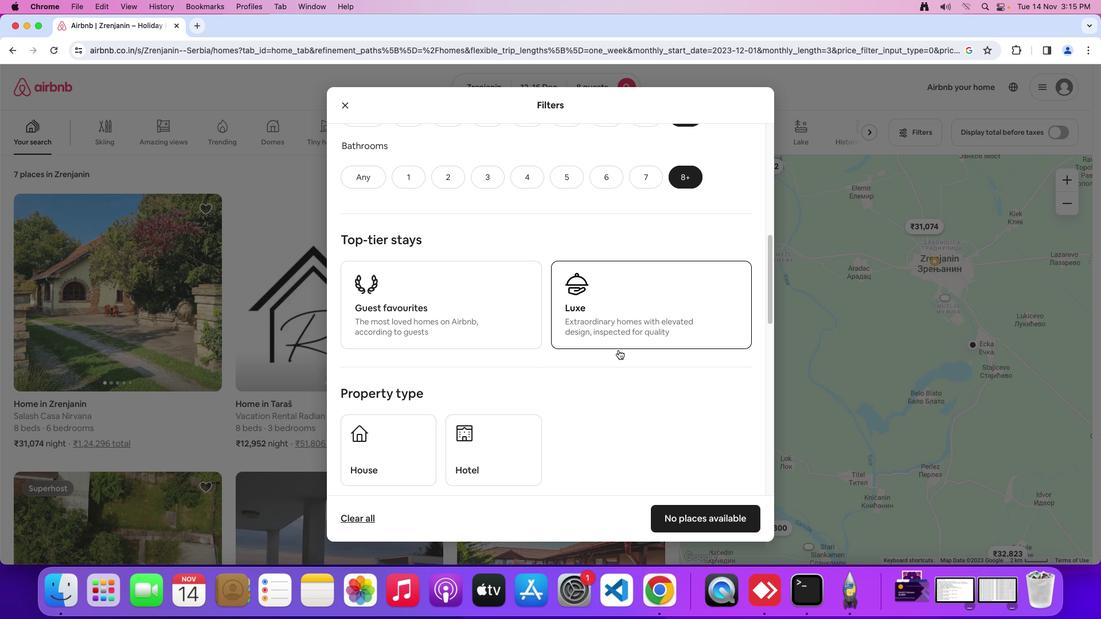 
Action: Mouse moved to (618, 350)
Screenshot: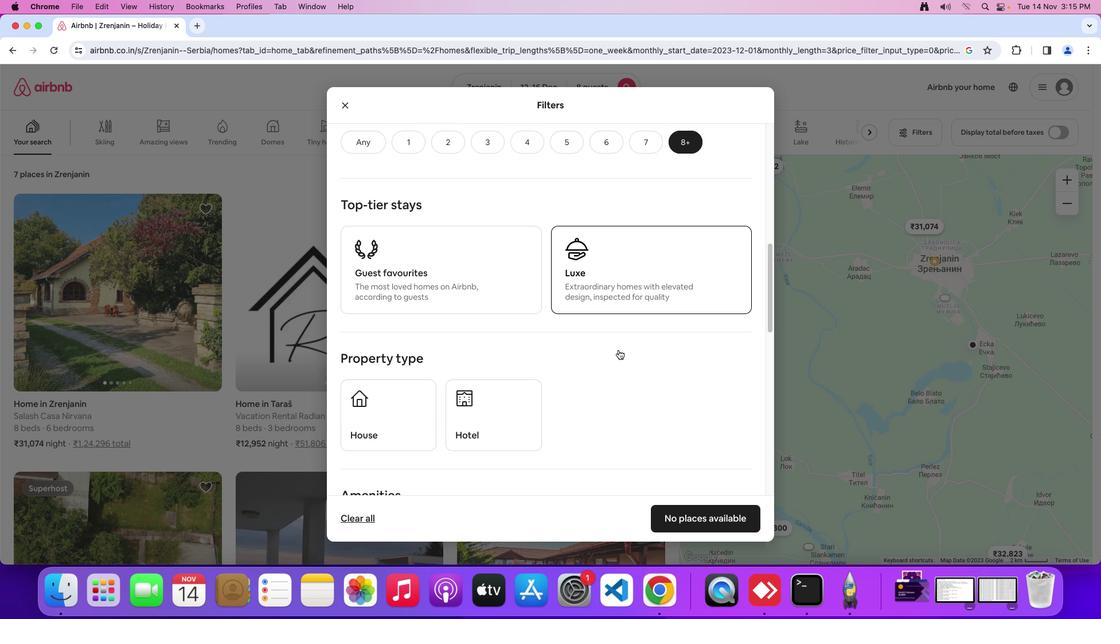 
Action: Mouse scrolled (618, 350) with delta (0, -1)
Screenshot: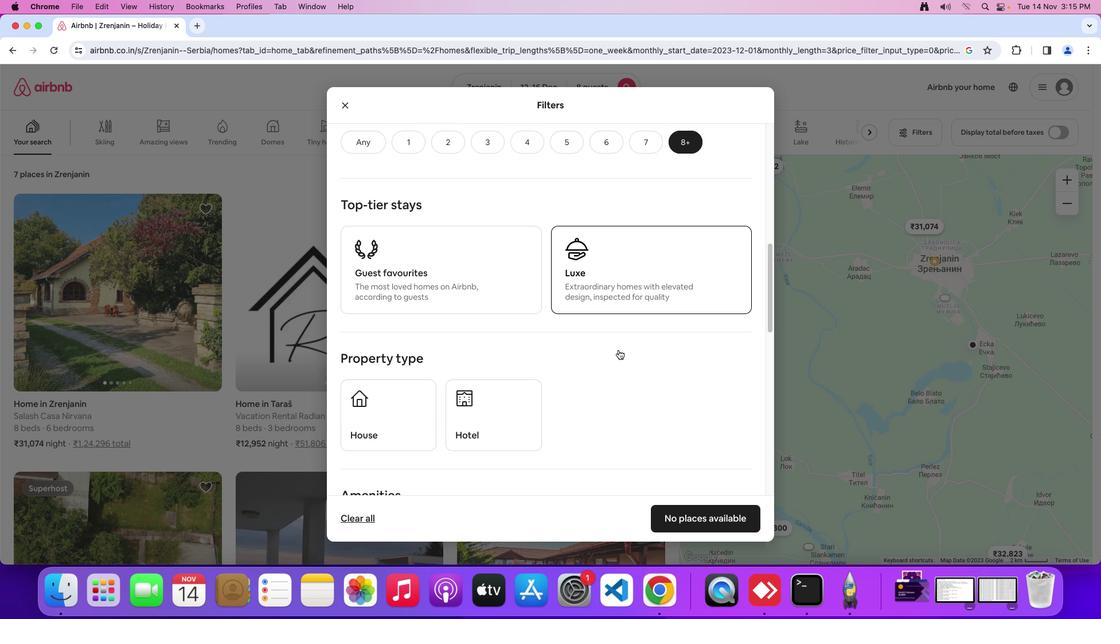 
Action: Mouse scrolled (618, 350) with delta (0, 0)
Screenshot: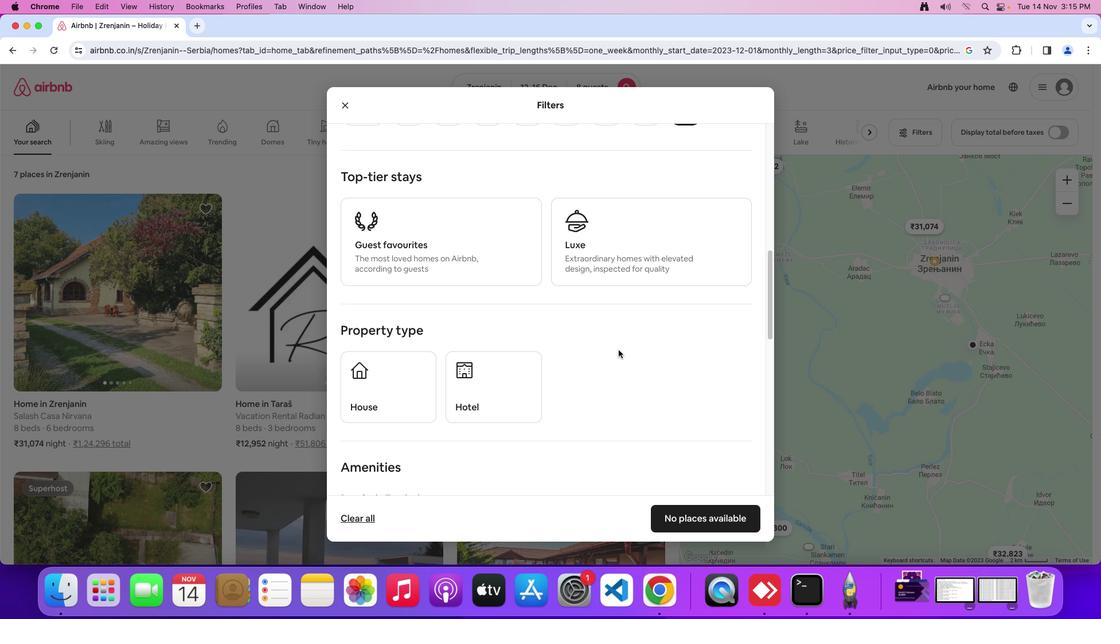 
Action: Mouse moved to (618, 350)
Screenshot: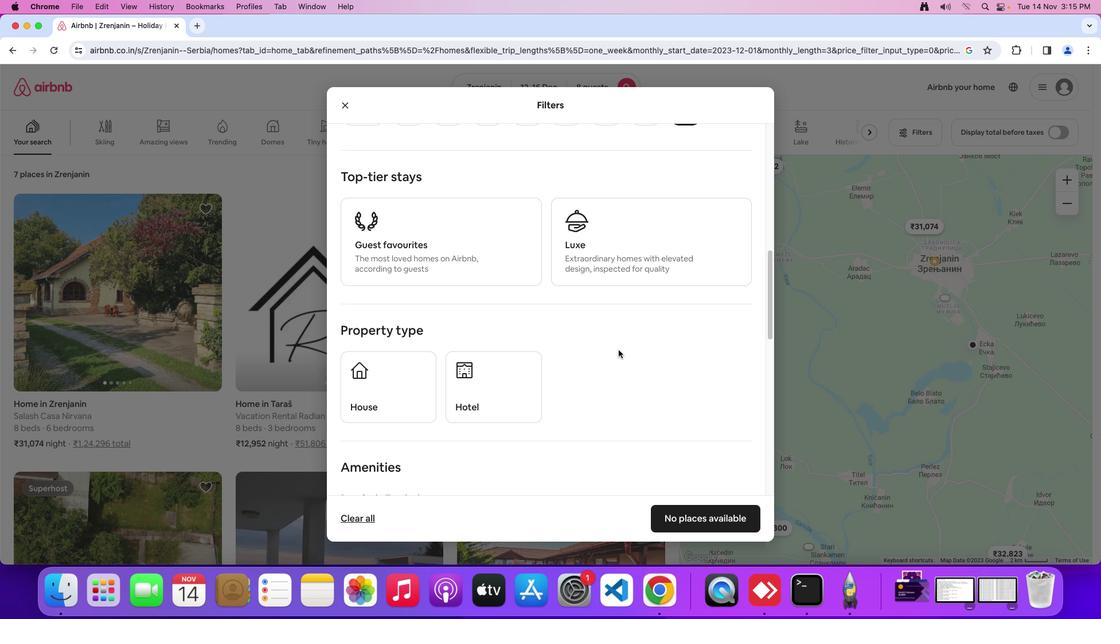 
Action: Mouse scrolled (618, 350) with delta (0, 0)
Screenshot: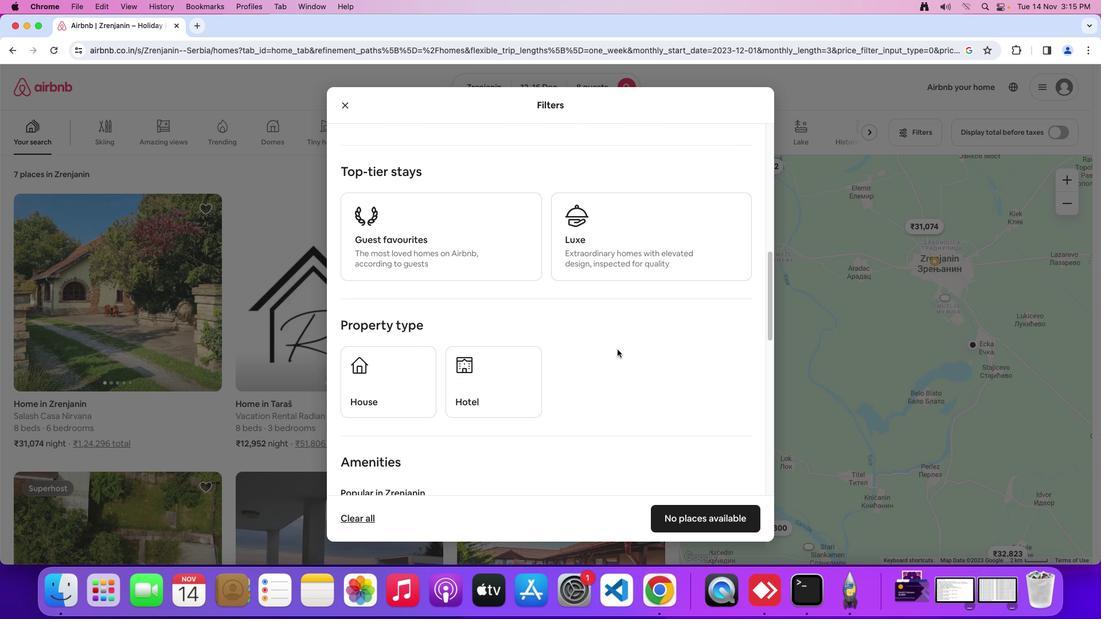 
Action: Mouse moved to (500, 371)
Screenshot: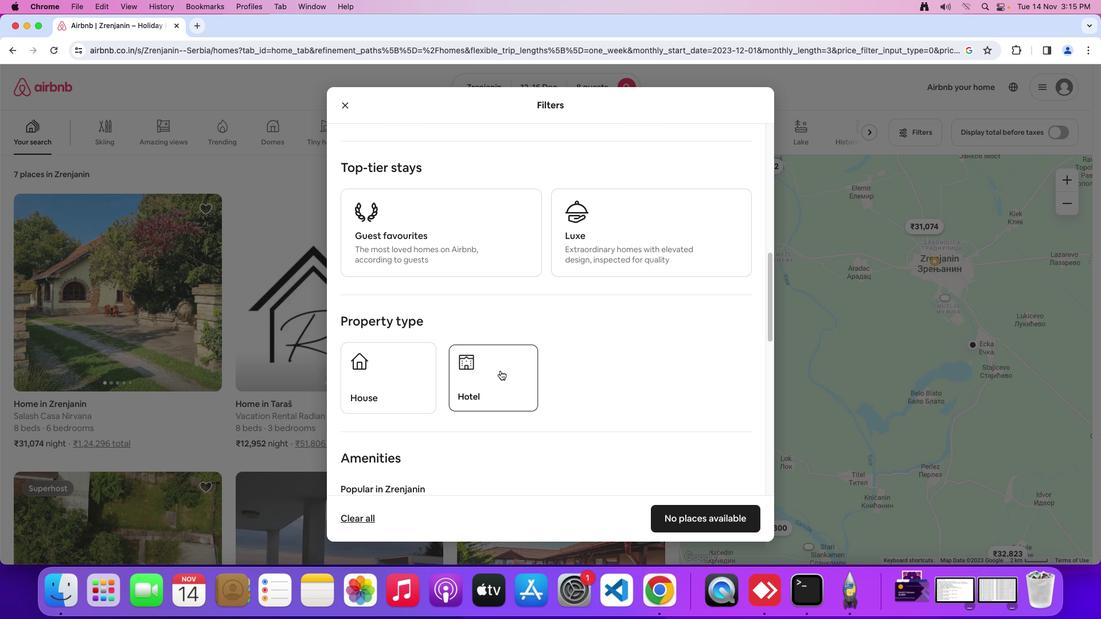 
Action: Mouse pressed left at (500, 371)
Screenshot: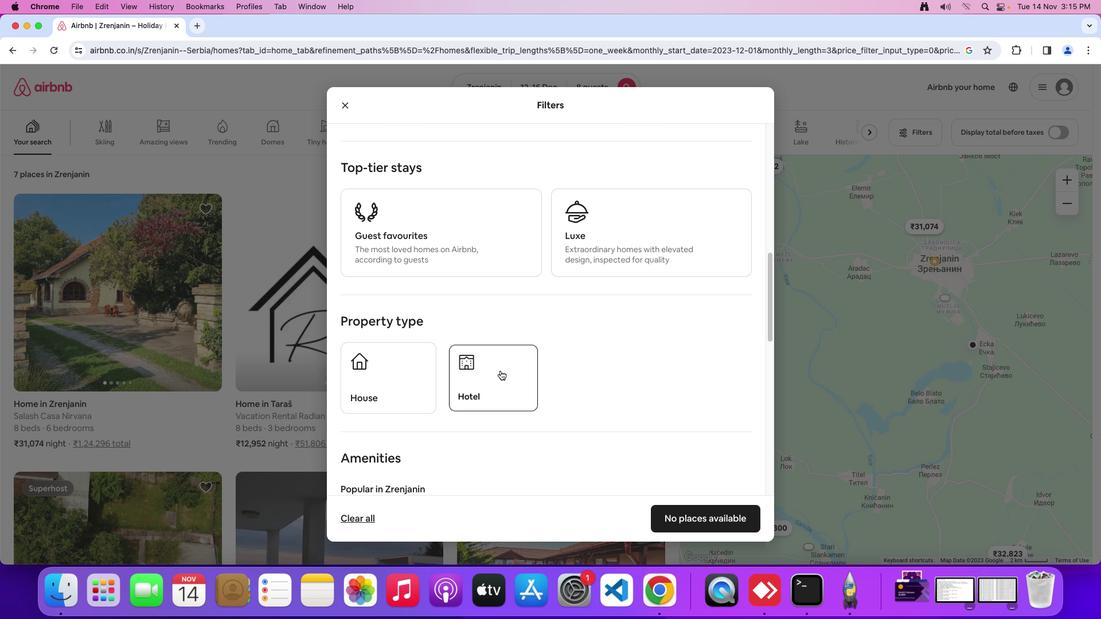
Action: Mouse moved to (613, 366)
Screenshot: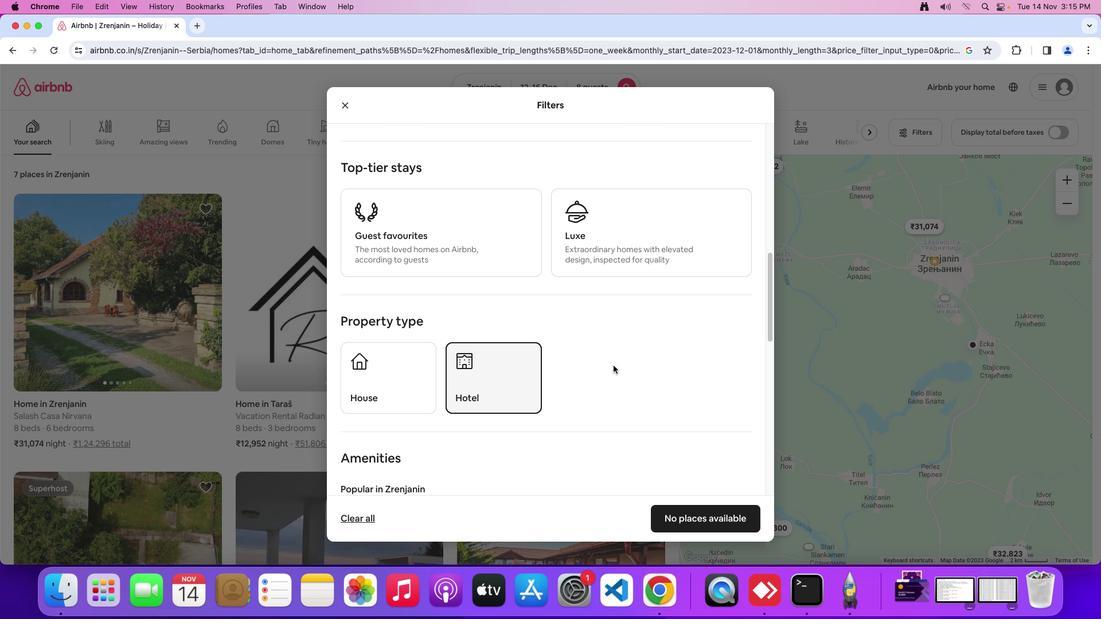 
Action: Mouse scrolled (613, 366) with delta (0, 0)
Screenshot: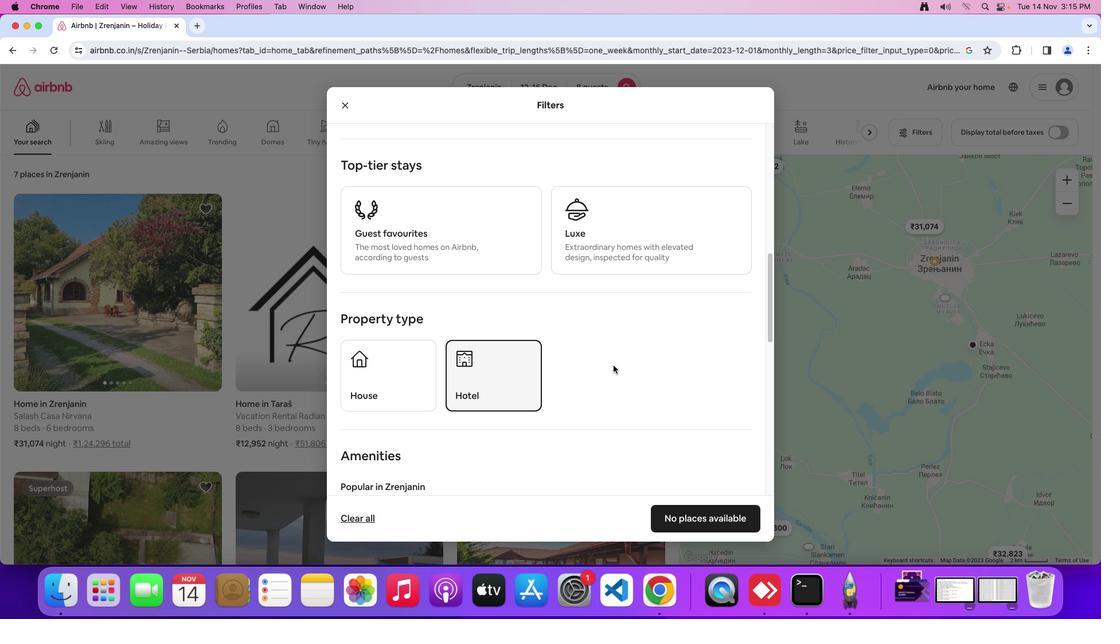
Action: Mouse scrolled (613, 366) with delta (0, 0)
Screenshot: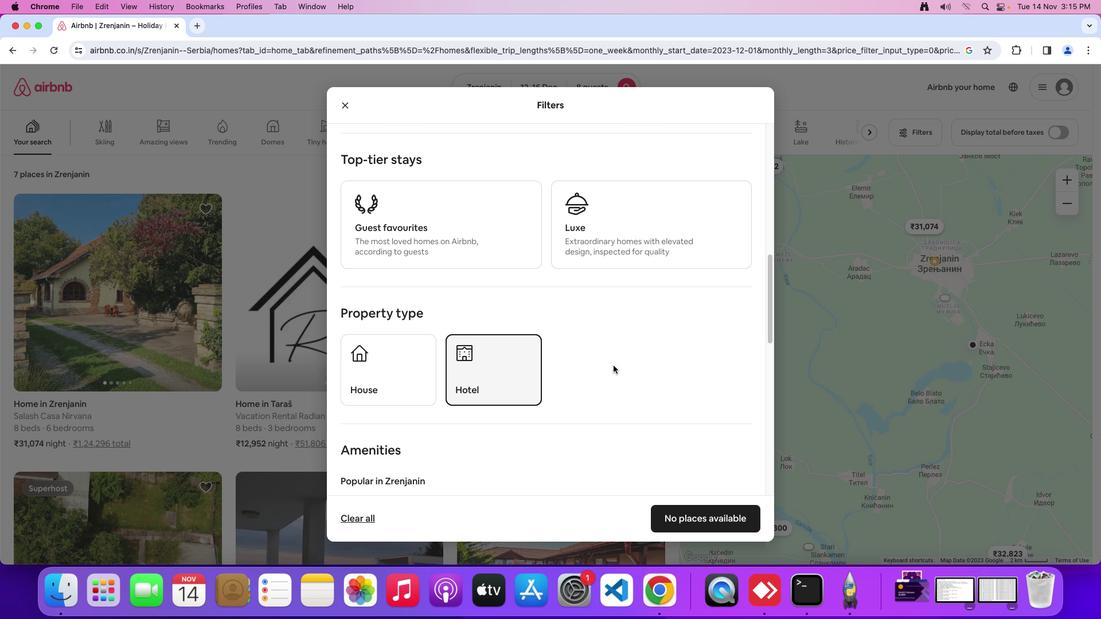 
Action: Mouse scrolled (613, 366) with delta (0, 0)
Screenshot: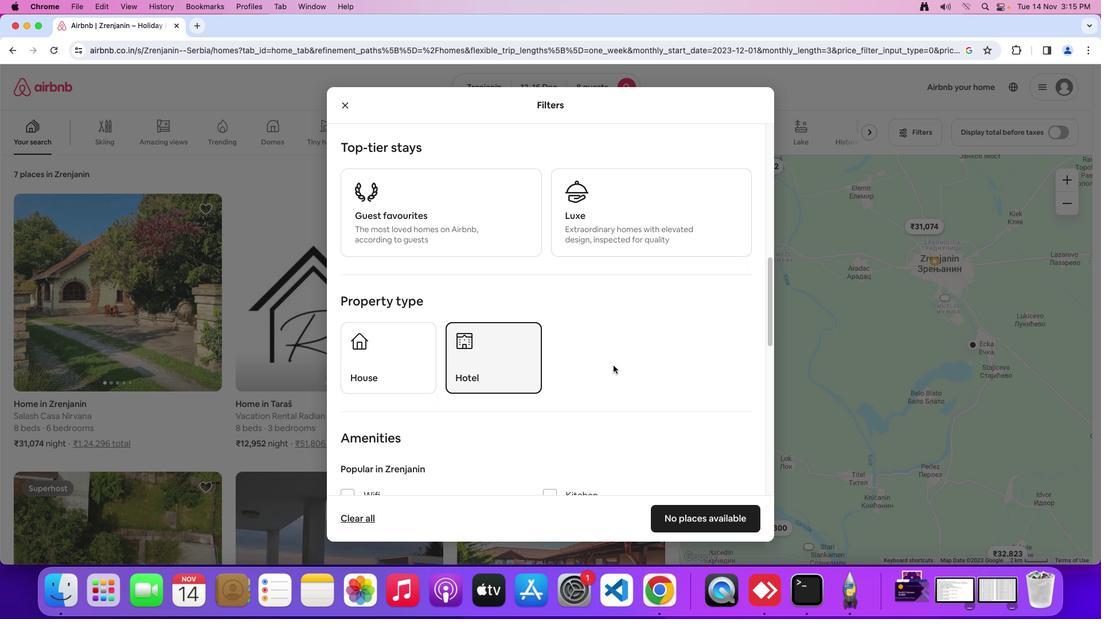 
Action: Mouse scrolled (613, 366) with delta (0, 0)
Screenshot: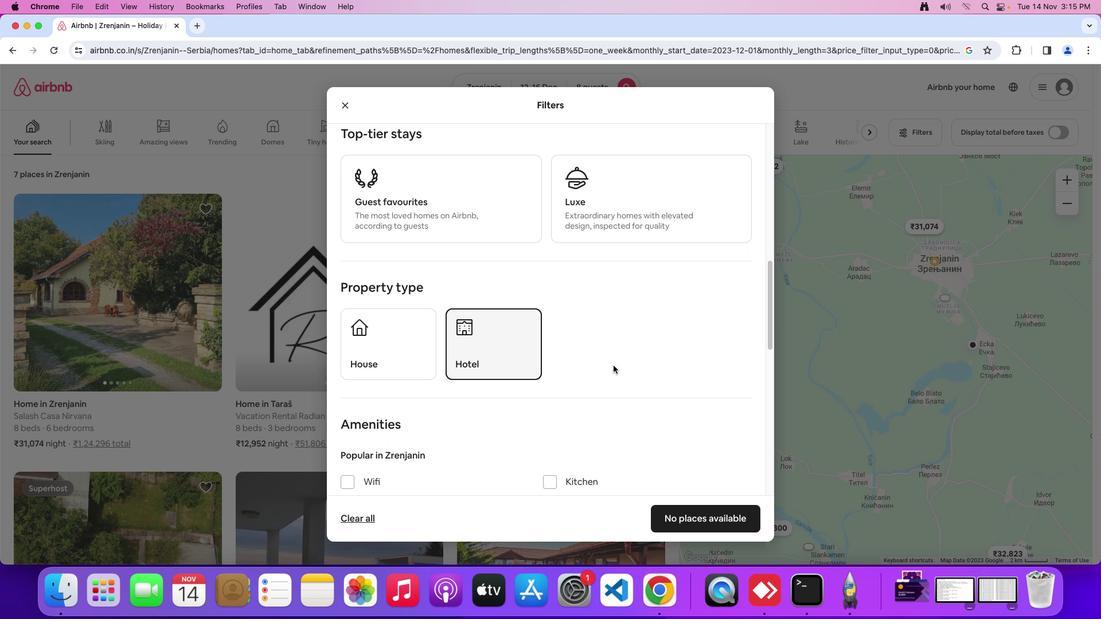 
Action: Mouse scrolled (613, 366) with delta (0, 0)
Screenshot: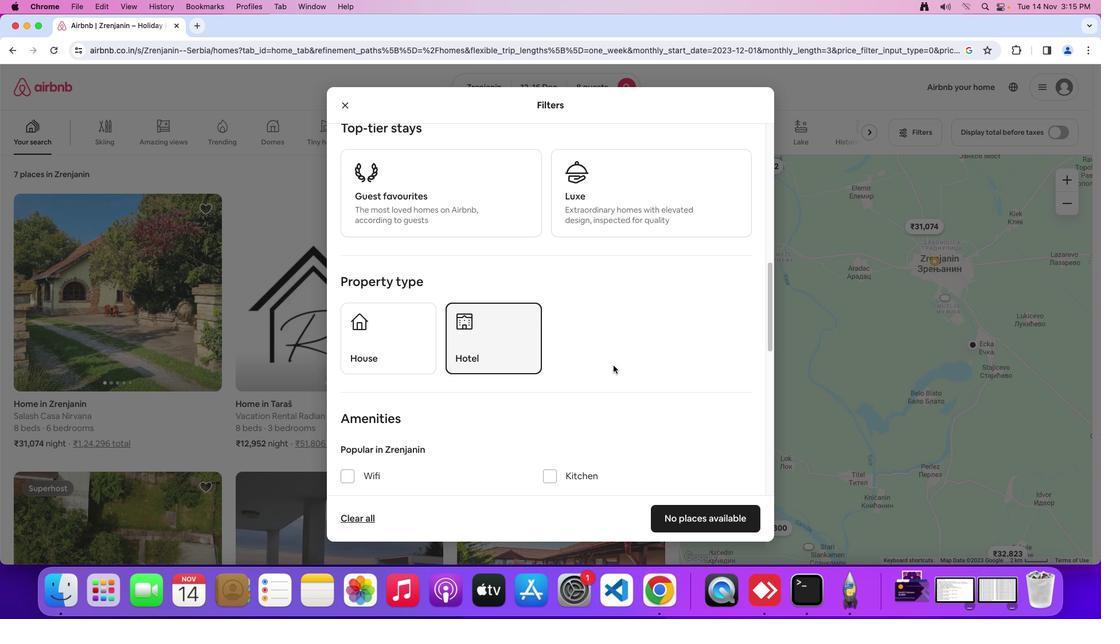 
Action: Mouse scrolled (613, 366) with delta (0, 0)
Screenshot: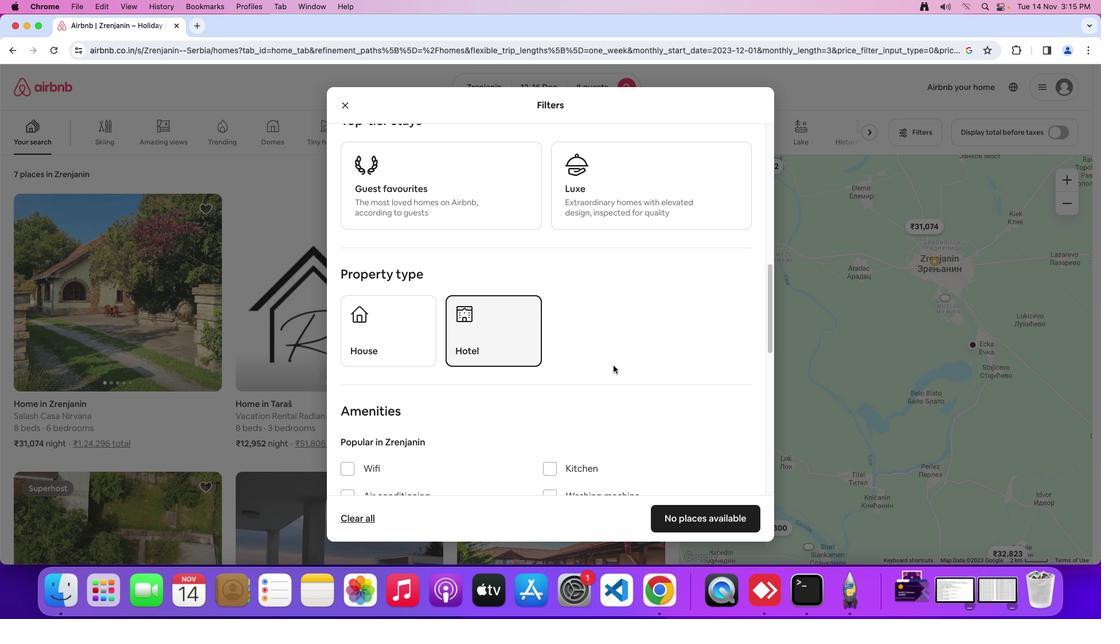 
Action: Mouse scrolled (613, 366) with delta (0, 0)
Screenshot: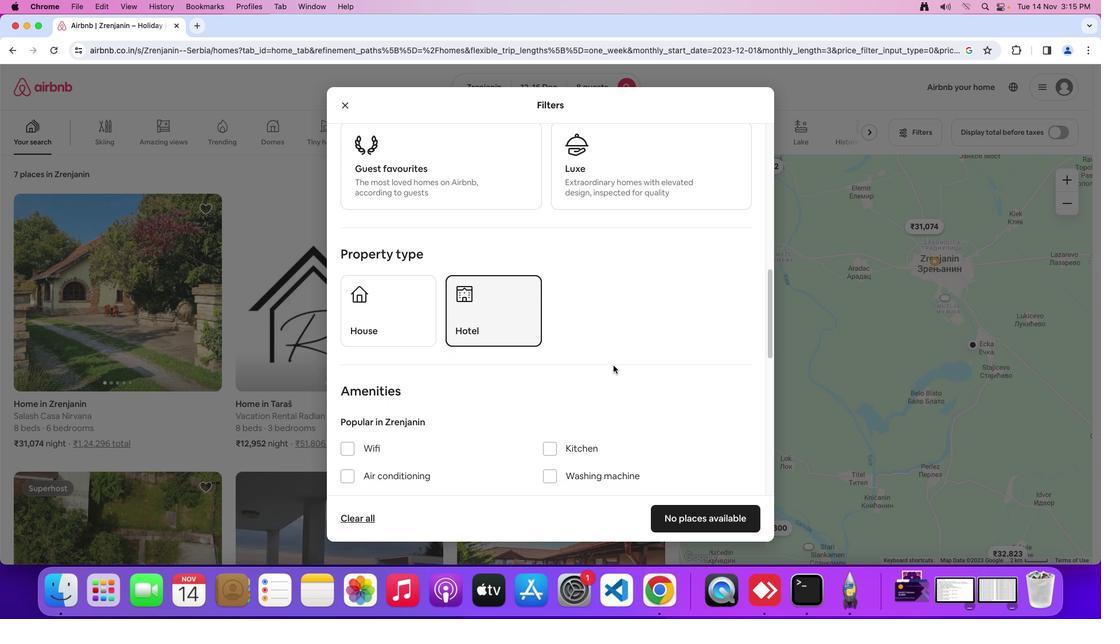 
Action: Mouse moved to (578, 370)
Screenshot: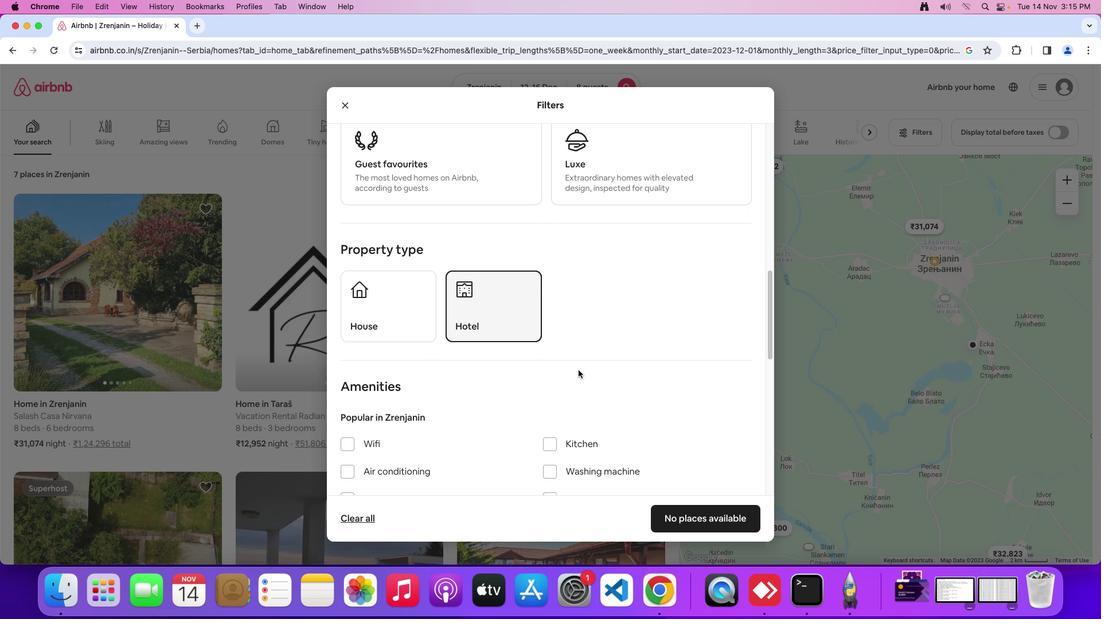 
Action: Mouse scrolled (578, 370) with delta (0, 0)
Screenshot: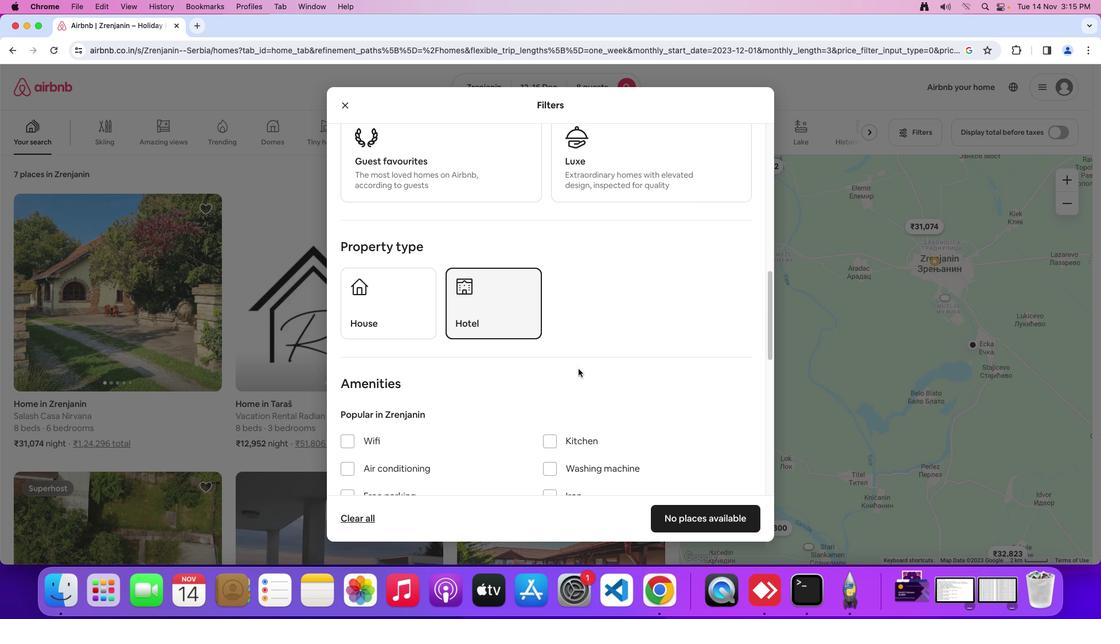 
Action: Mouse moved to (578, 369)
Screenshot: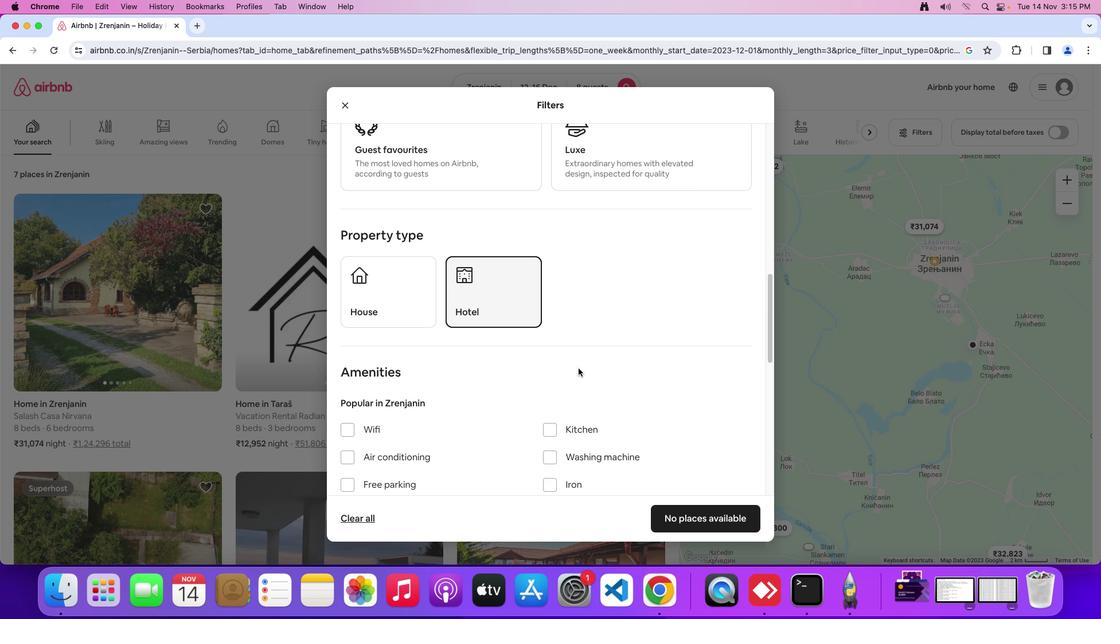 
Action: Mouse scrolled (578, 369) with delta (0, 0)
Screenshot: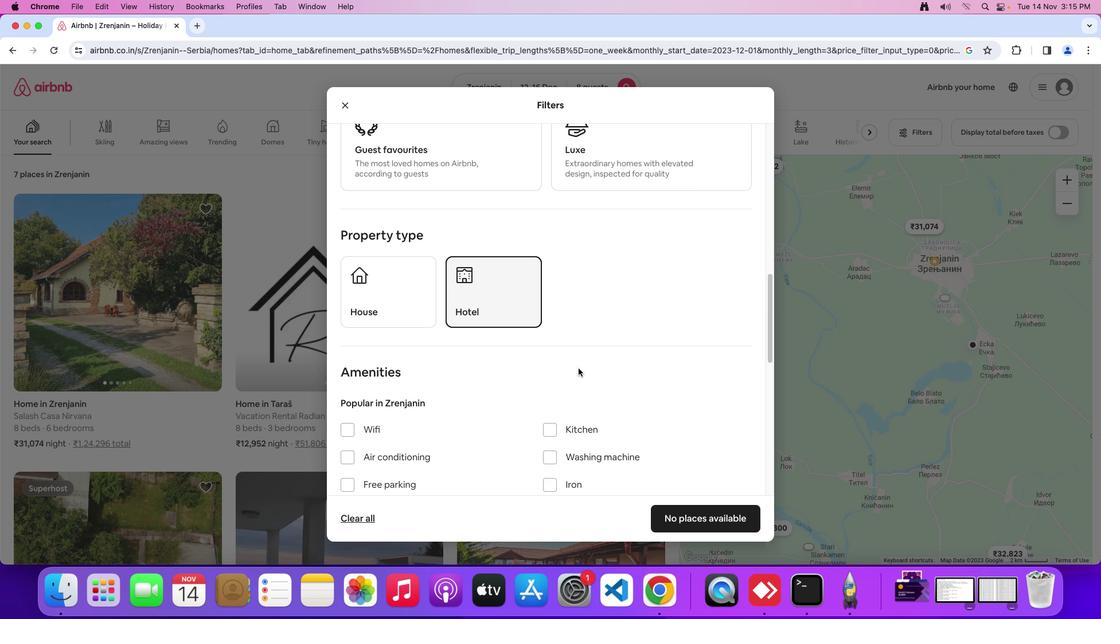 
Action: Mouse moved to (578, 368)
Screenshot: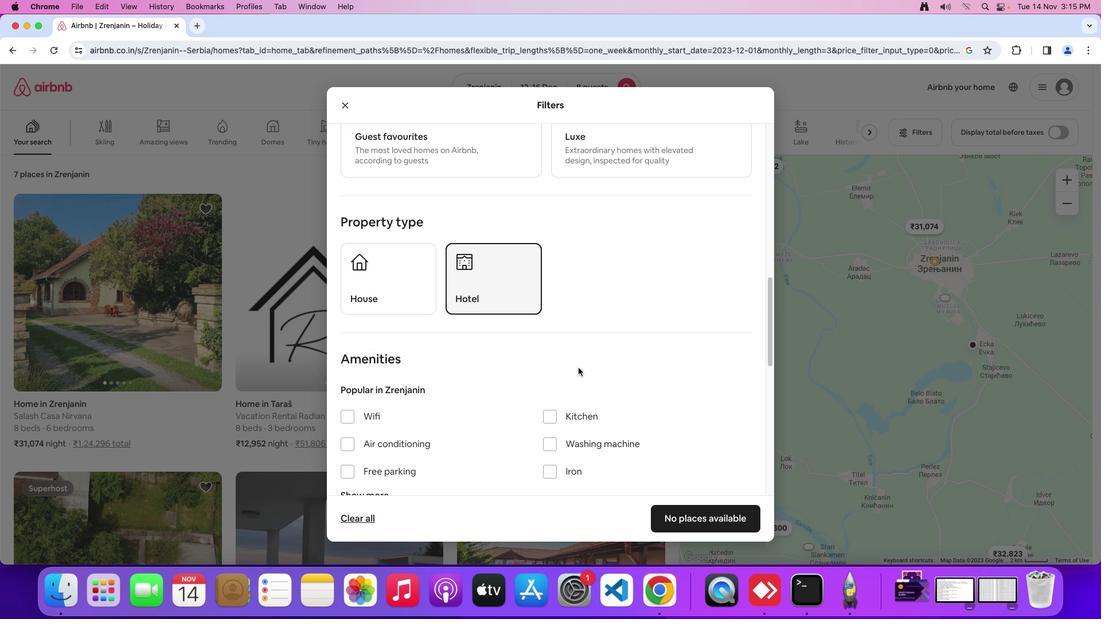 
Action: Mouse scrolled (578, 368) with delta (0, -1)
Screenshot: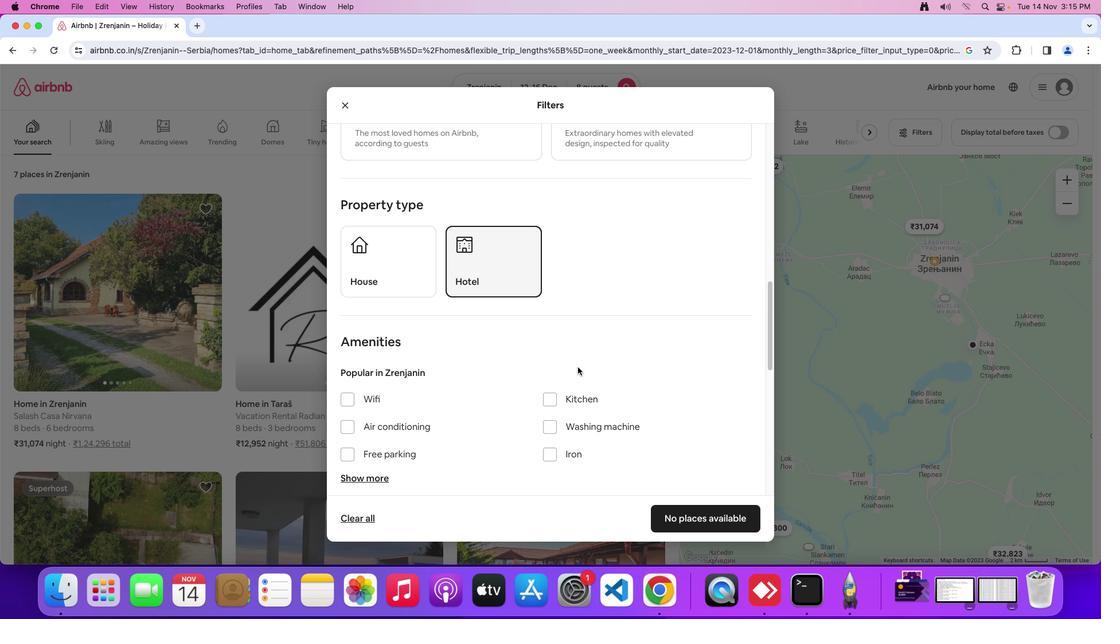 
Action: Mouse moved to (578, 368)
Screenshot: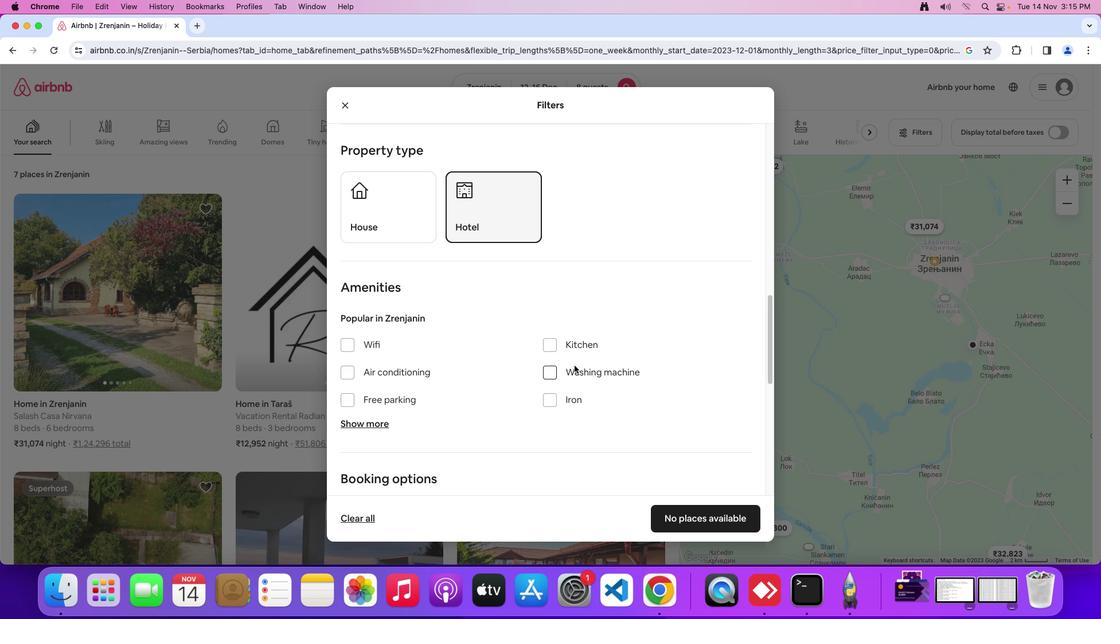 
Action: Mouse scrolled (578, 368) with delta (0, -1)
Screenshot: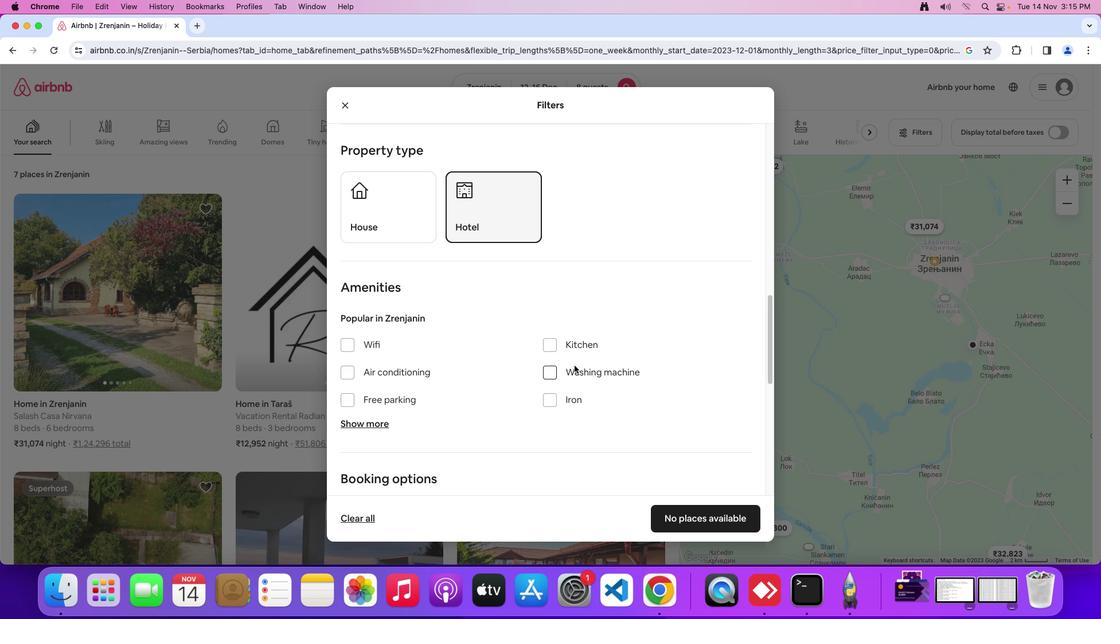 
Action: Mouse moved to (355, 327)
Screenshot: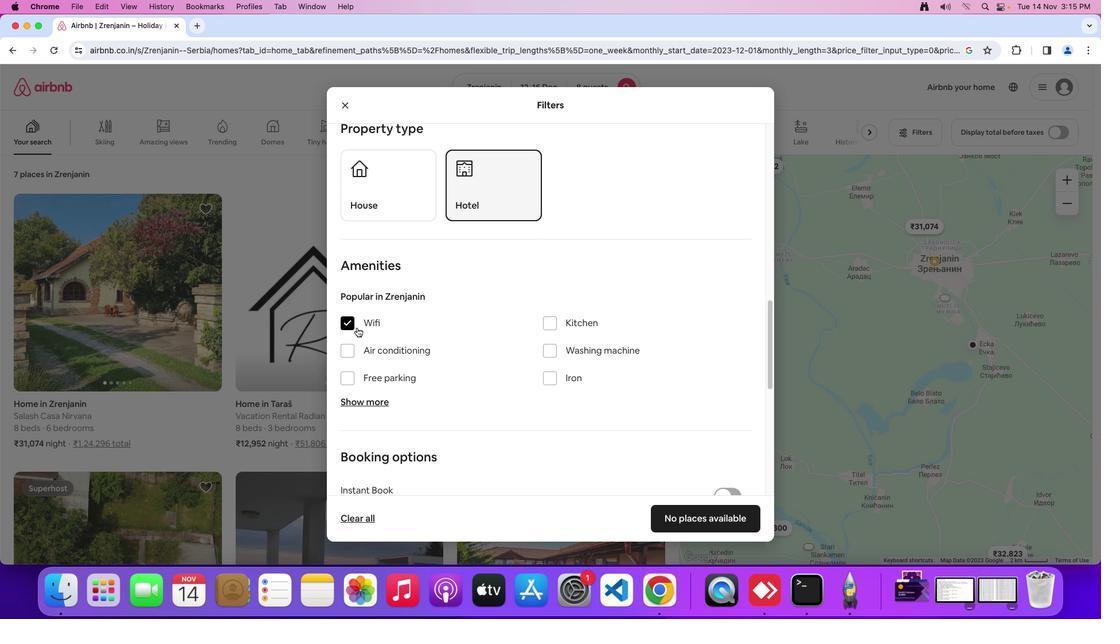 
Action: Mouse pressed left at (355, 327)
Screenshot: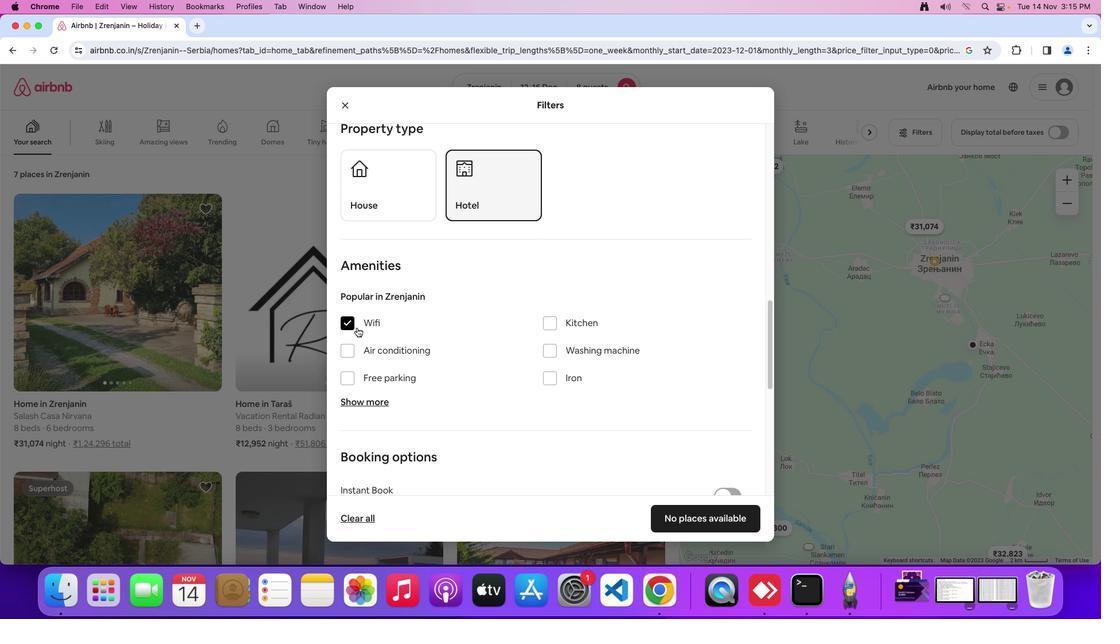 
Action: Mouse moved to (368, 398)
Screenshot: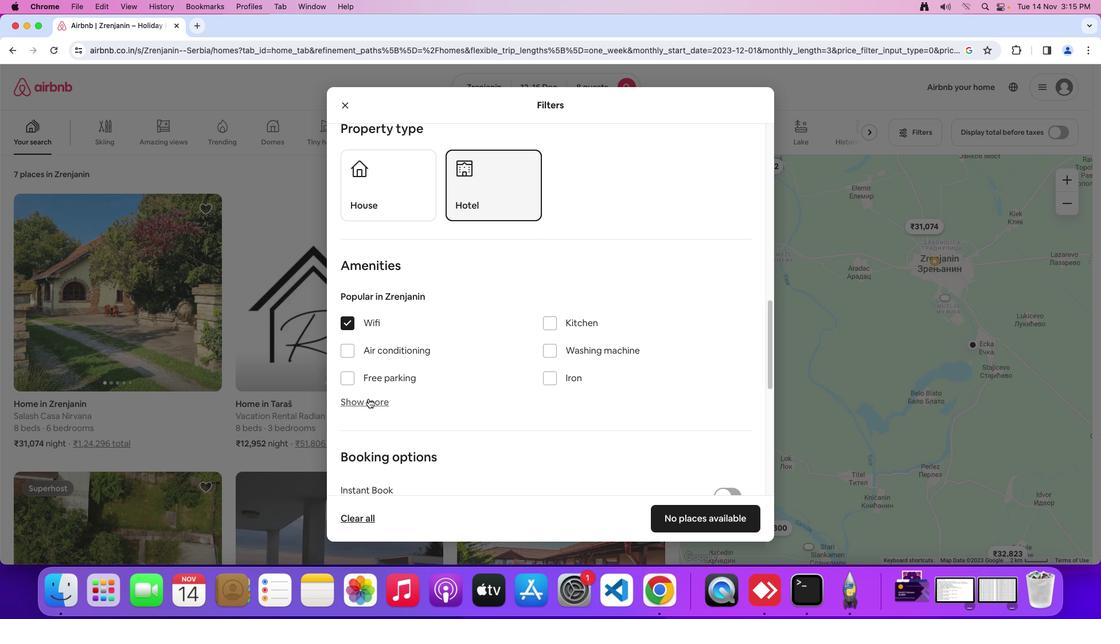 
Action: Mouse pressed left at (368, 398)
Screenshot: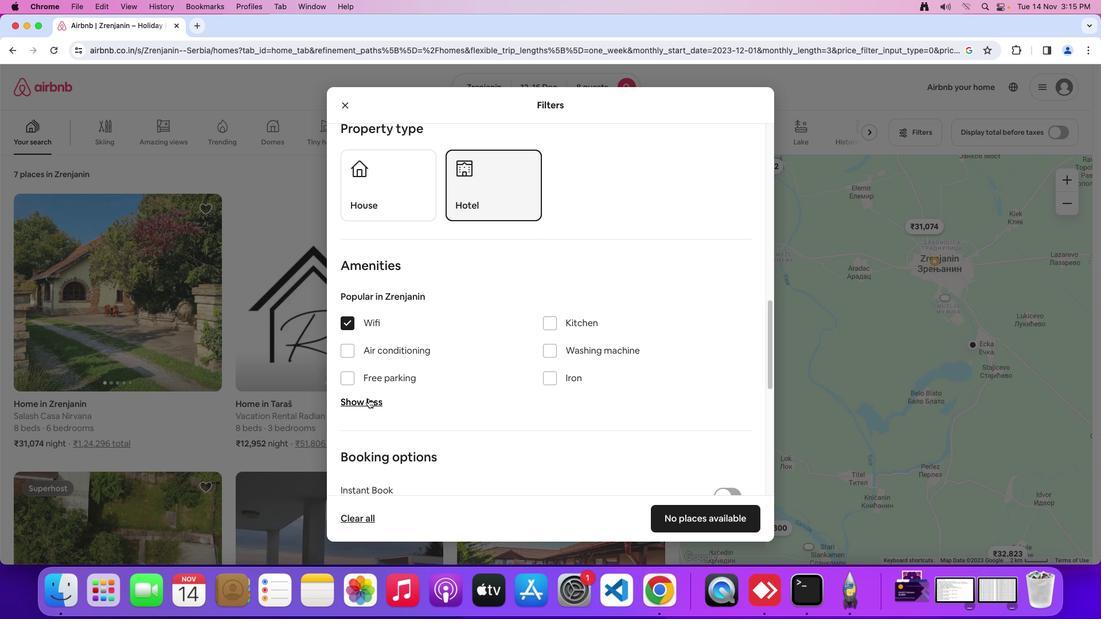 
Action: Mouse moved to (568, 369)
Screenshot: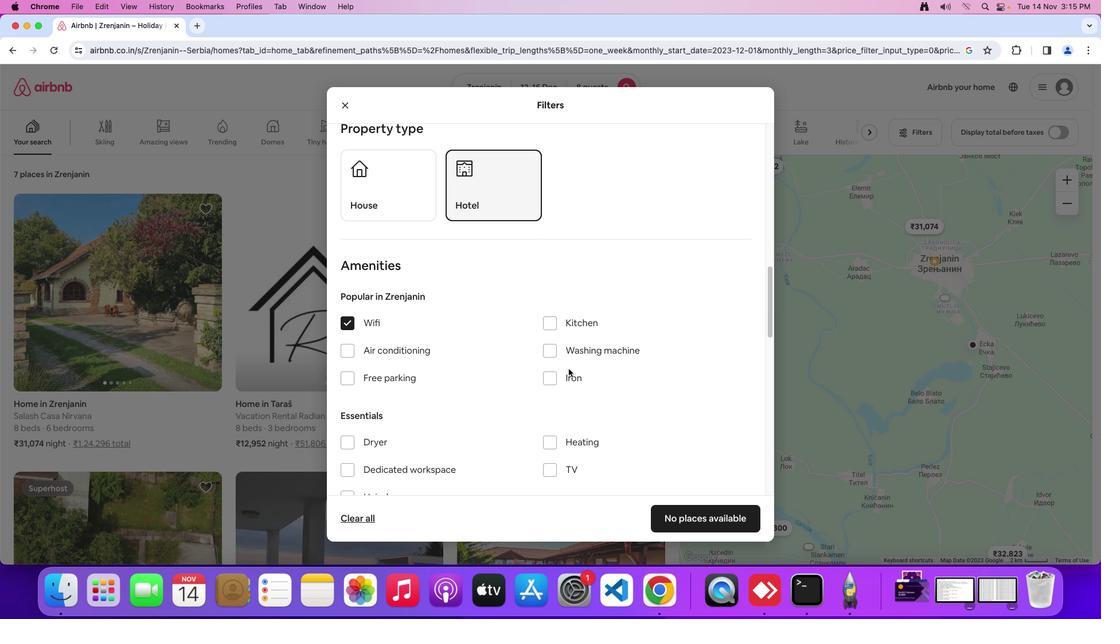 
Action: Mouse scrolled (568, 369) with delta (0, 0)
Screenshot: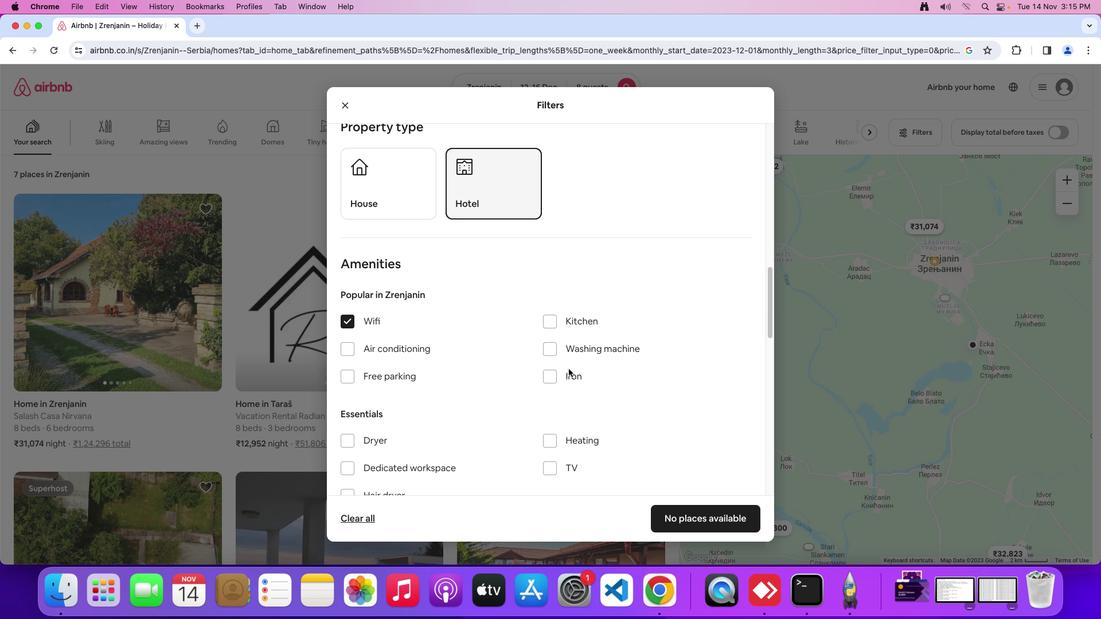 
Action: Mouse scrolled (568, 369) with delta (0, 0)
Screenshot: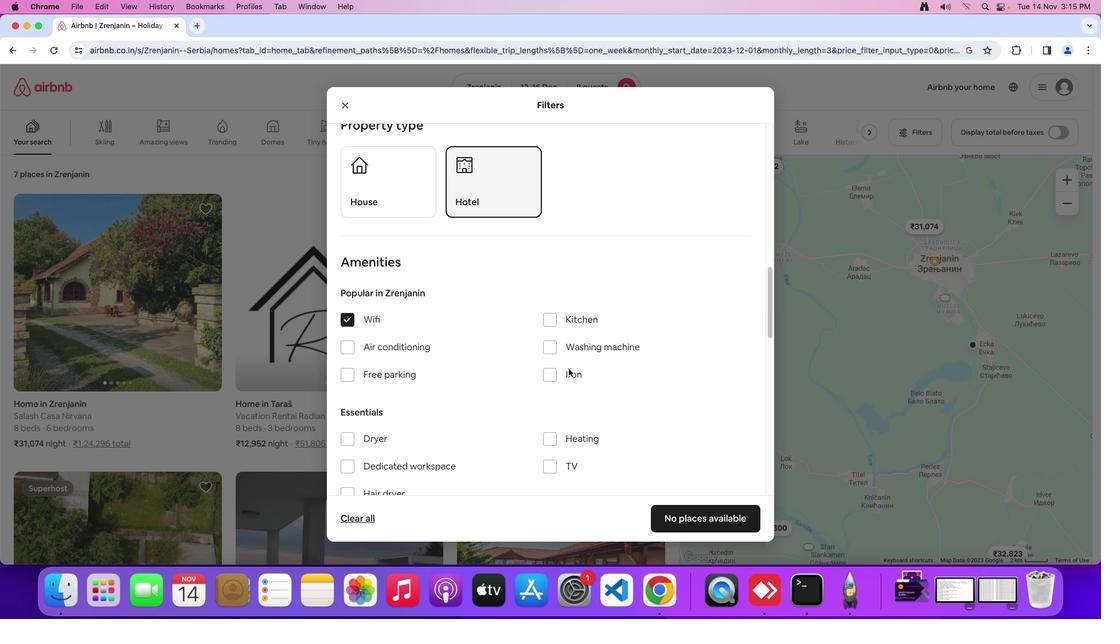 
Action: Mouse scrolled (568, 369) with delta (0, 0)
Screenshot: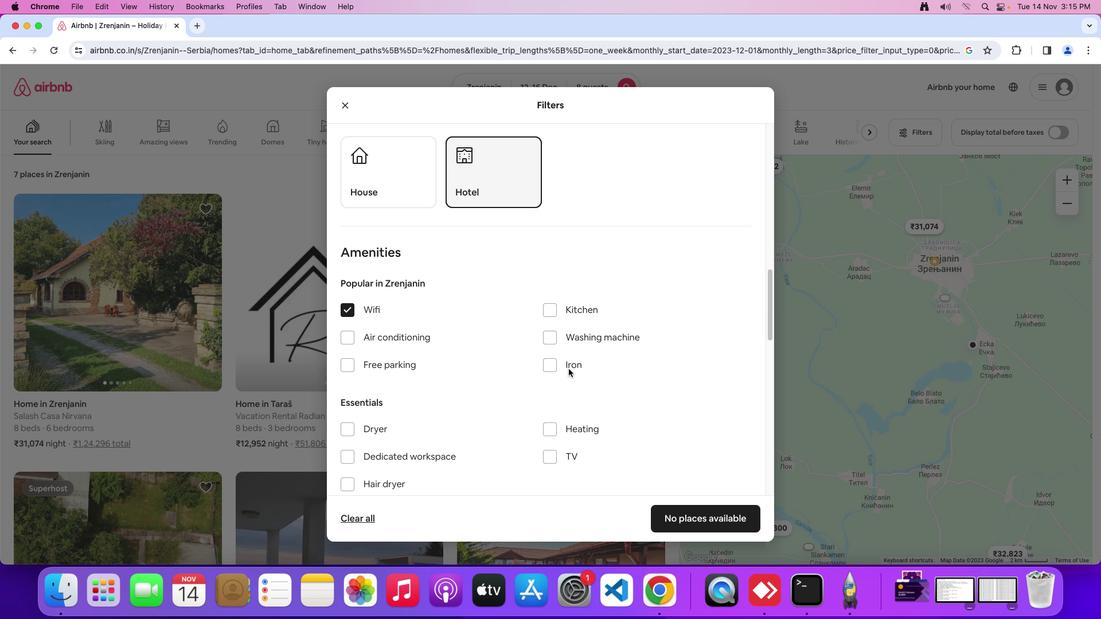 
Action: Mouse moved to (560, 361)
Screenshot: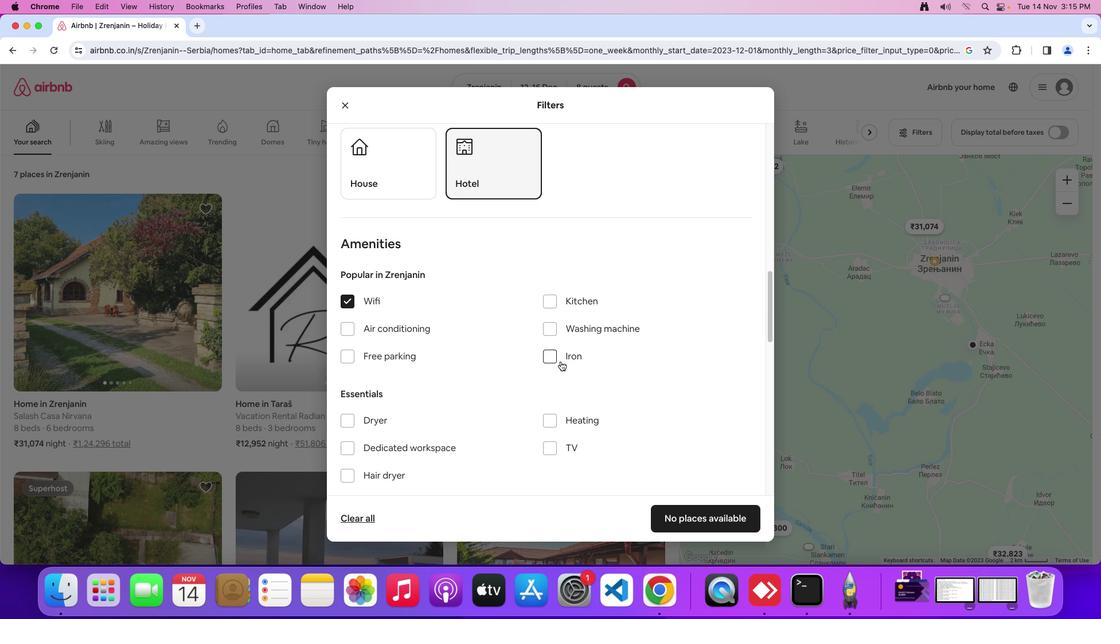 
Action: Mouse scrolled (560, 361) with delta (0, 0)
Screenshot: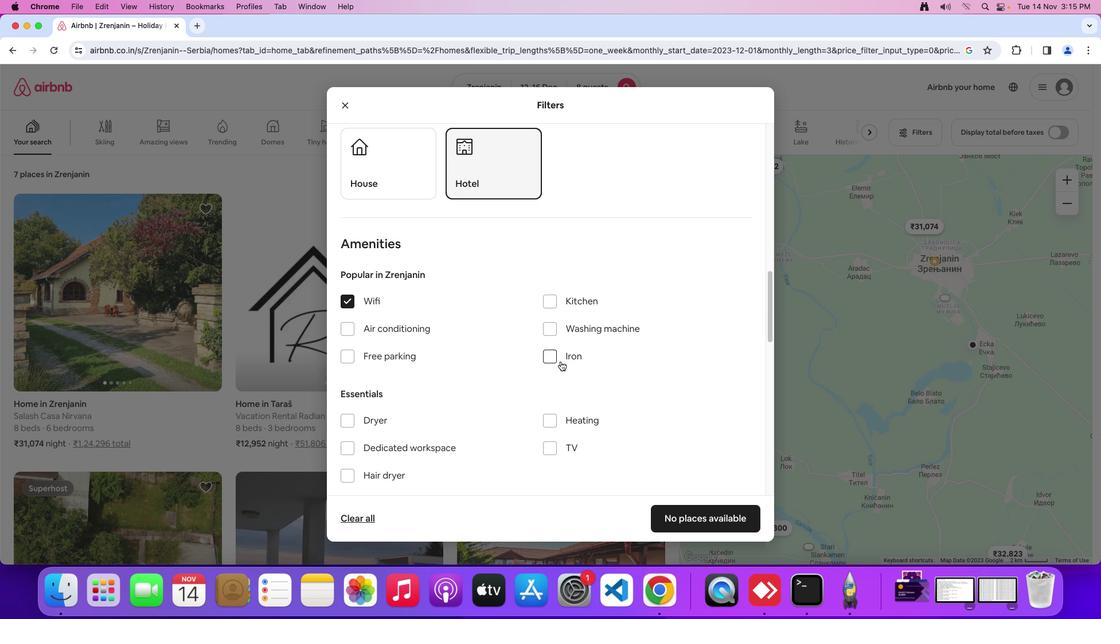 
Action: Mouse scrolled (560, 361) with delta (0, 0)
Screenshot: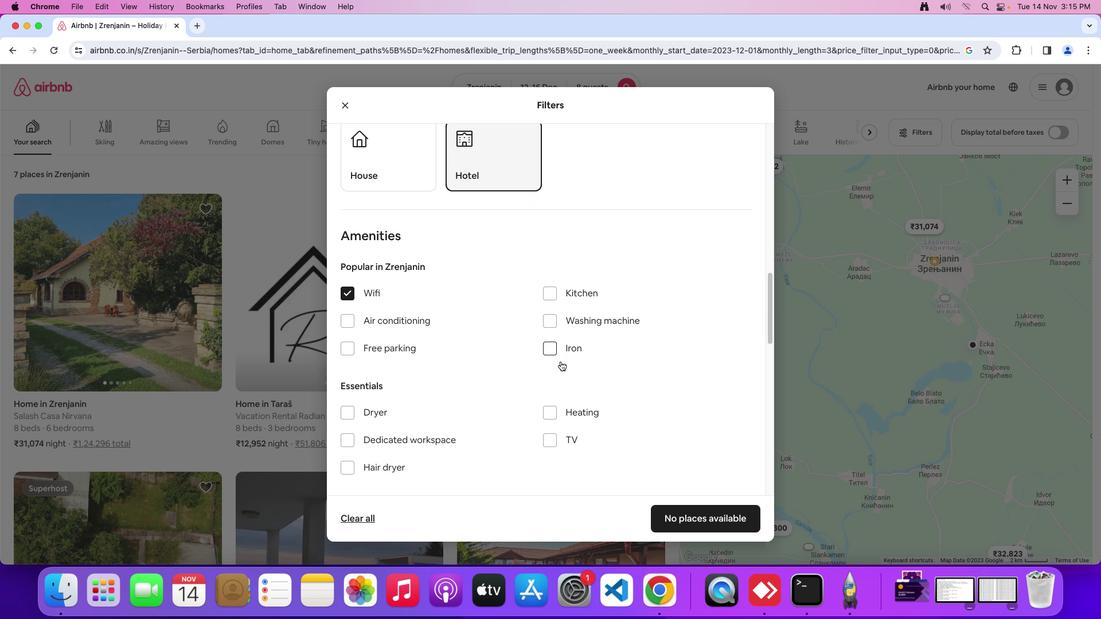 
Action: Mouse moved to (425, 402)
Screenshot: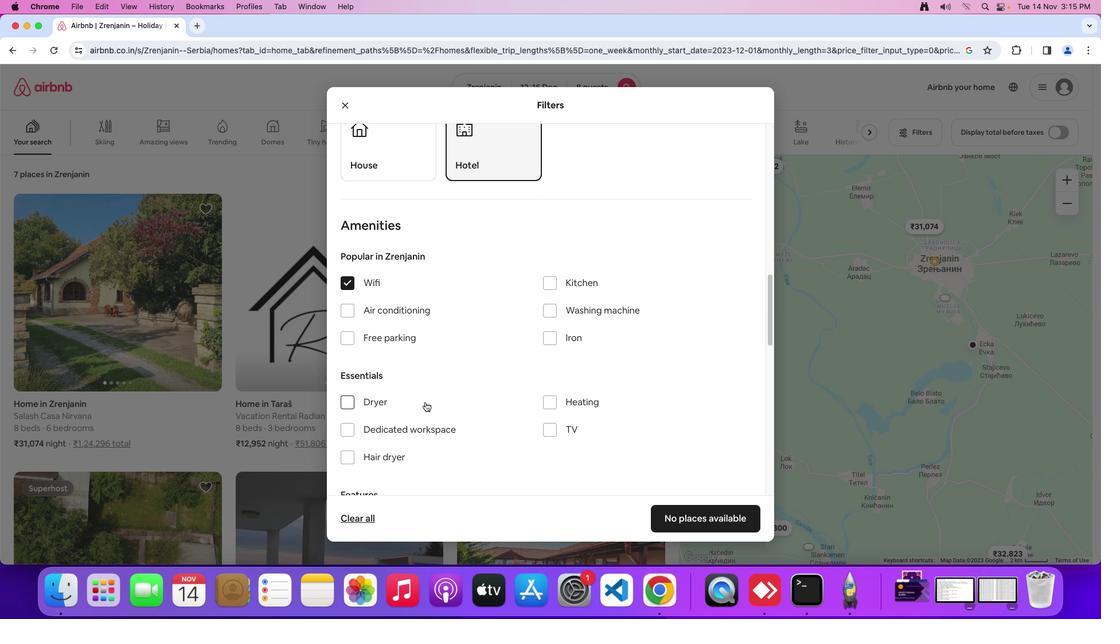 
Action: Mouse scrolled (425, 402) with delta (0, 0)
Screenshot: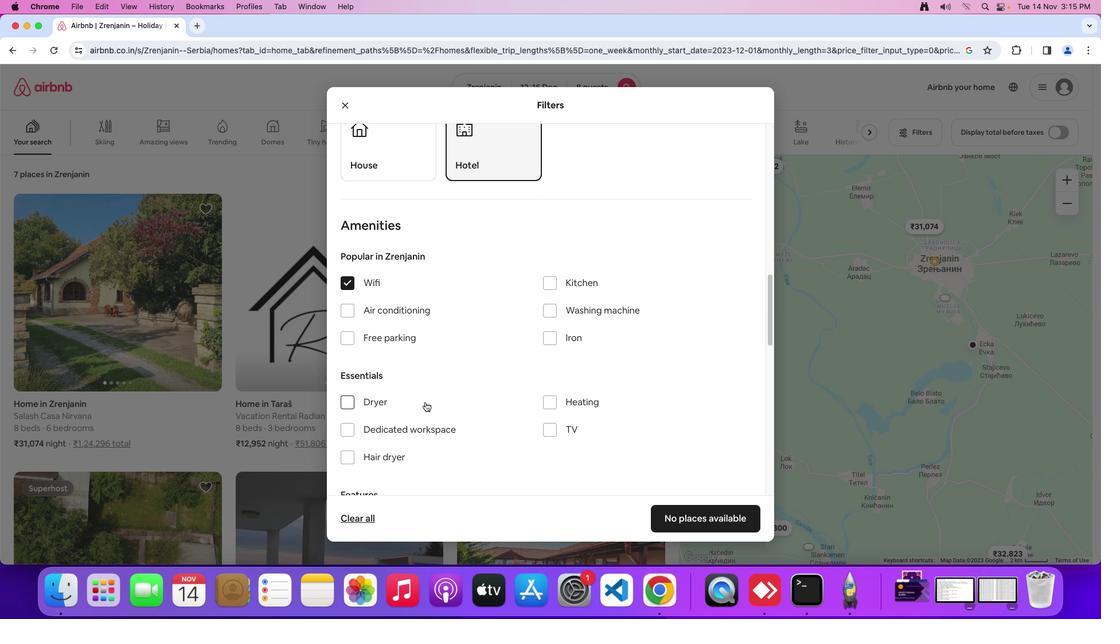 
Action: Mouse scrolled (425, 402) with delta (0, 0)
Screenshot: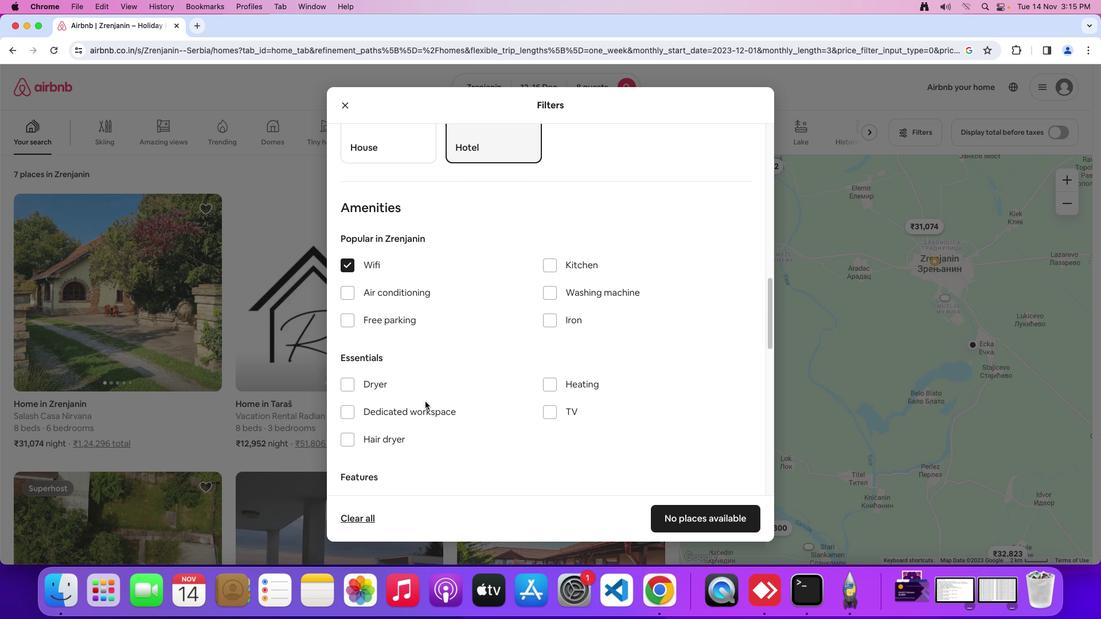 
Action: Mouse scrolled (425, 402) with delta (0, -1)
Screenshot: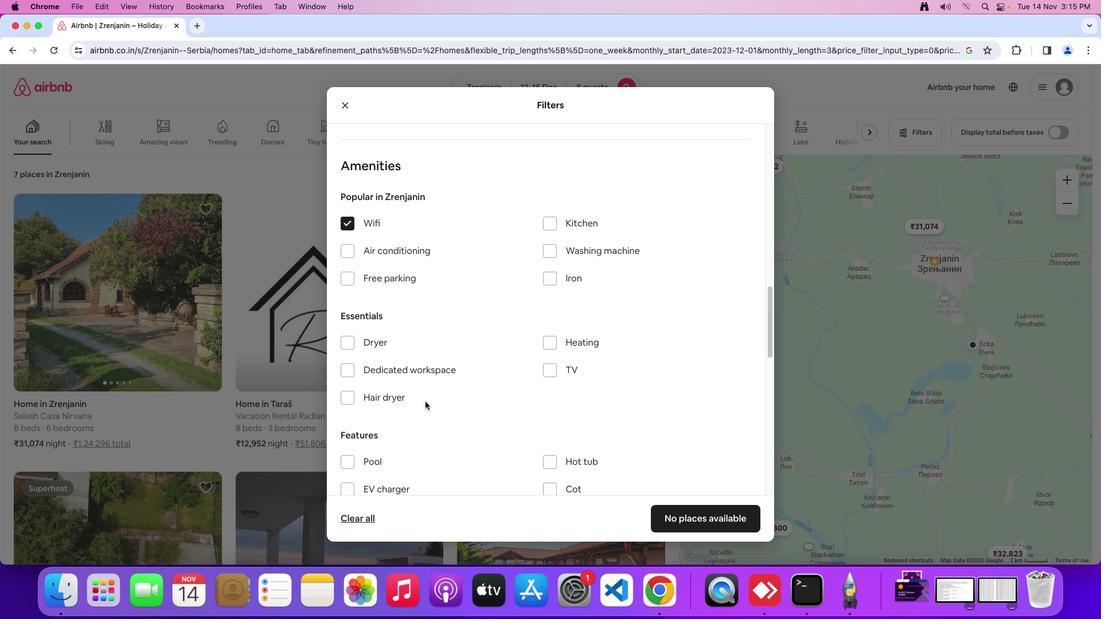 
Action: Mouse moved to (548, 352)
Screenshot: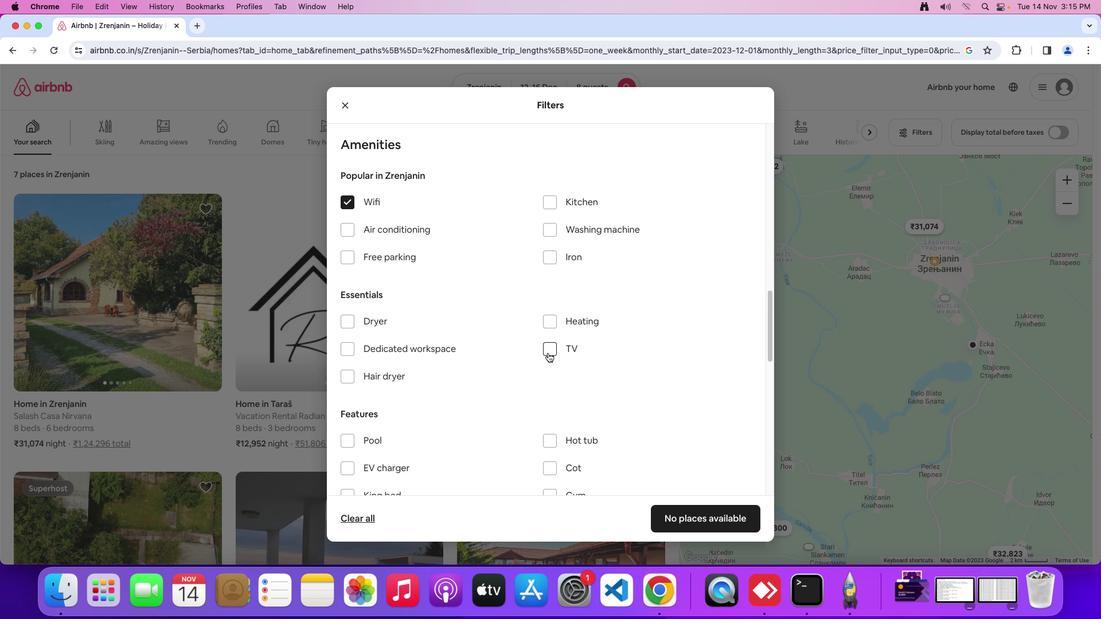
Action: Mouse pressed left at (548, 352)
Screenshot: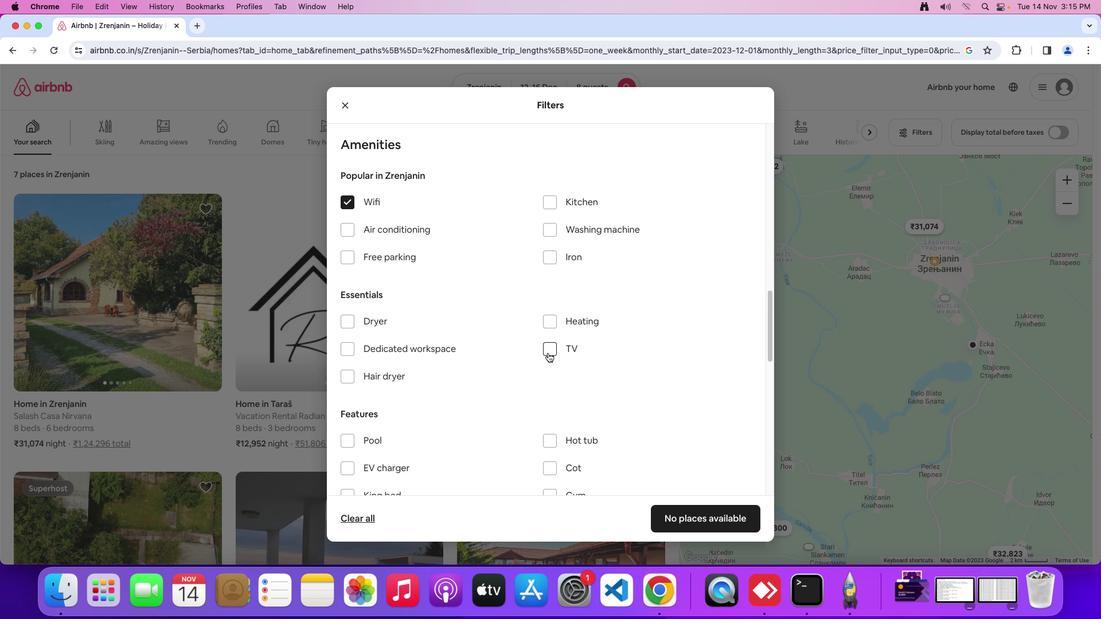 
Action: Mouse moved to (345, 257)
Screenshot: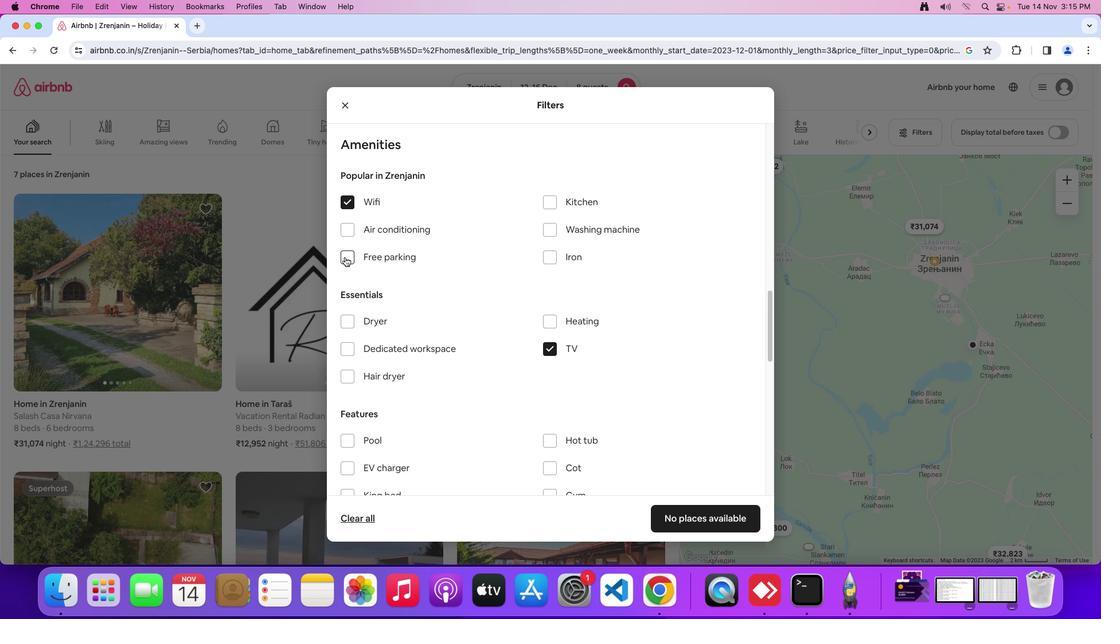 
Action: Mouse pressed left at (345, 257)
Screenshot: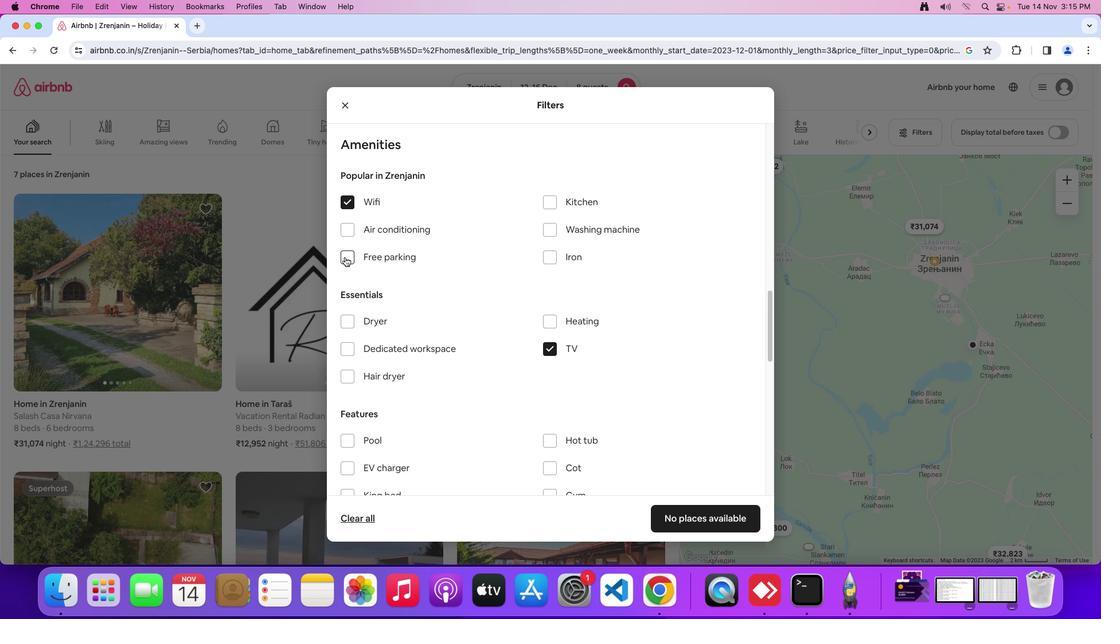 
Action: Mouse moved to (521, 335)
Screenshot: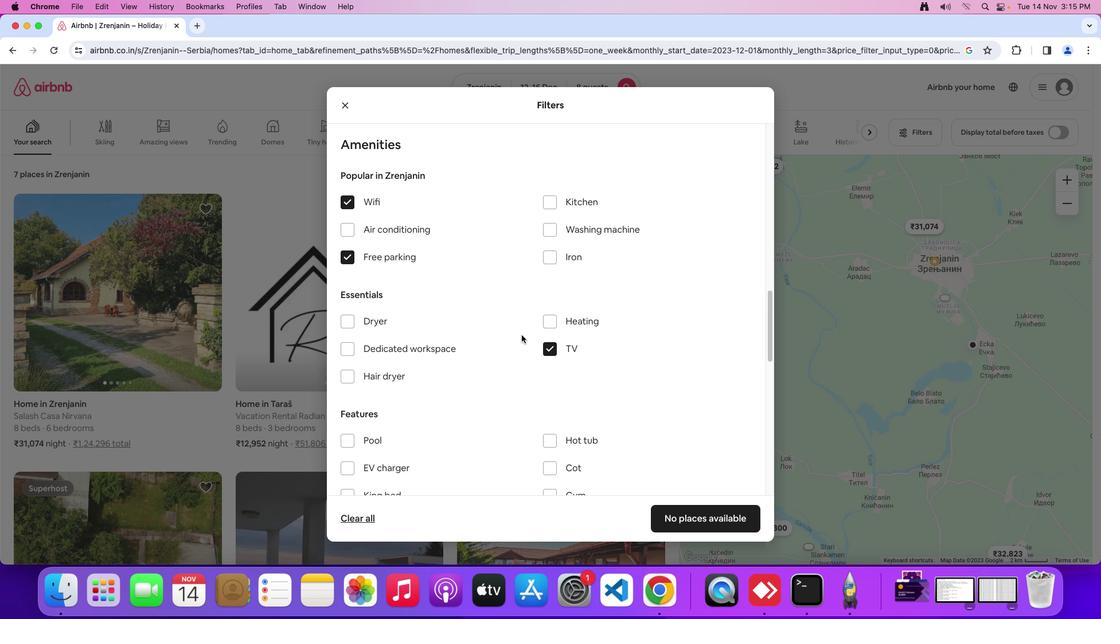 
Action: Mouse scrolled (521, 335) with delta (0, 0)
Screenshot: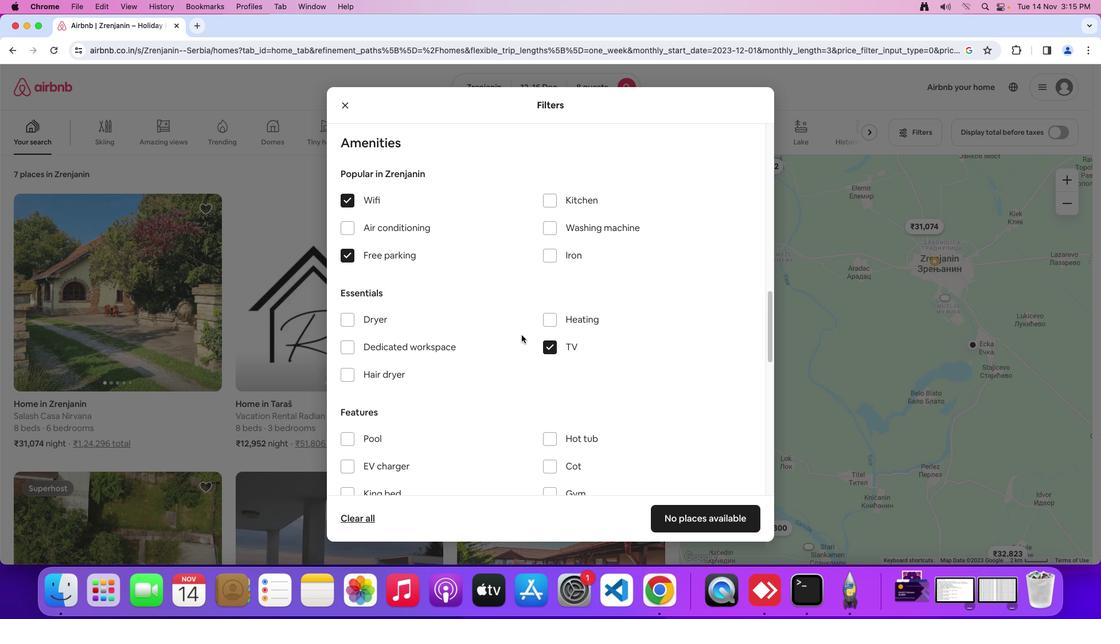 
Action: Mouse scrolled (521, 335) with delta (0, 0)
Screenshot: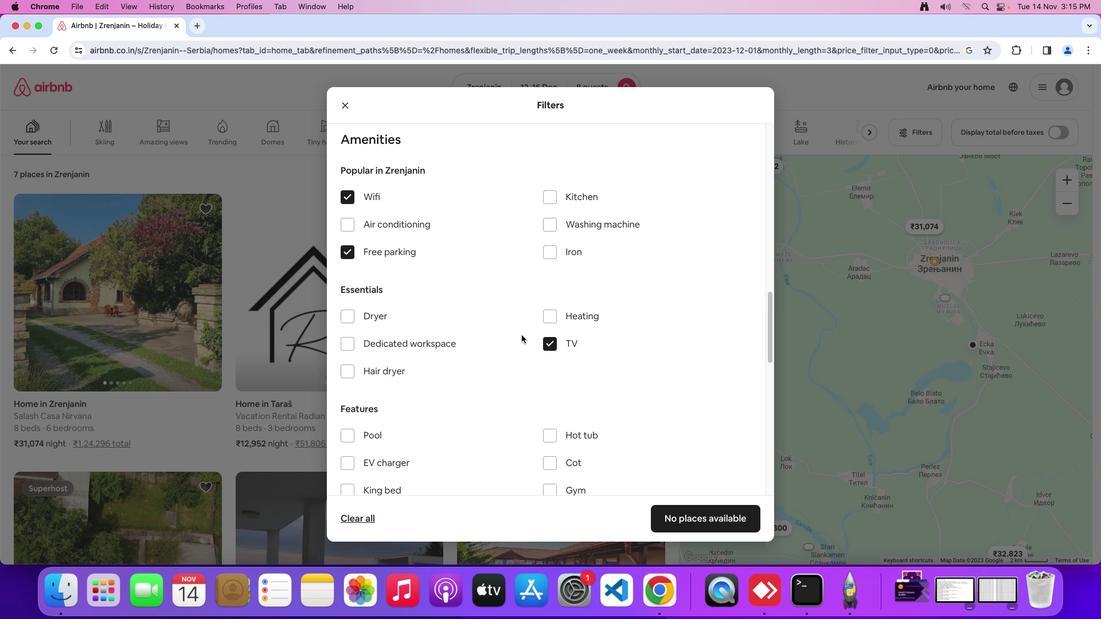 
Action: Mouse scrolled (521, 335) with delta (0, 0)
Screenshot: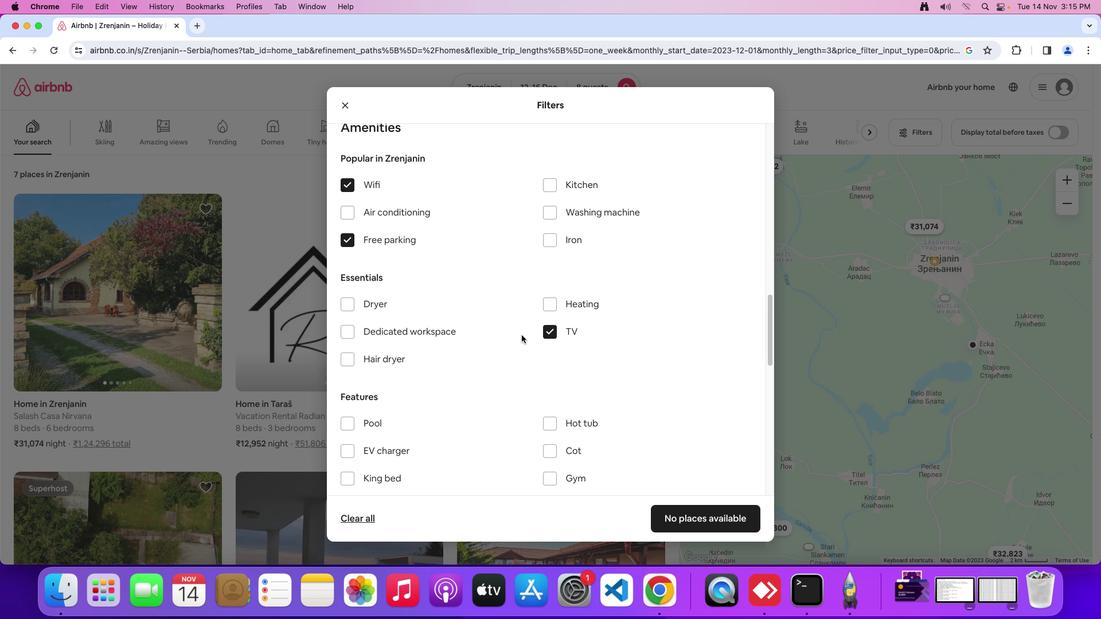 
Action: Mouse scrolled (521, 335) with delta (0, 0)
Screenshot: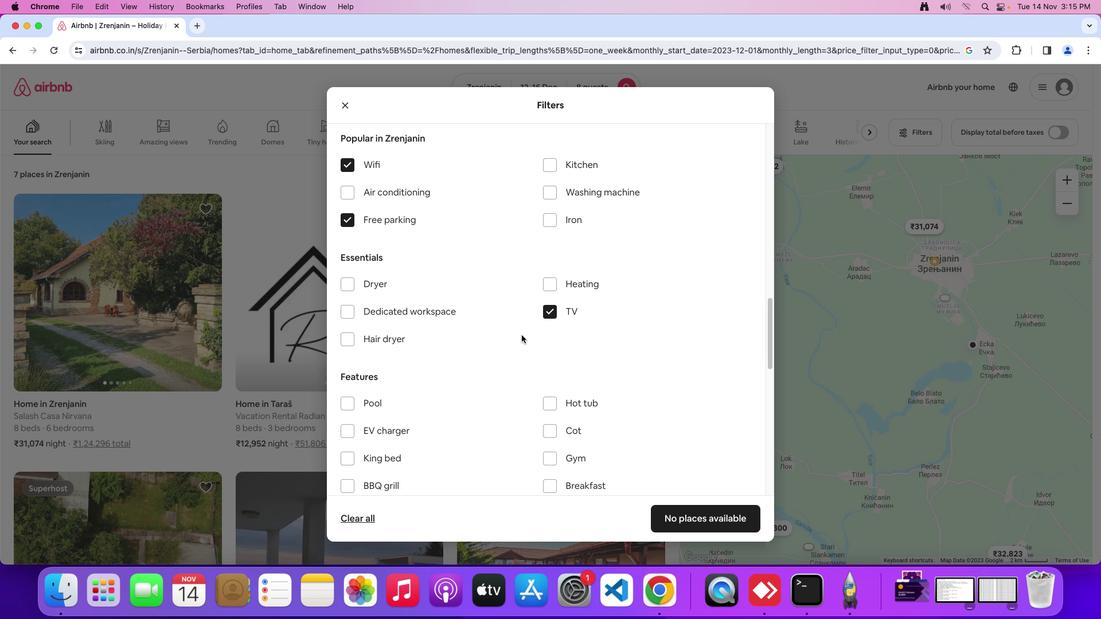 
Action: Mouse moved to (521, 335)
Screenshot: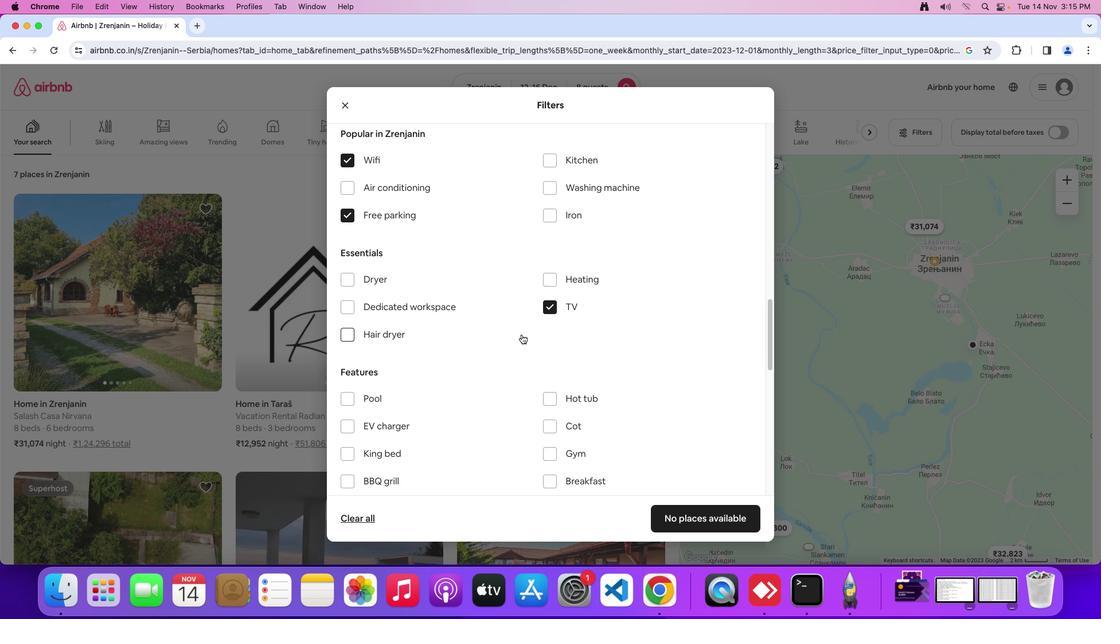 
Action: Mouse scrolled (521, 335) with delta (0, 0)
Screenshot: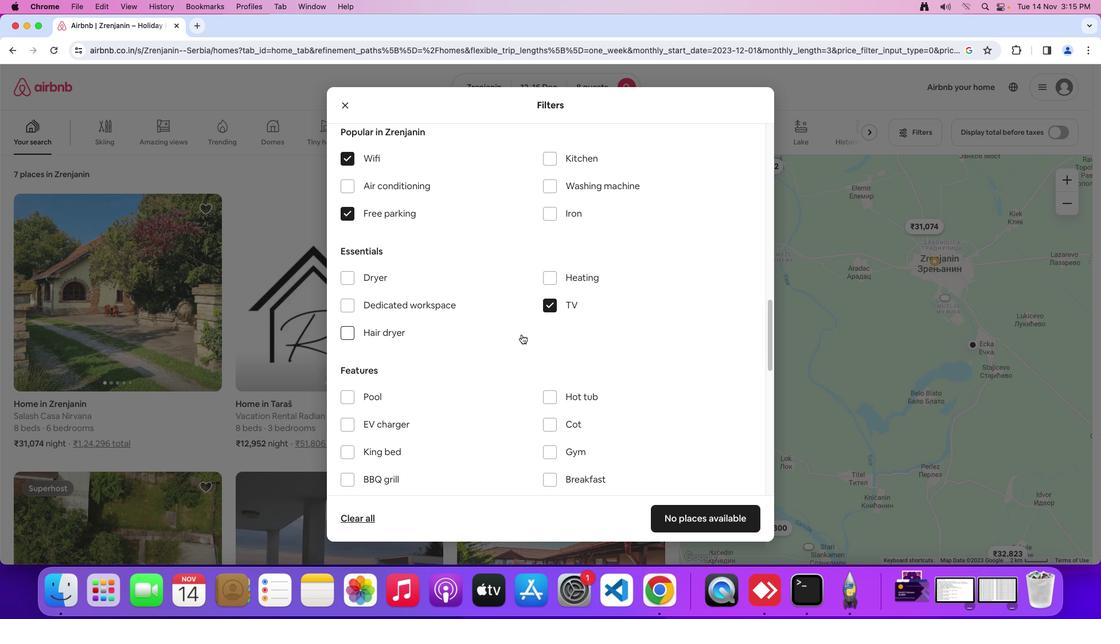 
Action: Mouse scrolled (521, 335) with delta (0, 0)
Screenshot: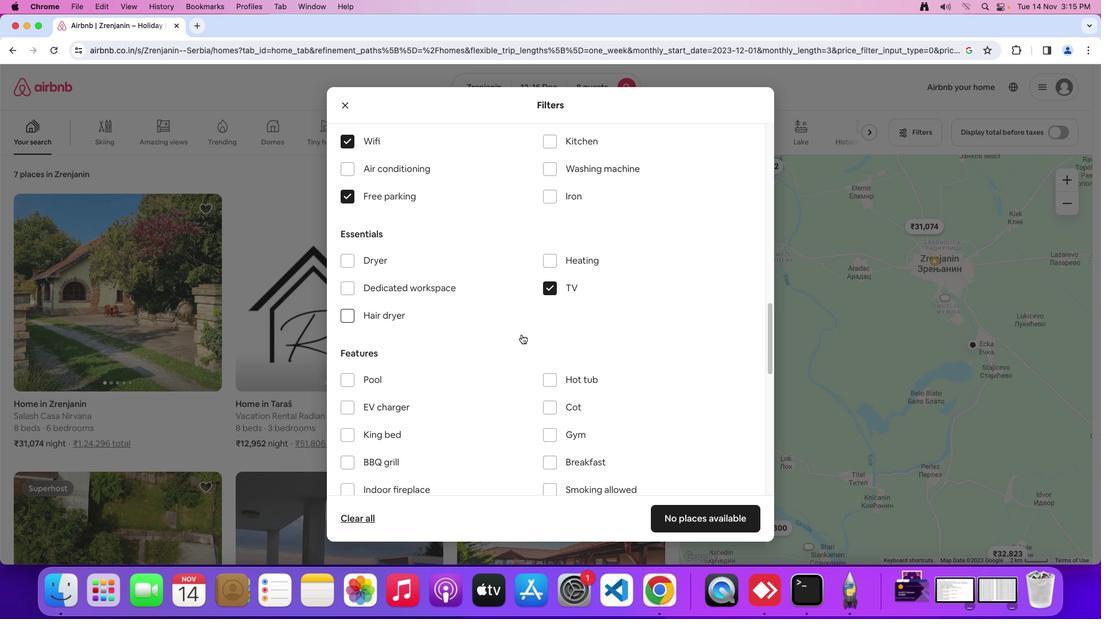 
Action: Mouse scrolled (521, 335) with delta (0, 0)
Screenshot: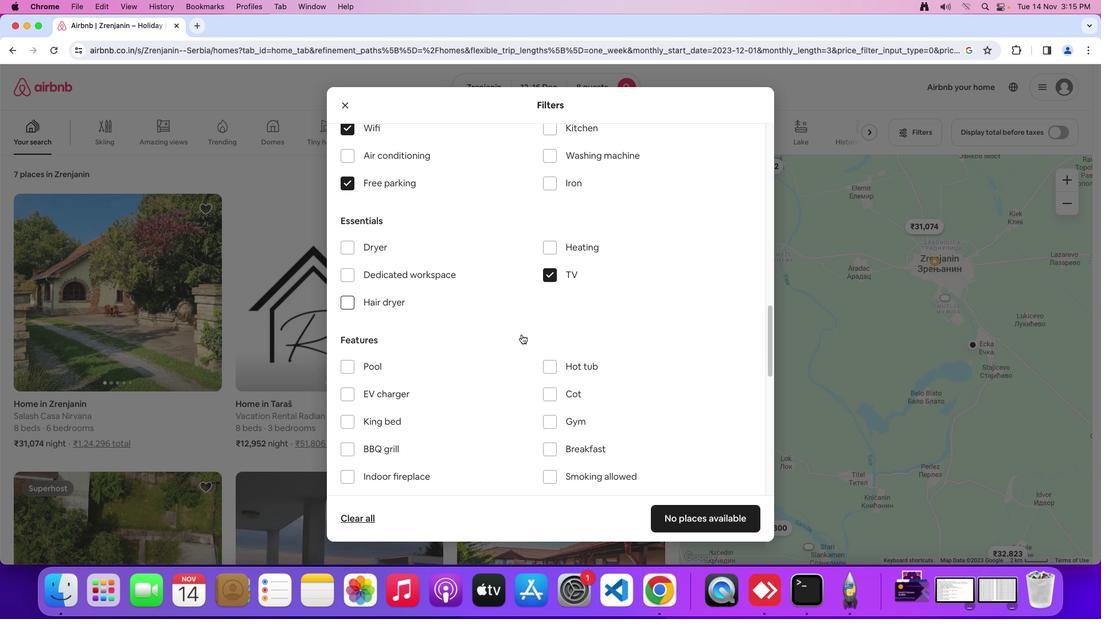 
Action: Mouse moved to (522, 333)
Screenshot: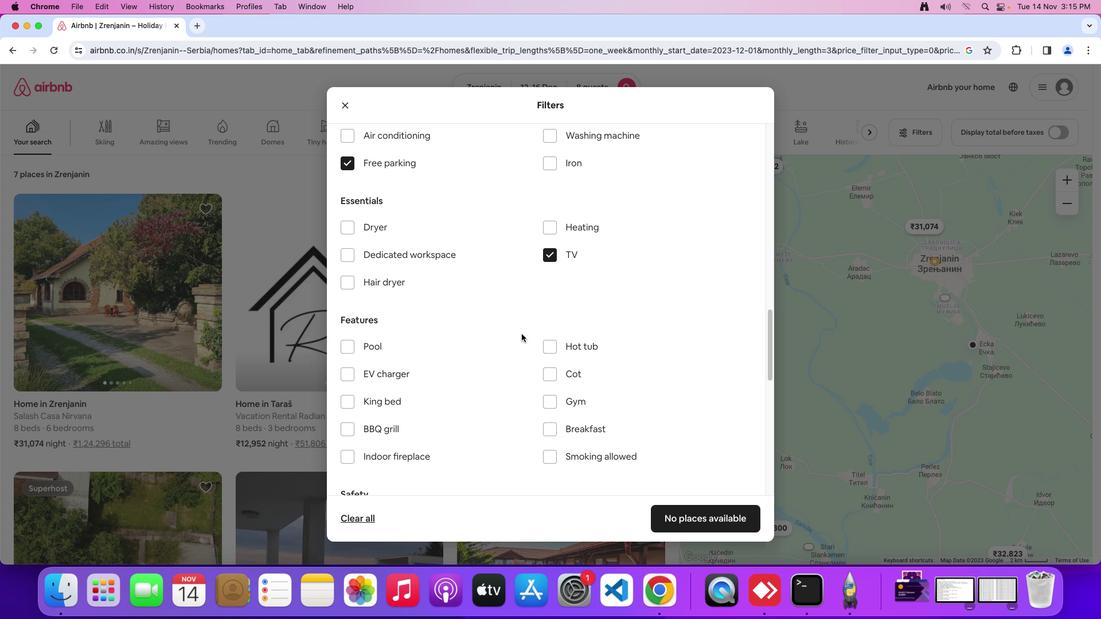 
Action: Mouse scrolled (522, 333) with delta (0, 0)
Screenshot: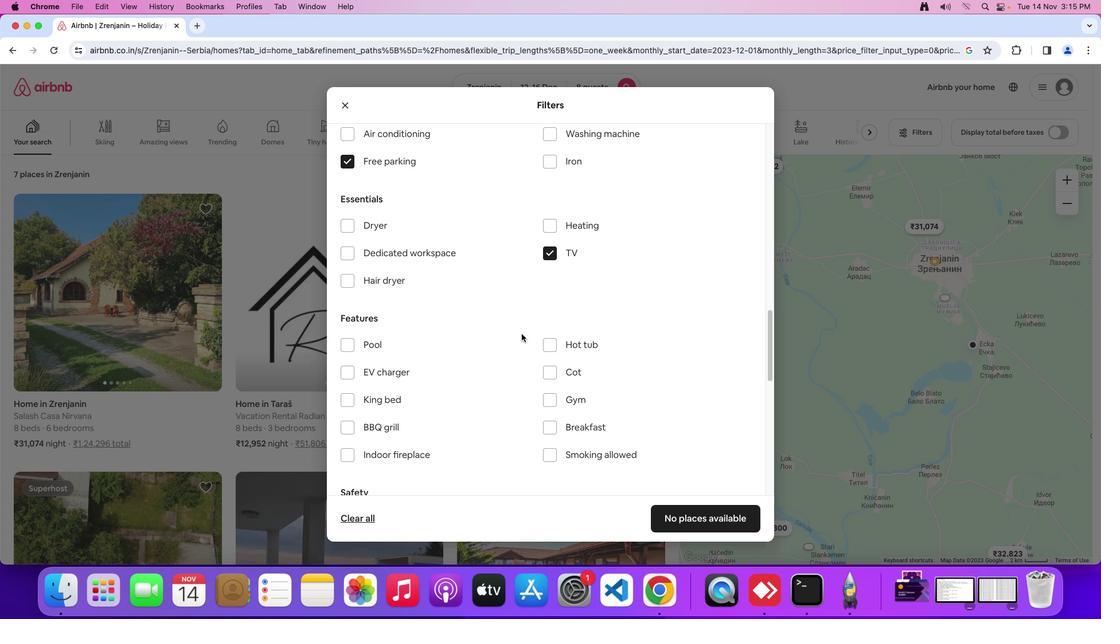 
Action: Mouse scrolled (522, 333) with delta (0, 0)
Screenshot: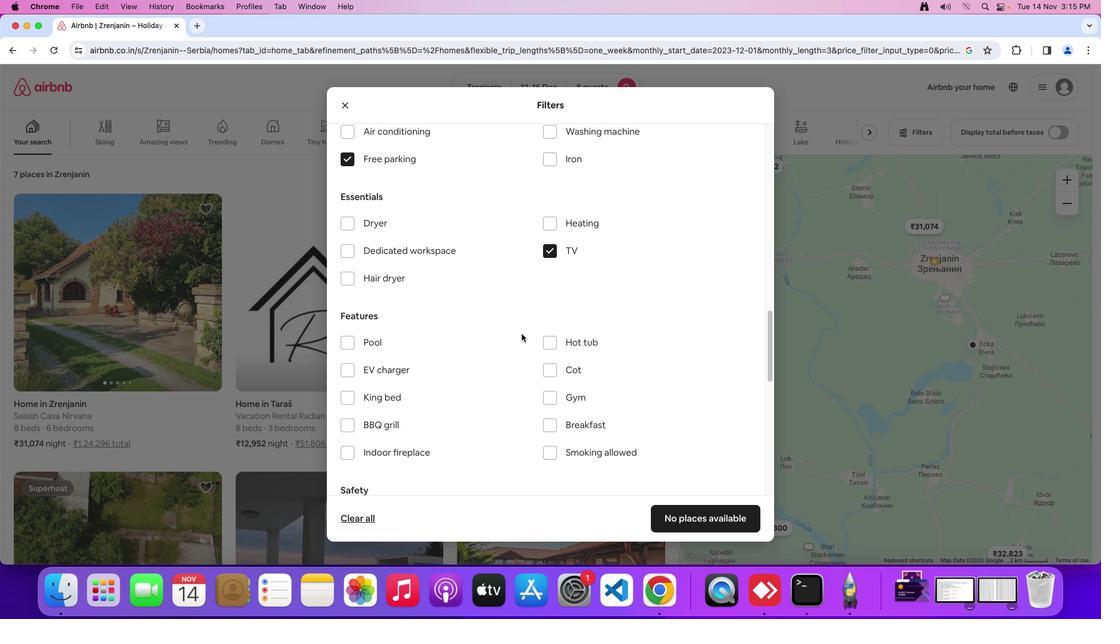 
Action: Mouse moved to (550, 395)
Screenshot: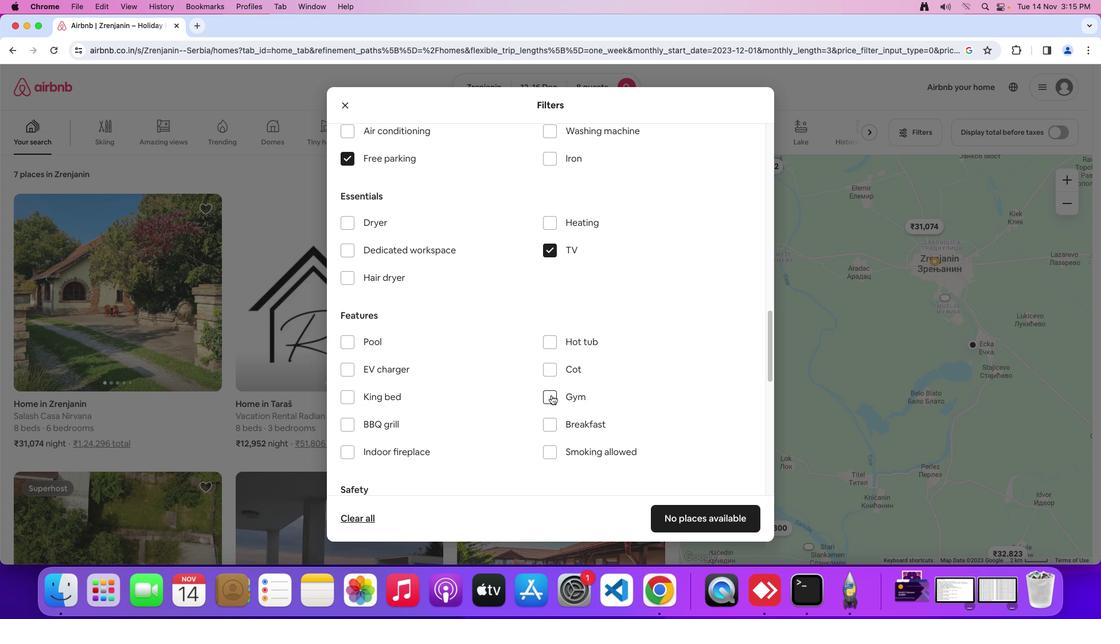 
Action: Mouse pressed left at (550, 395)
Screenshot: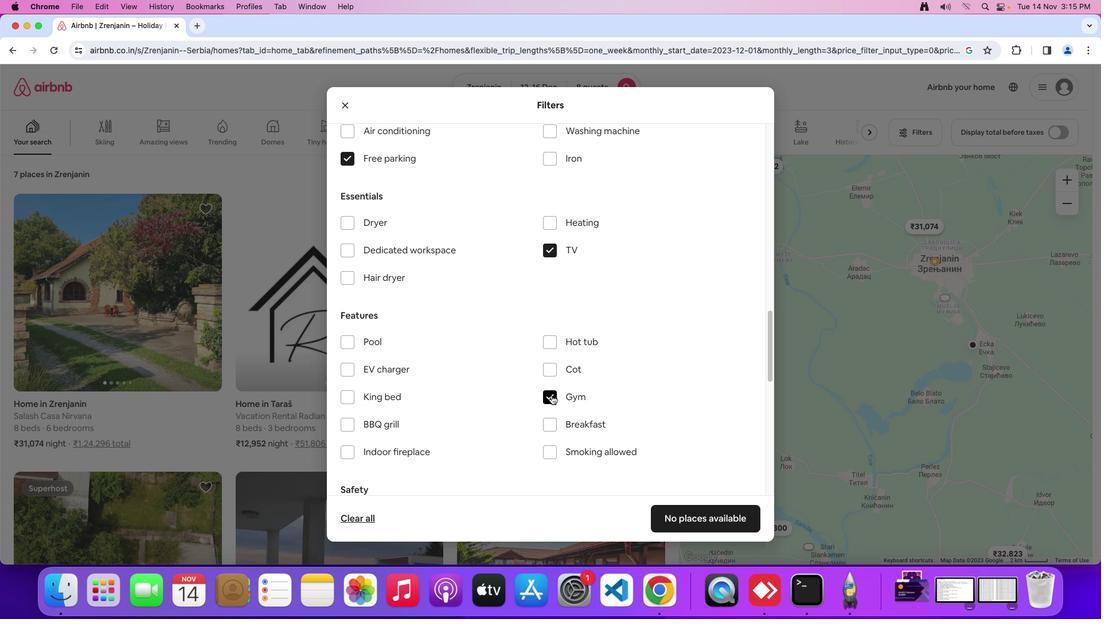 
Action: Mouse moved to (552, 423)
Screenshot: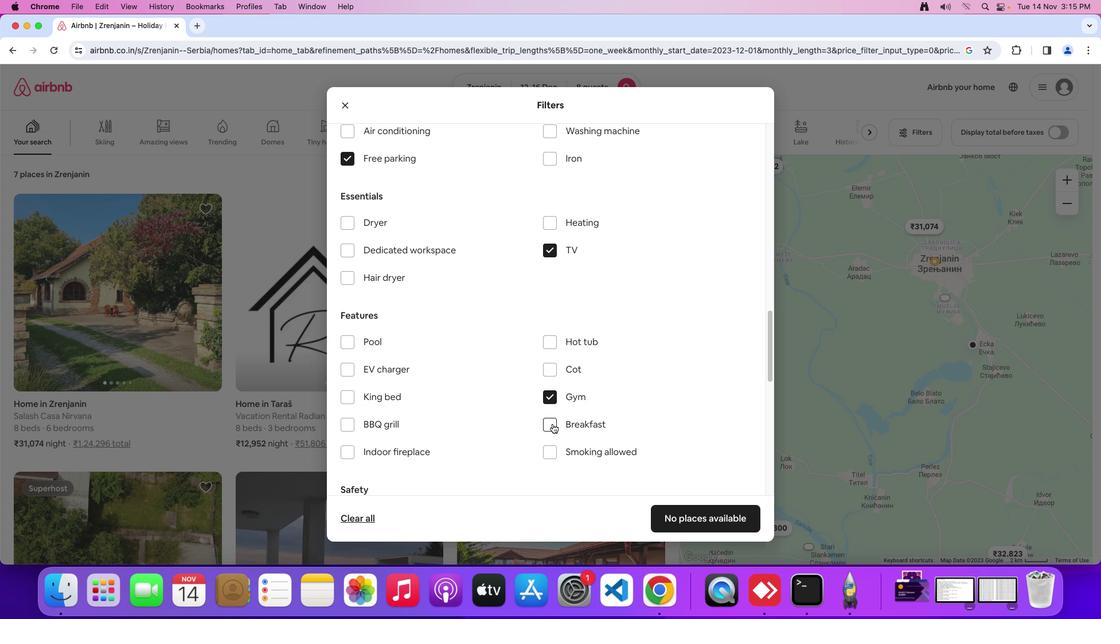 
Action: Mouse pressed left at (552, 423)
Screenshot: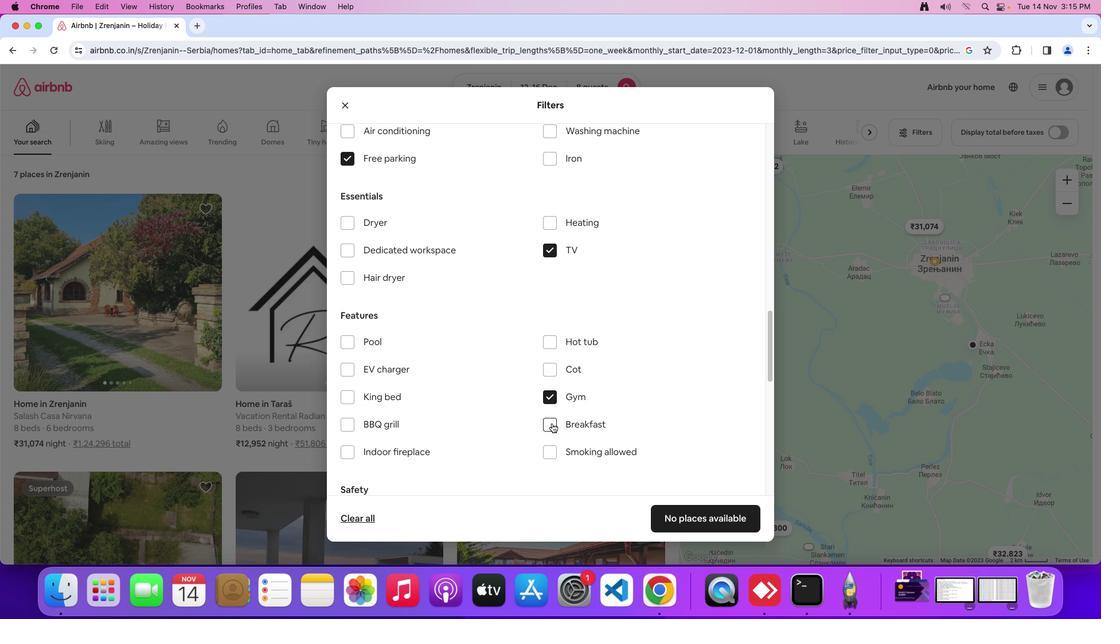 
Action: Mouse moved to (493, 388)
Screenshot: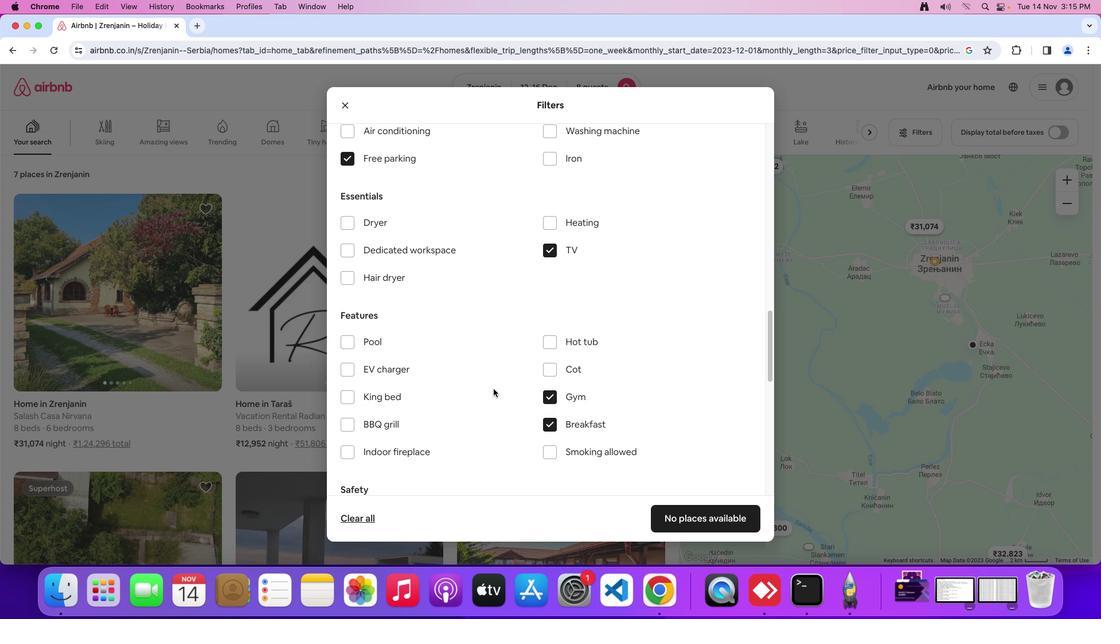
Action: Mouse scrolled (493, 388) with delta (0, 0)
Screenshot: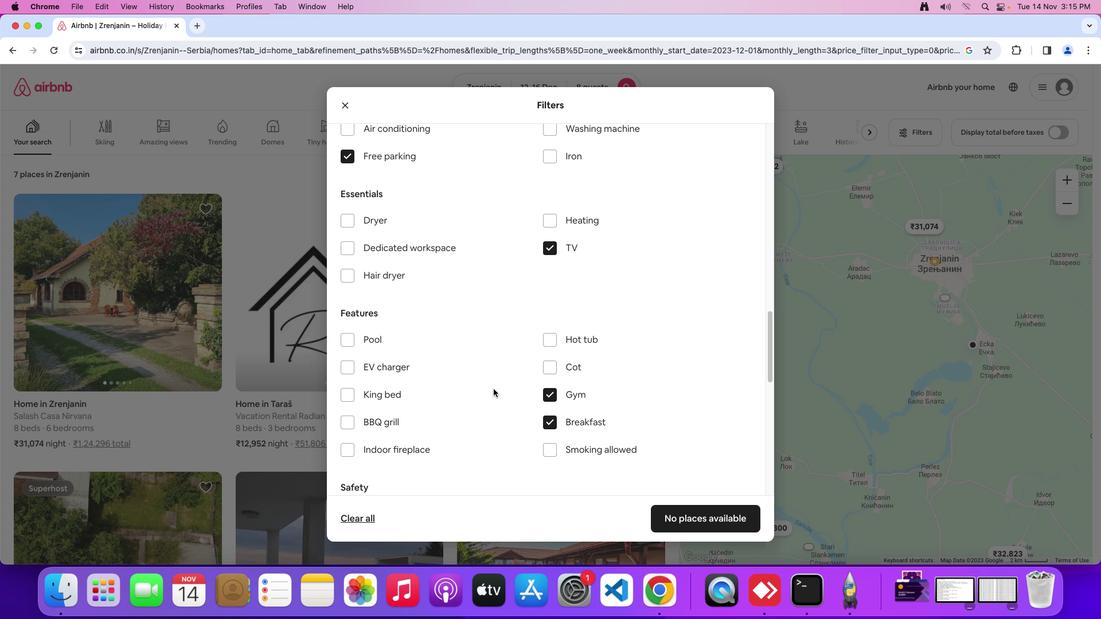 
Action: Mouse moved to (536, 427)
Screenshot: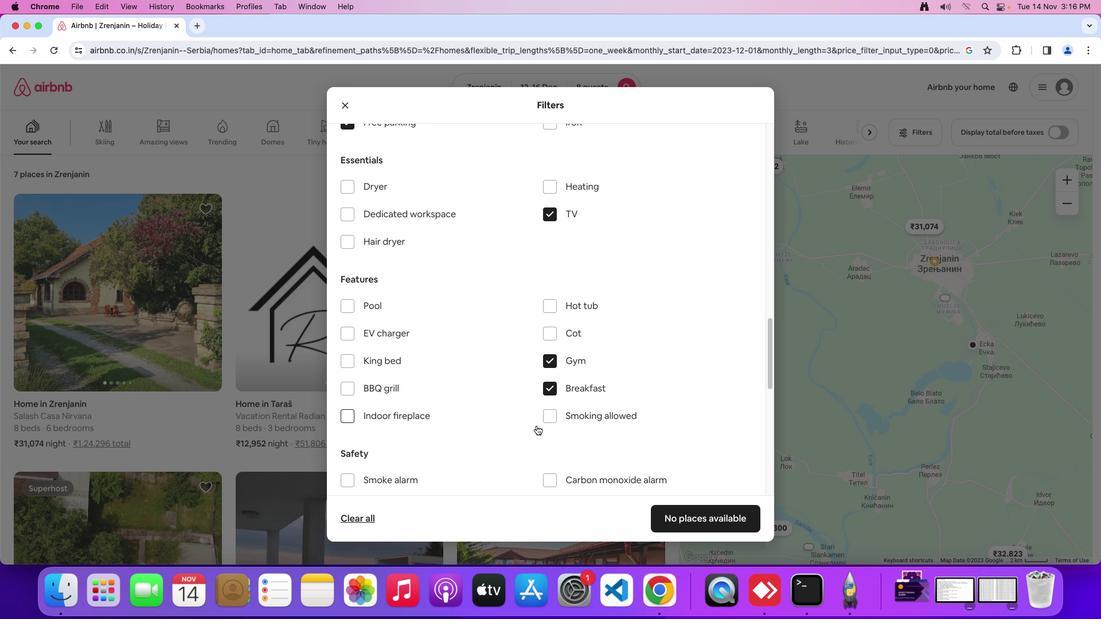 
Action: Mouse scrolled (536, 427) with delta (0, 0)
Screenshot: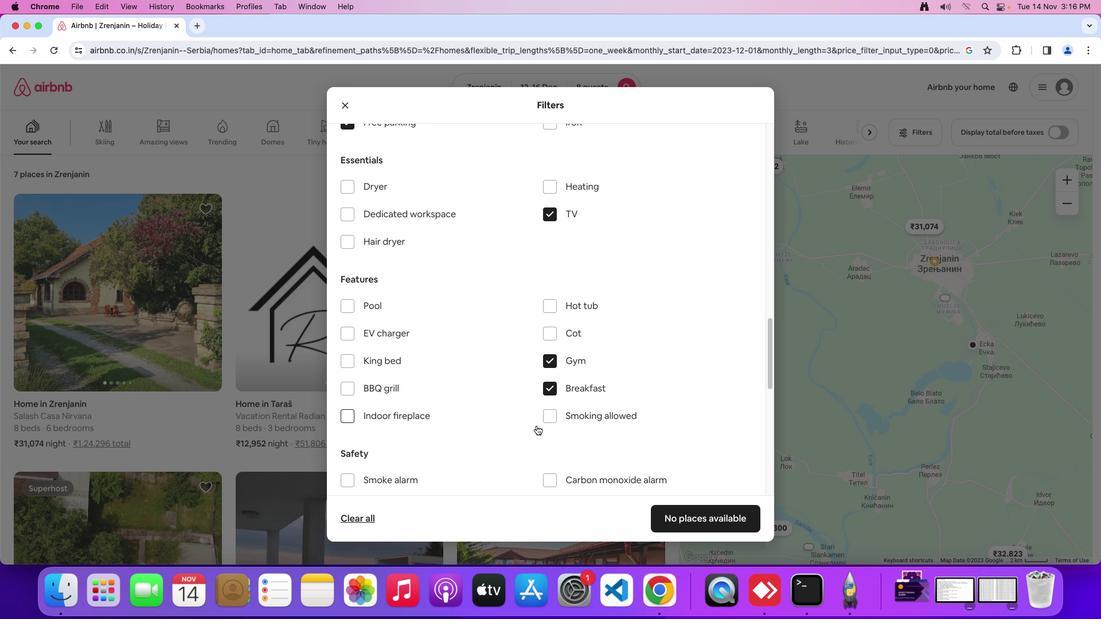 
Action: Mouse moved to (536, 426)
Screenshot: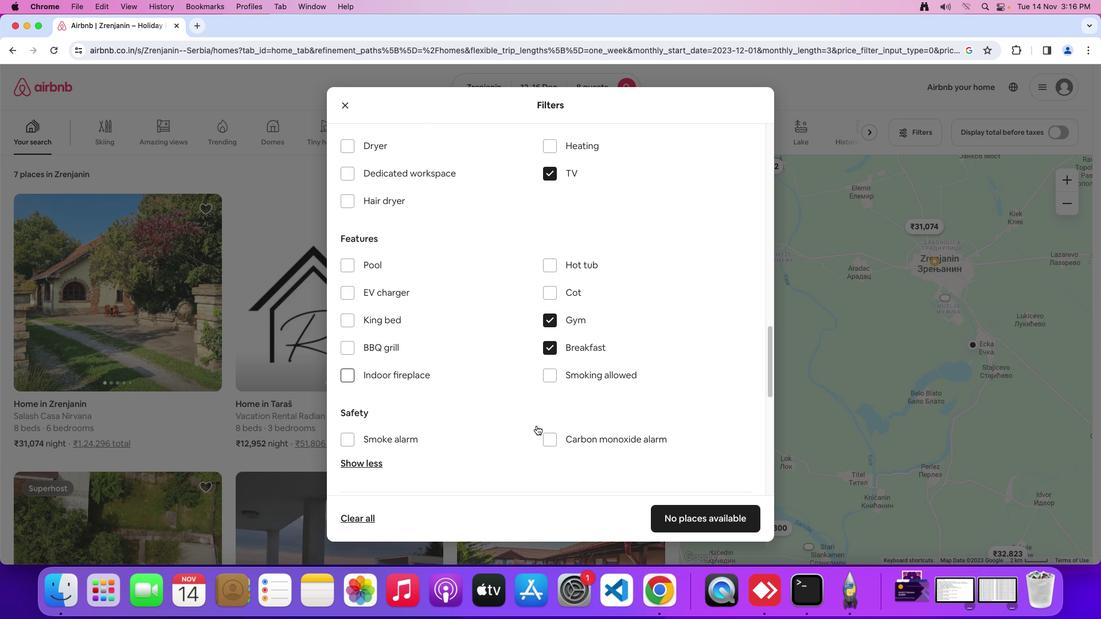 
Action: Mouse scrolled (536, 426) with delta (0, 0)
Screenshot: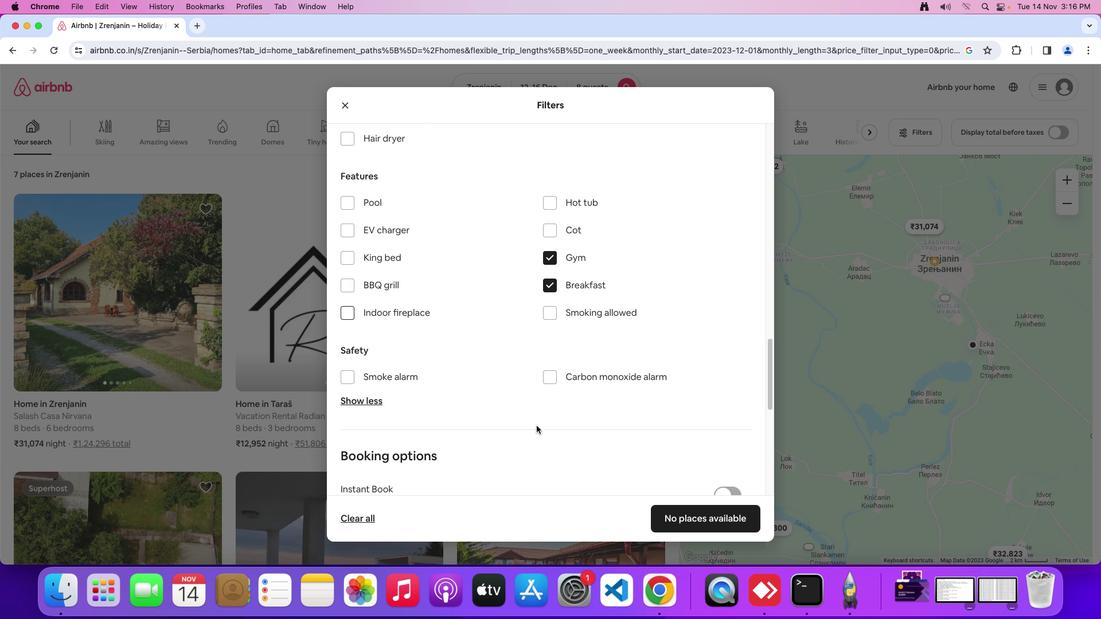 
Action: Mouse moved to (536, 426)
Screenshot: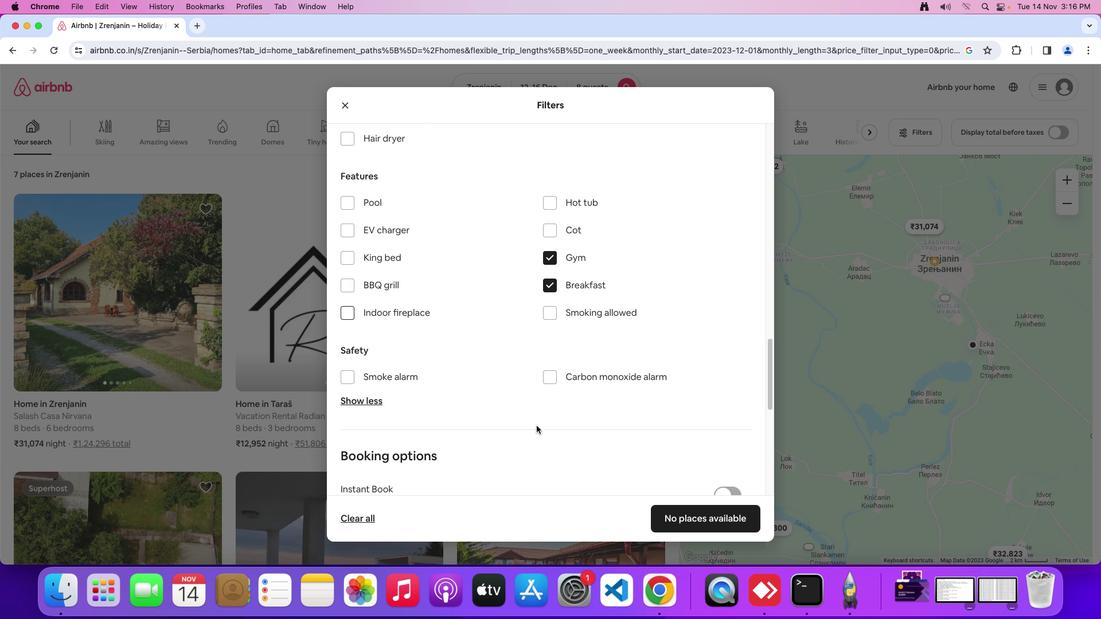 
Action: Mouse scrolled (536, 426) with delta (0, -2)
Screenshot: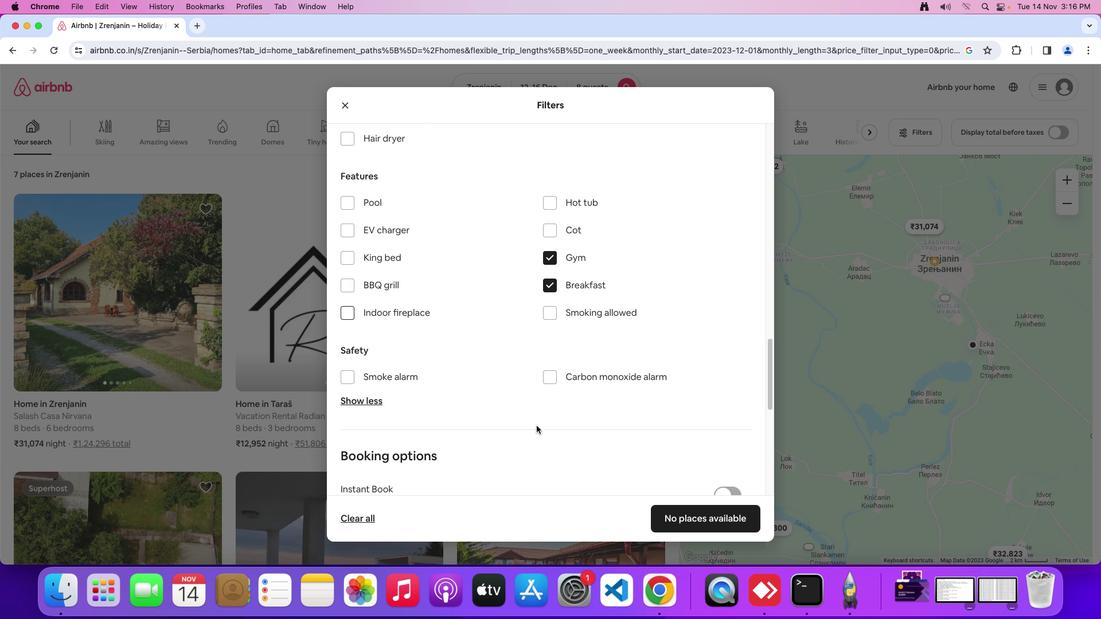 
Action: Mouse moved to (536, 426)
Screenshot: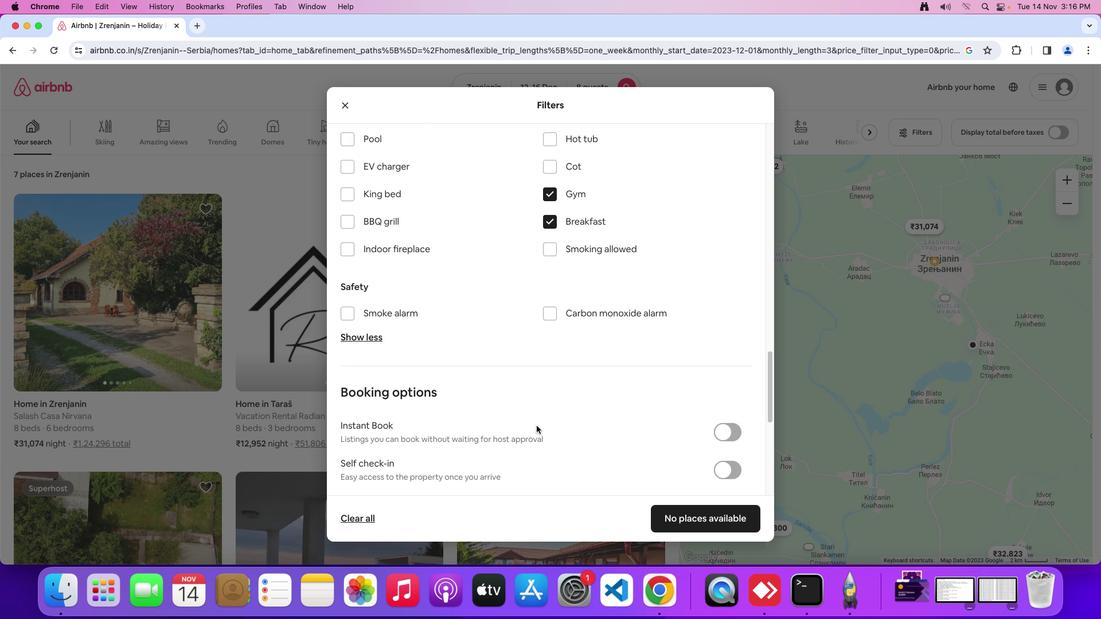 
Action: Mouse scrolled (536, 426) with delta (0, -2)
Screenshot: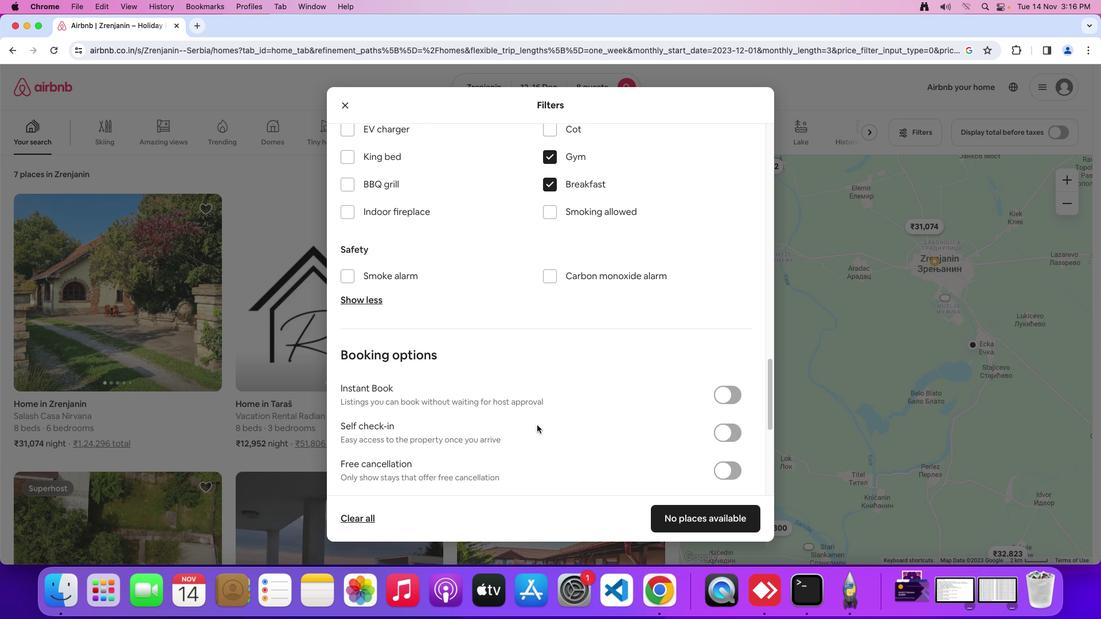 
Action: Mouse moved to (726, 430)
Screenshot: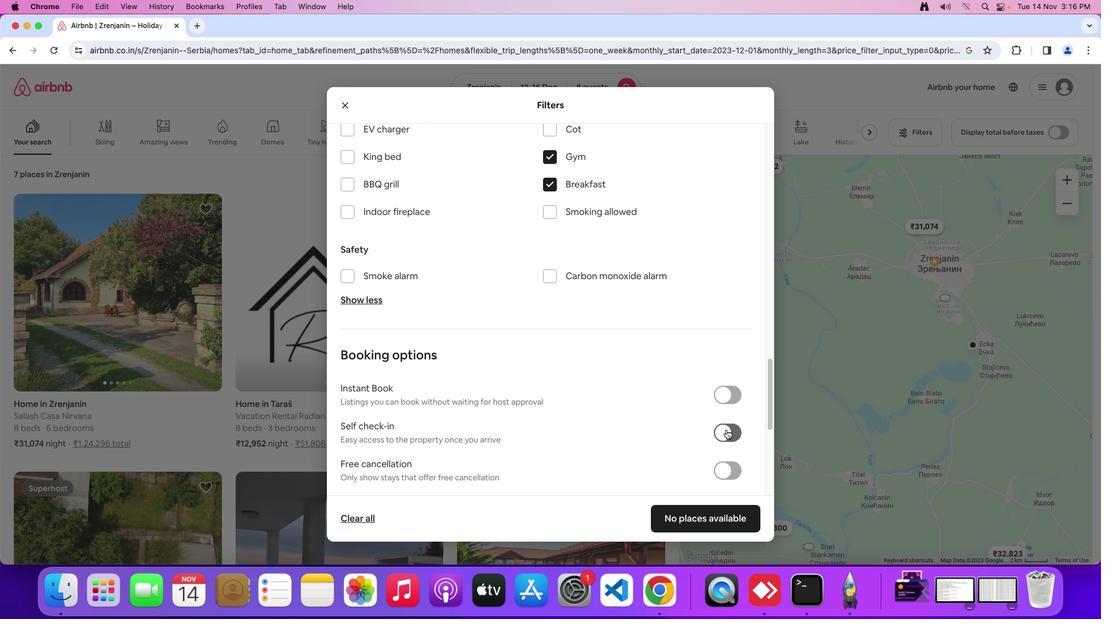 
Action: Mouse pressed left at (726, 430)
Screenshot: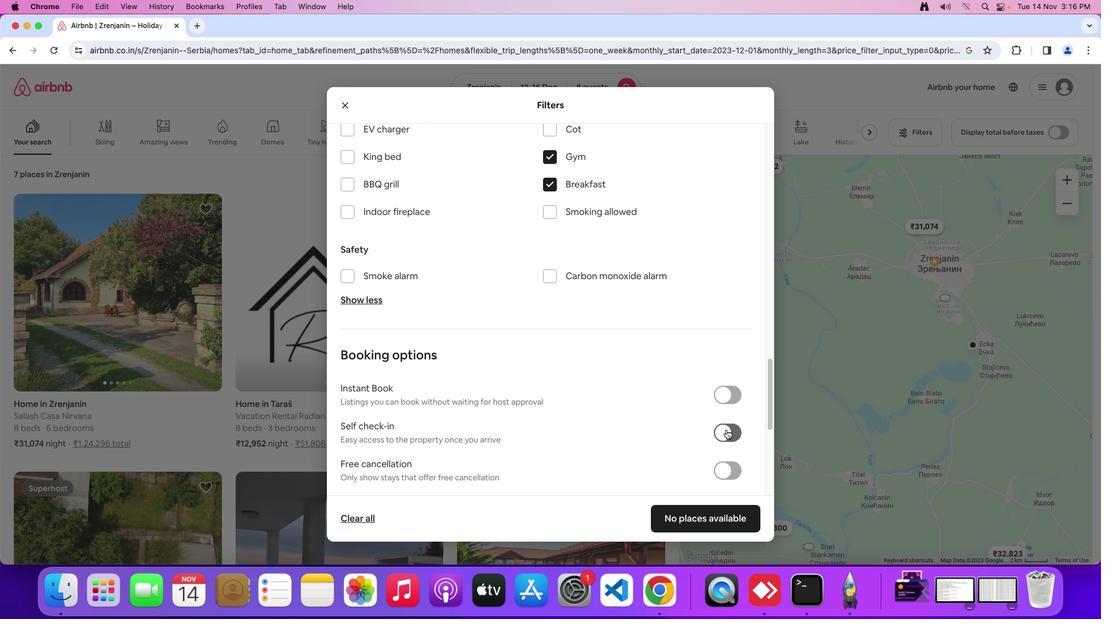 
Action: Mouse moved to (719, 521)
Screenshot: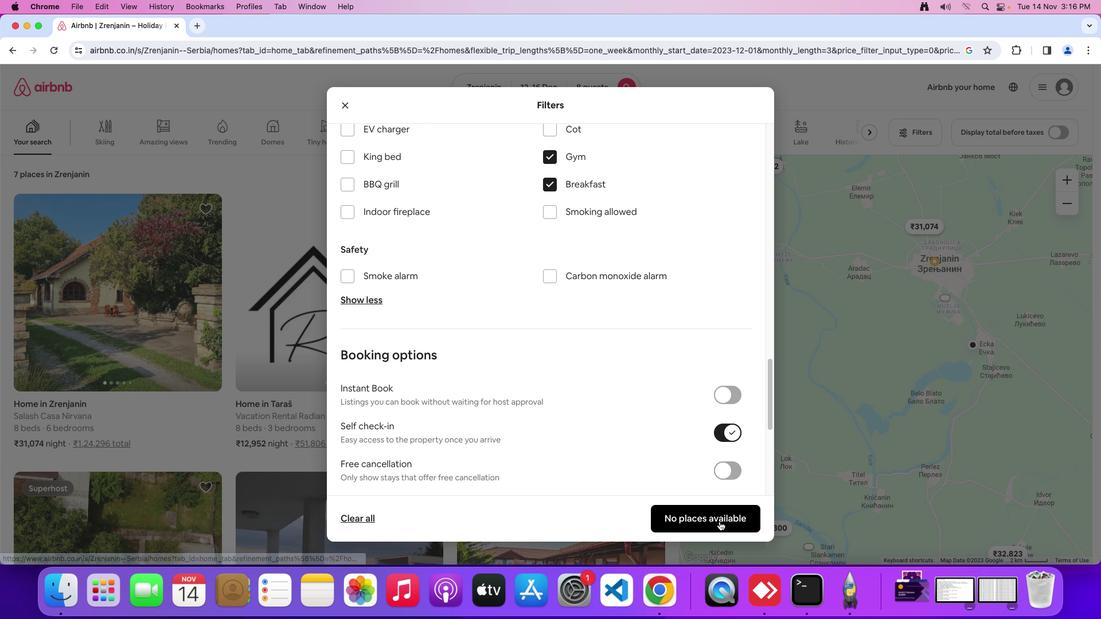 
Action: Mouse pressed left at (719, 521)
Screenshot: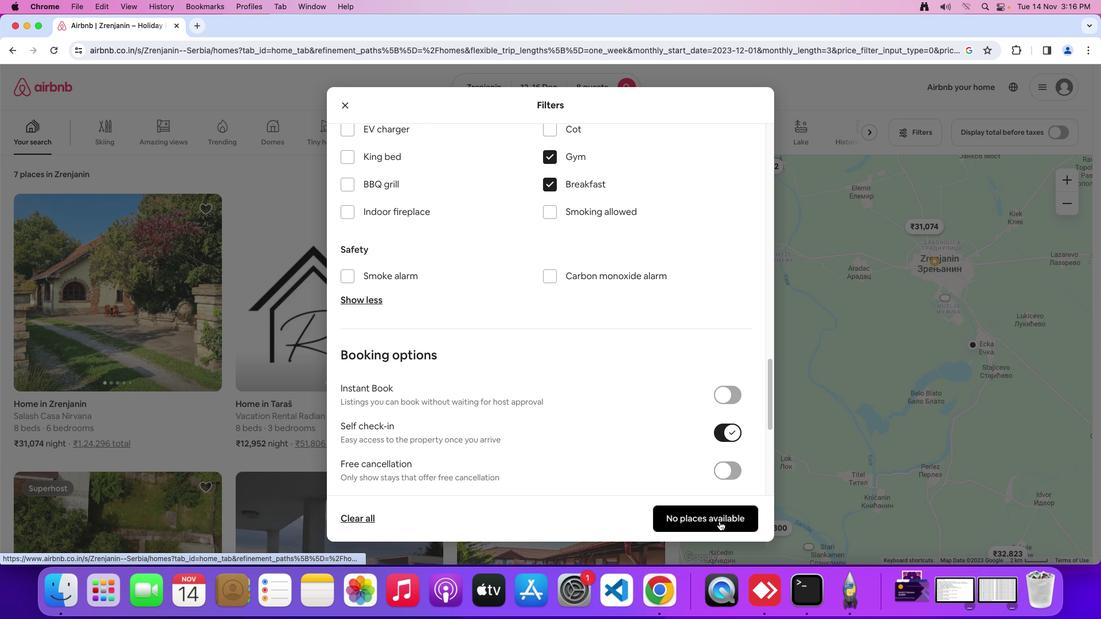 
Action: Mouse moved to (609, 466)
Screenshot: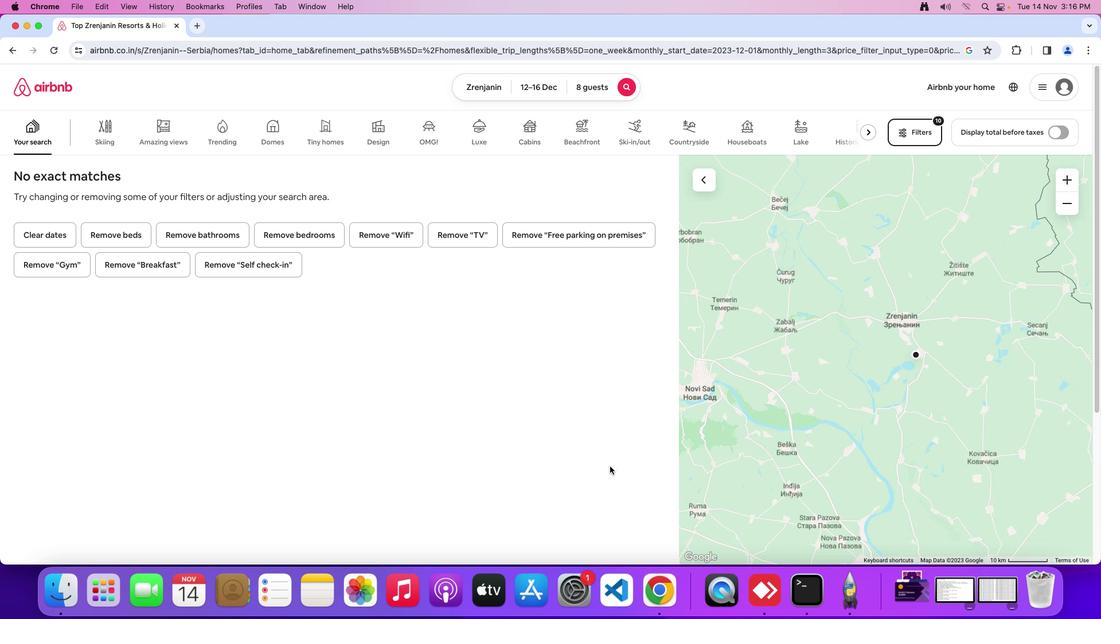 
Action: Mouse pressed left at (609, 466)
Screenshot: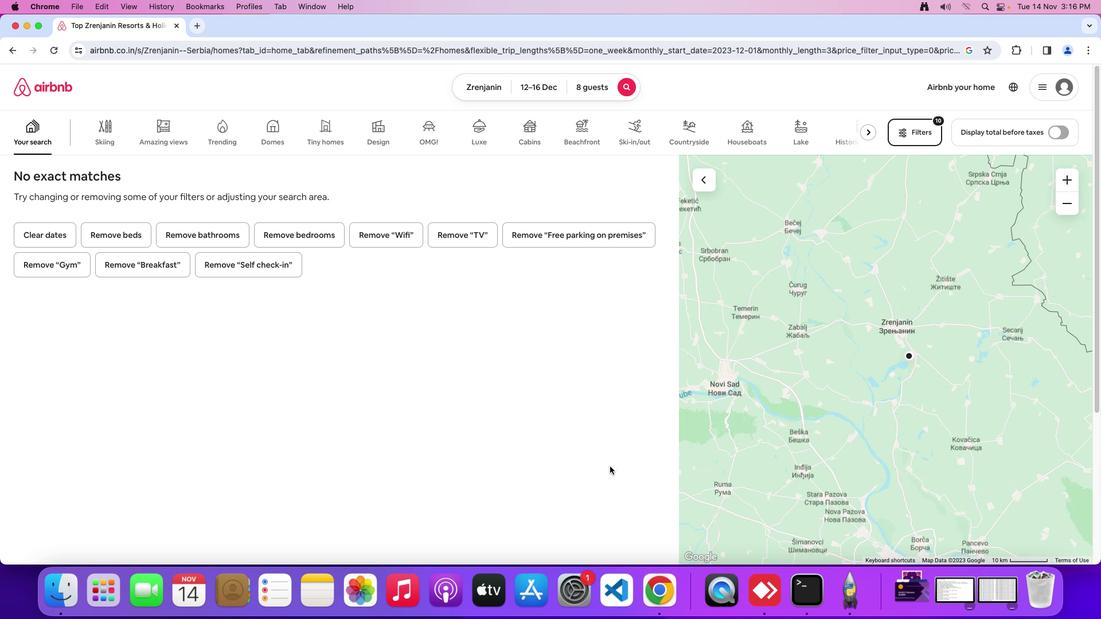 
Action: Mouse moved to (617, 474)
Screenshot: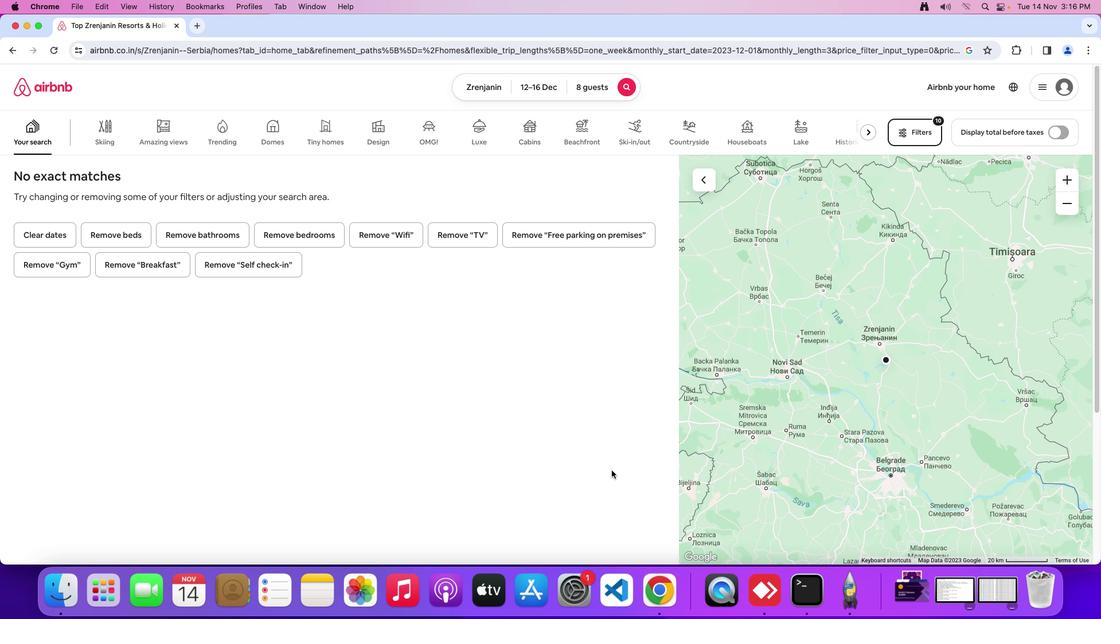 
